 Task: Look for space in Uíge, Angola from 5th June, 2023 to 16th June, 2023 for 2 adults in price range Rs.14000 to Rs.18000. Place can be entire place with 1  bedroom having 1 bed and 1 bathroom. Property type can be house, flat, hotel. Amenities needed are: wifi, air conditioning, bbq grill, smoking allowed. Booking option can be shelf check-in. Required host language is English.
Action: Mouse moved to (448, 98)
Screenshot: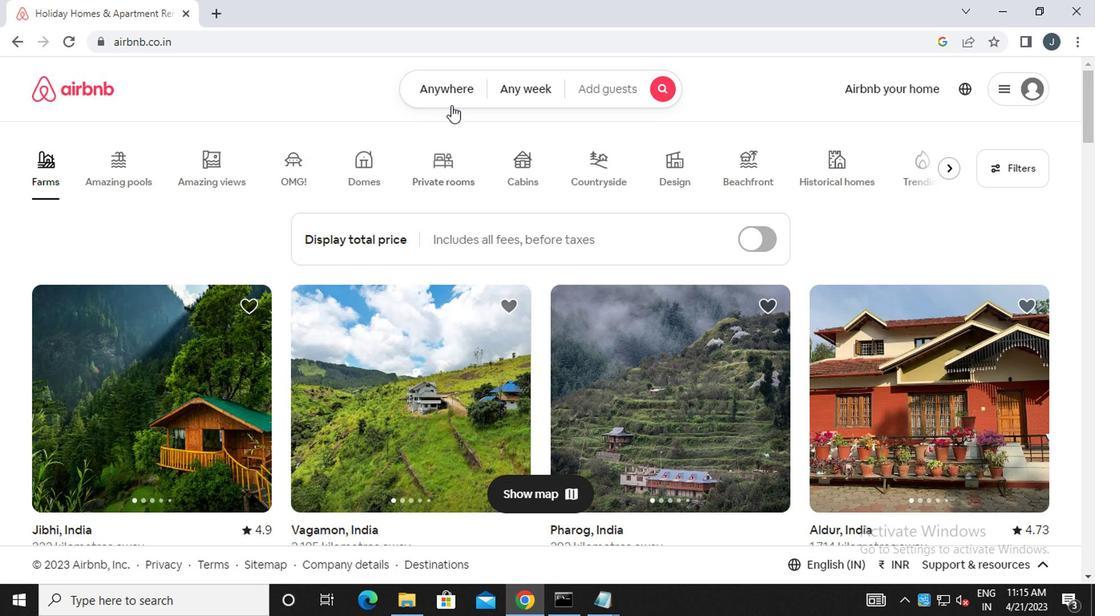 
Action: Mouse pressed left at (448, 98)
Screenshot: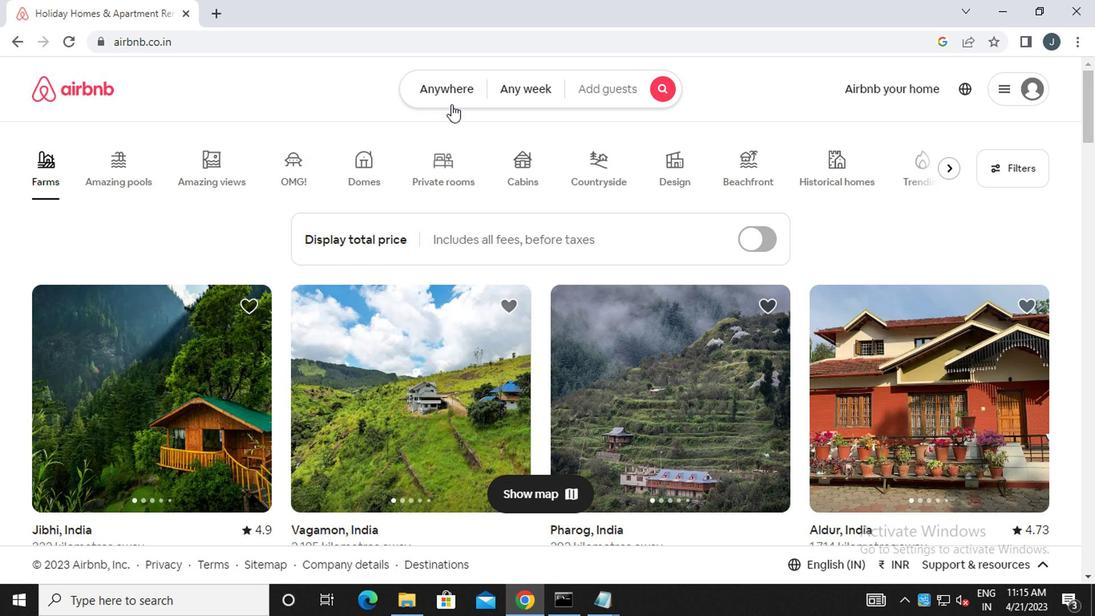 
Action: Mouse moved to (292, 152)
Screenshot: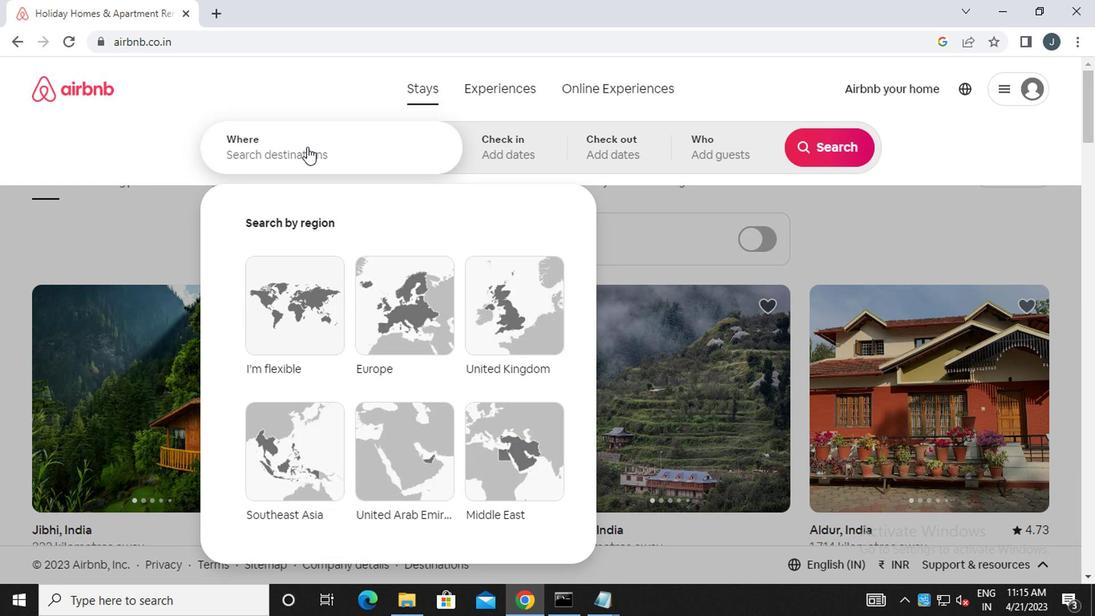 
Action: Mouse pressed left at (292, 152)
Screenshot: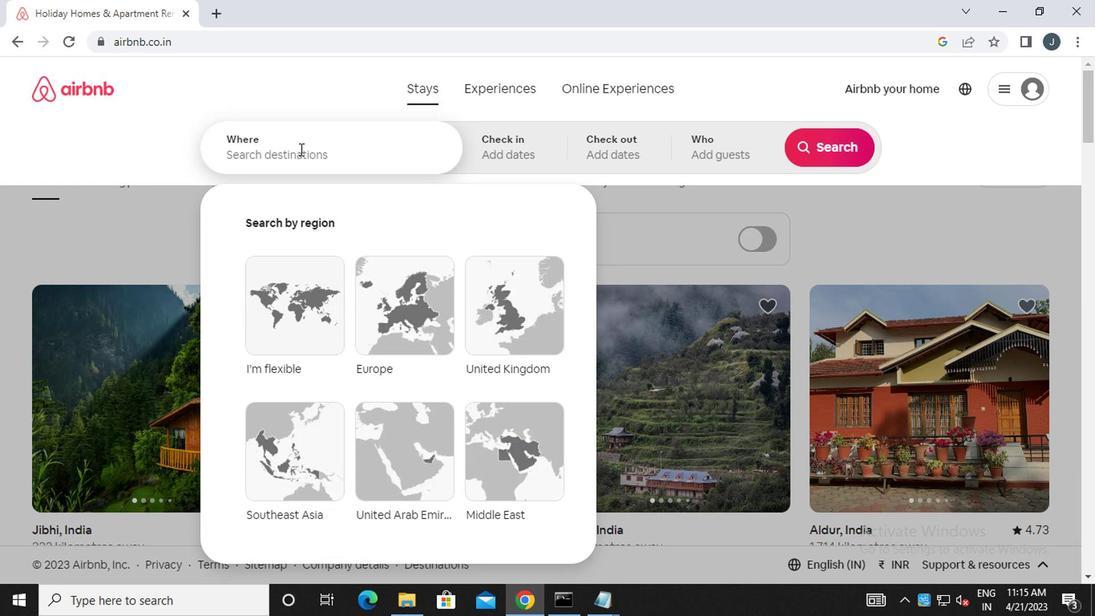 
Action: Mouse moved to (294, 152)
Screenshot: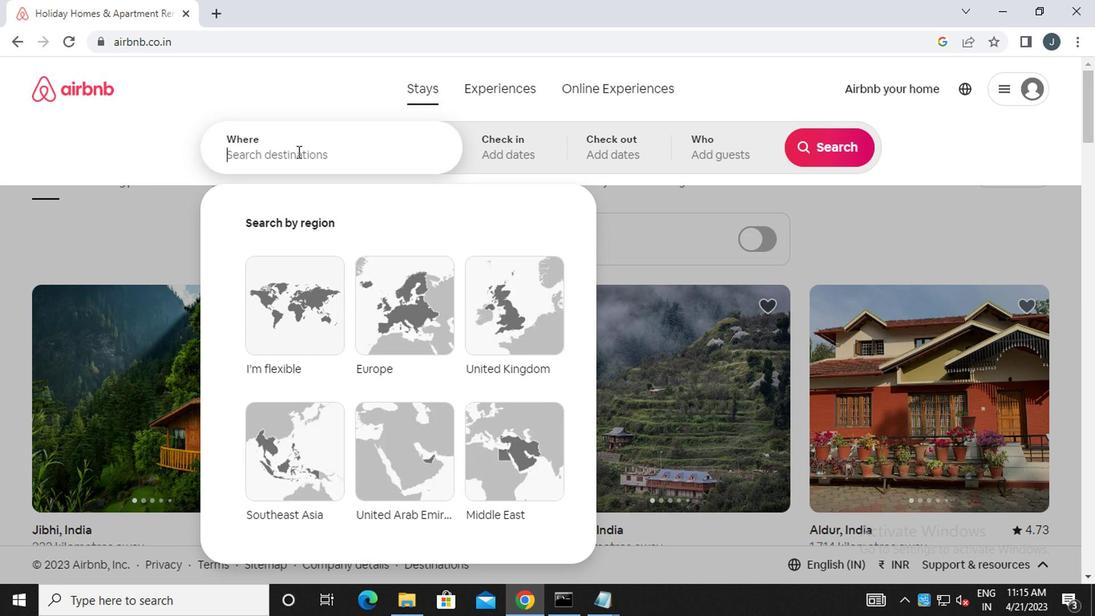 
Action: Key pressed u<Key.caps_lock>ige,<Key.caps_lock>a<Key.caps_lock>ngola
Screenshot: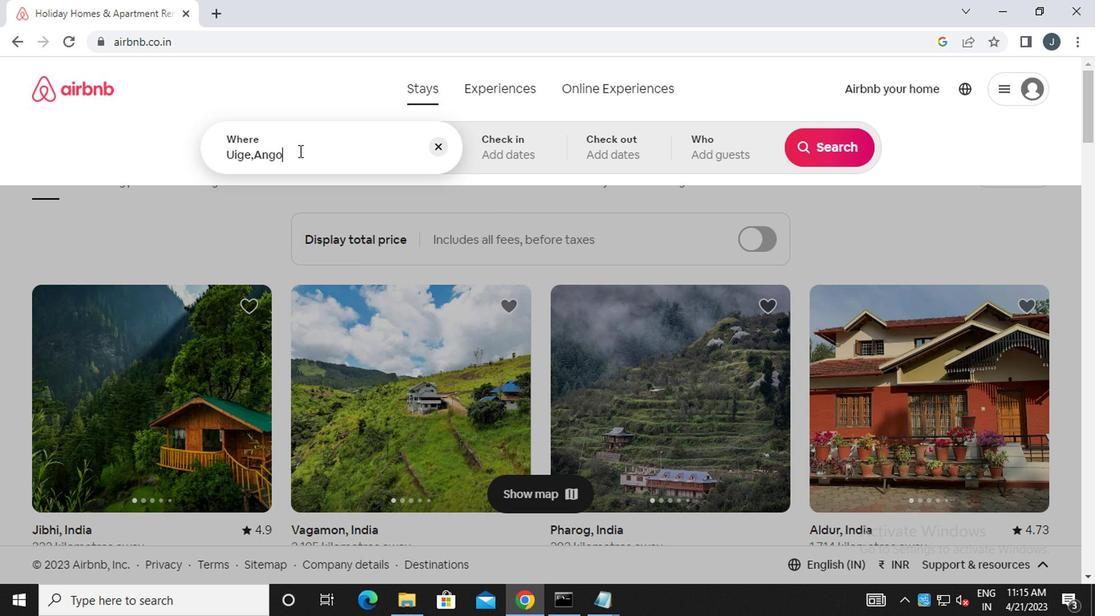 
Action: Mouse moved to (310, 237)
Screenshot: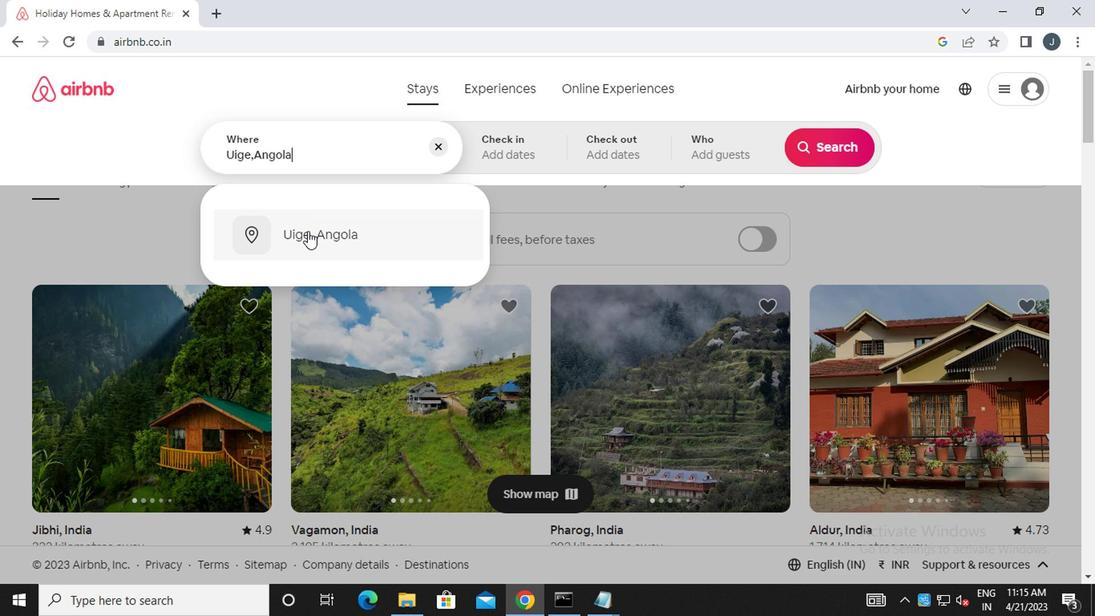 
Action: Mouse pressed left at (310, 237)
Screenshot: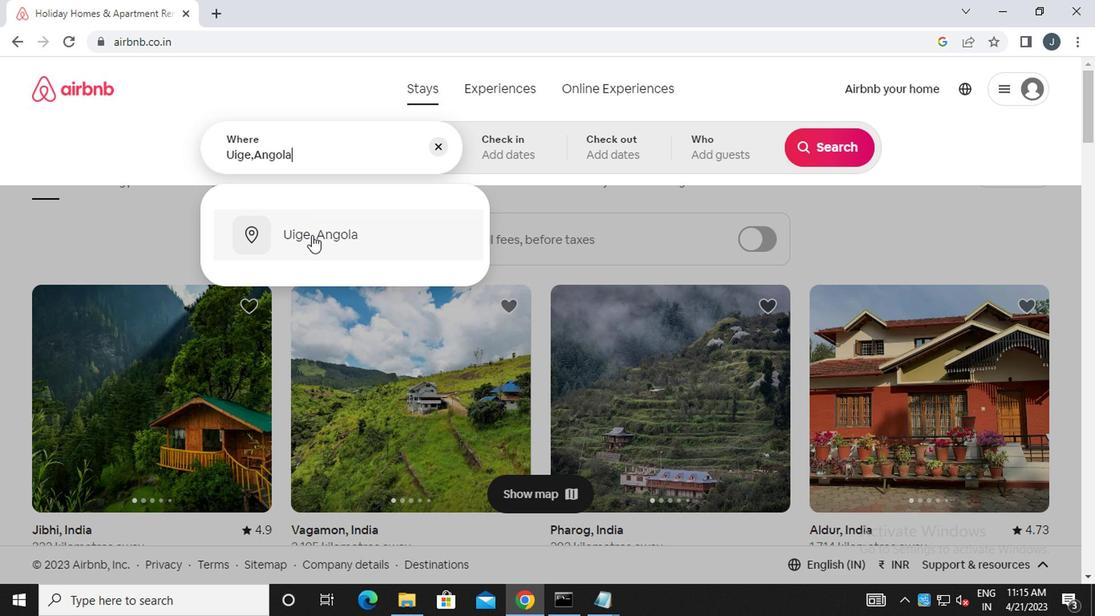 
Action: Mouse moved to (825, 276)
Screenshot: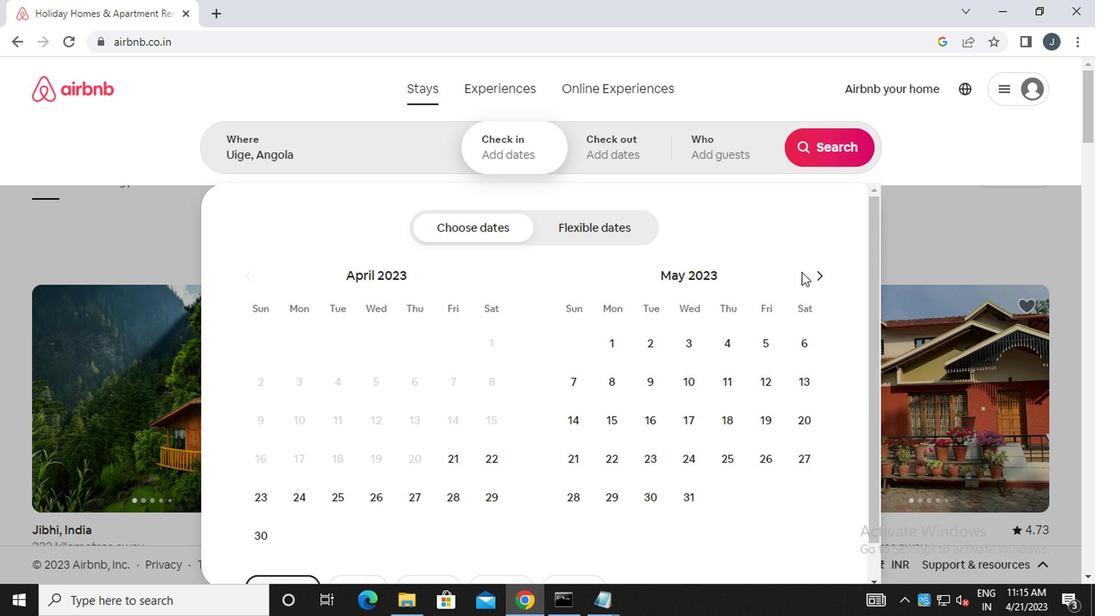 
Action: Mouse pressed left at (825, 276)
Screenshot: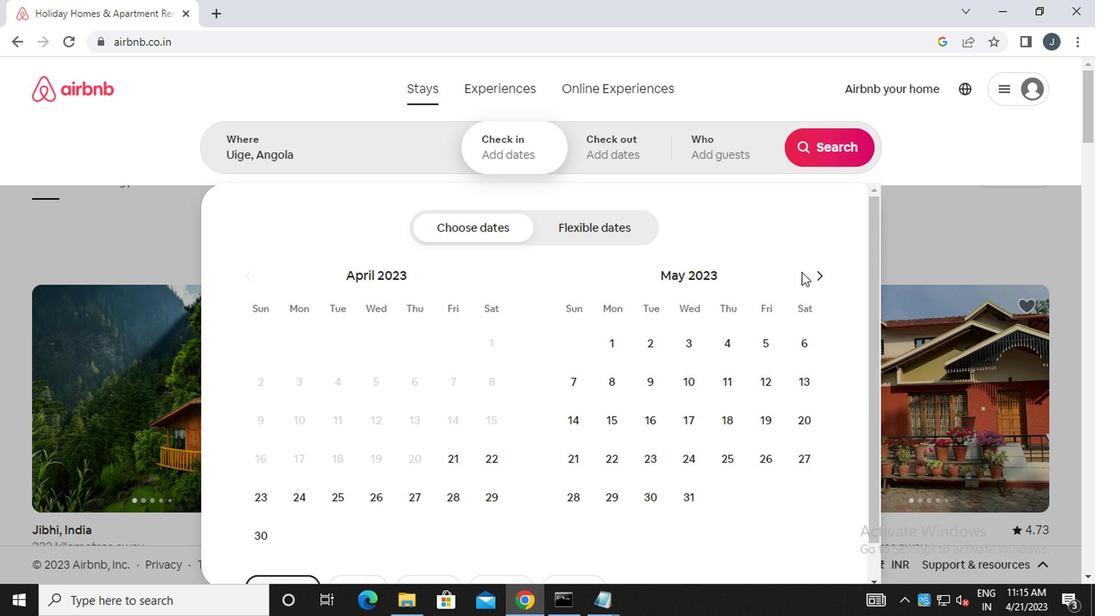 
Action: Mouse moved to (617, 379)
Screenshot: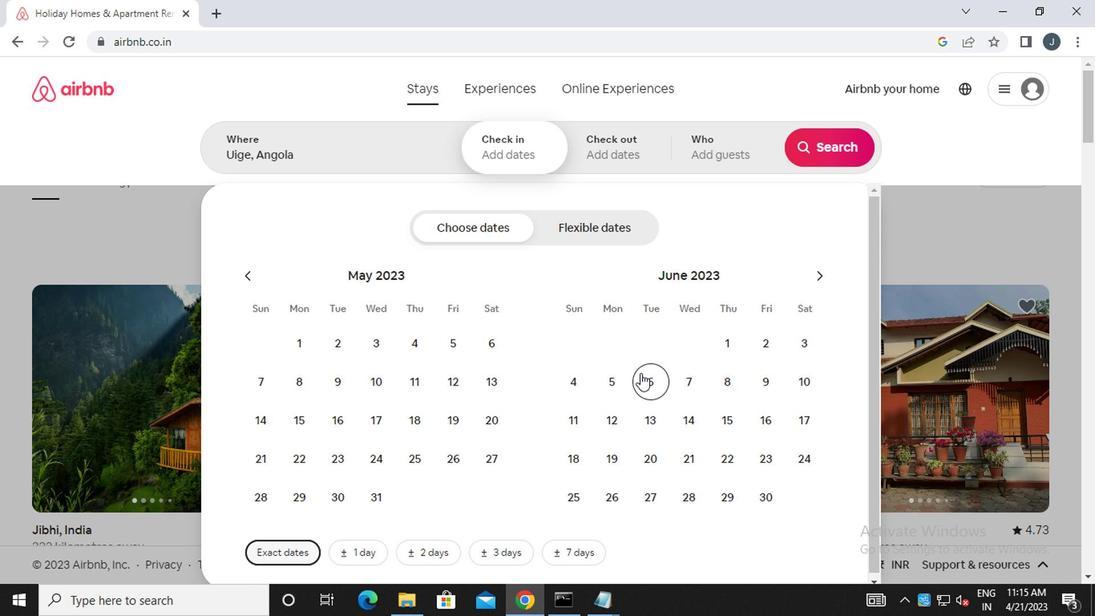 
Action: Mouse pressed left at (617, 379)
Screenshot: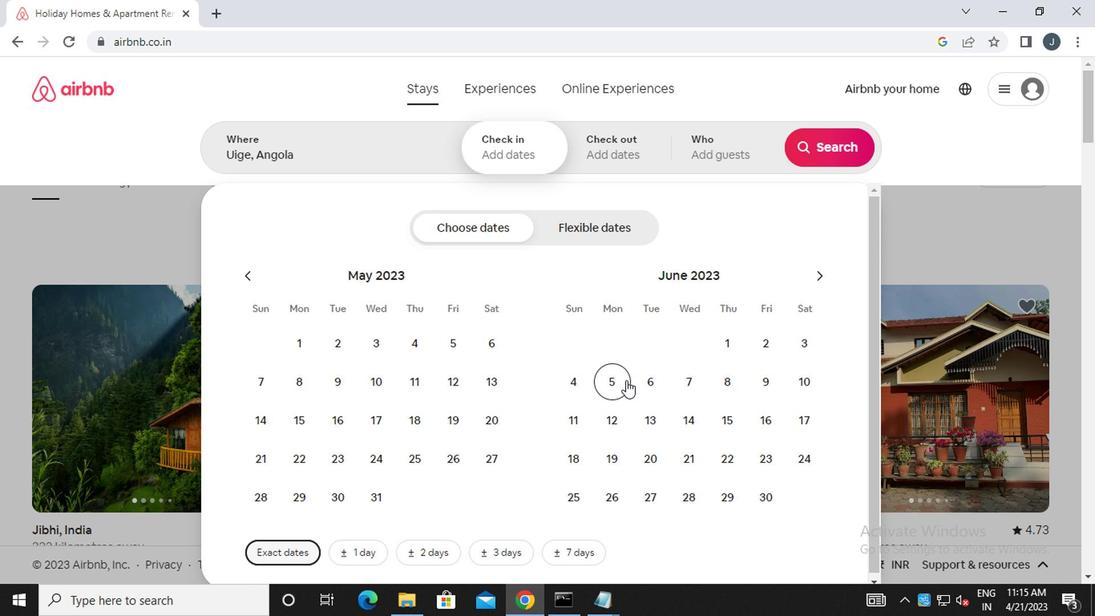 
Action: Mouse moved to (762, 419)
Screenshot: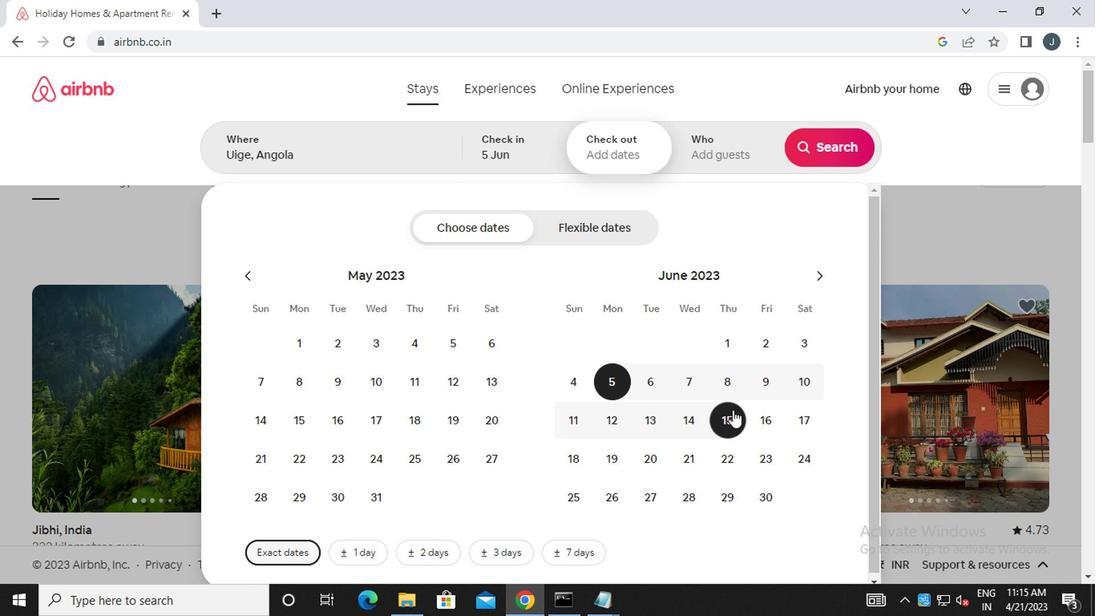 
Action: Mouse pressed left at (762, 419)
Screenshot: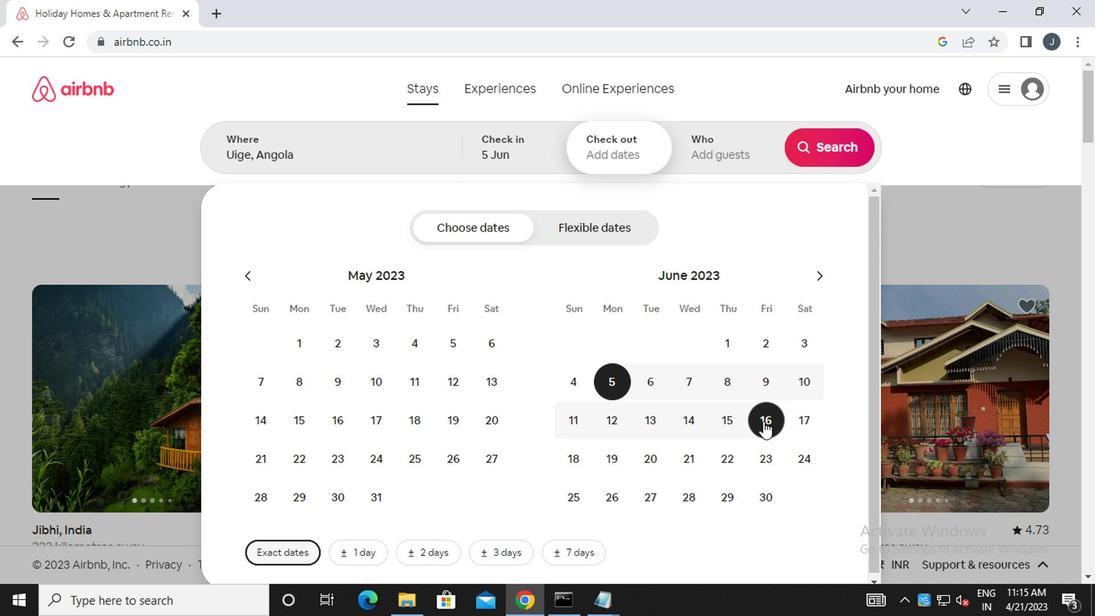 
Action: Mouse moved to (748, 152)
Screenshot: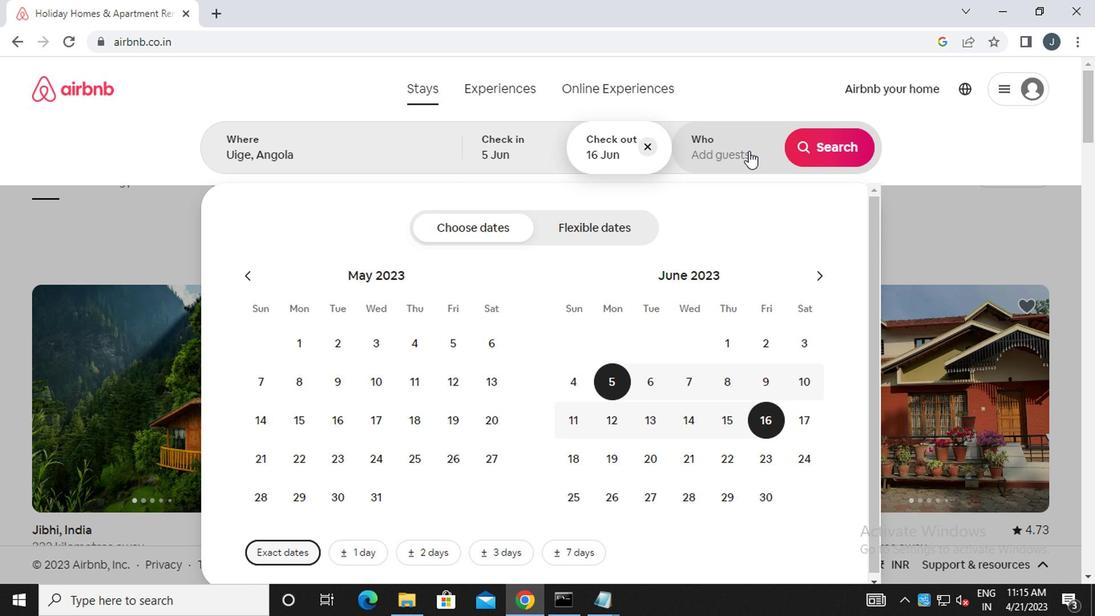 
Action: Mouse pressed left at (748, 152)
Screenshot: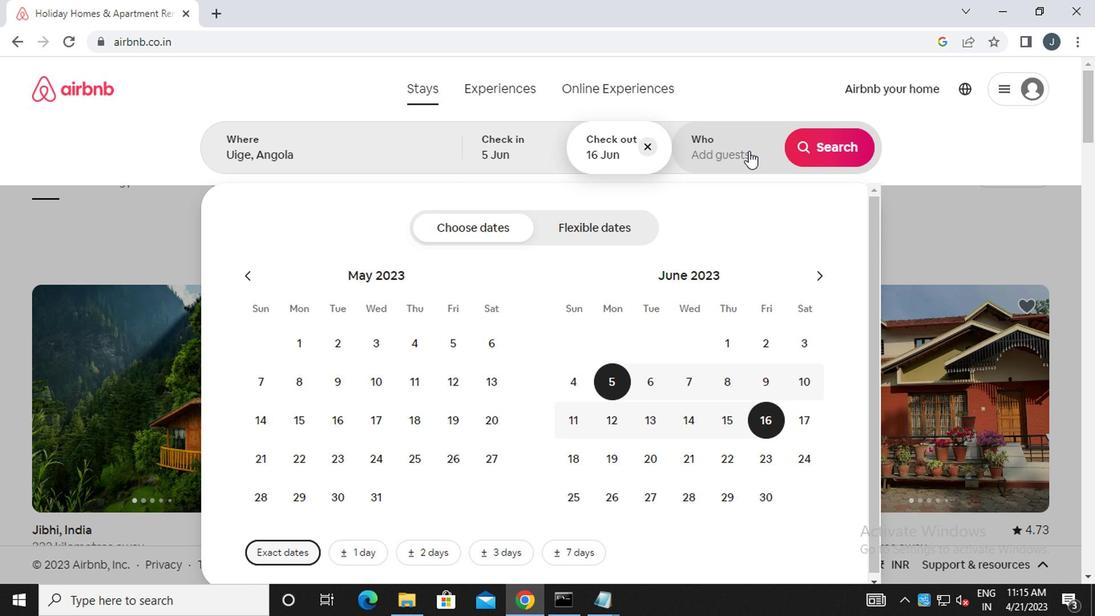 
Action: Mouse moved to (830, 229)
Screenshot: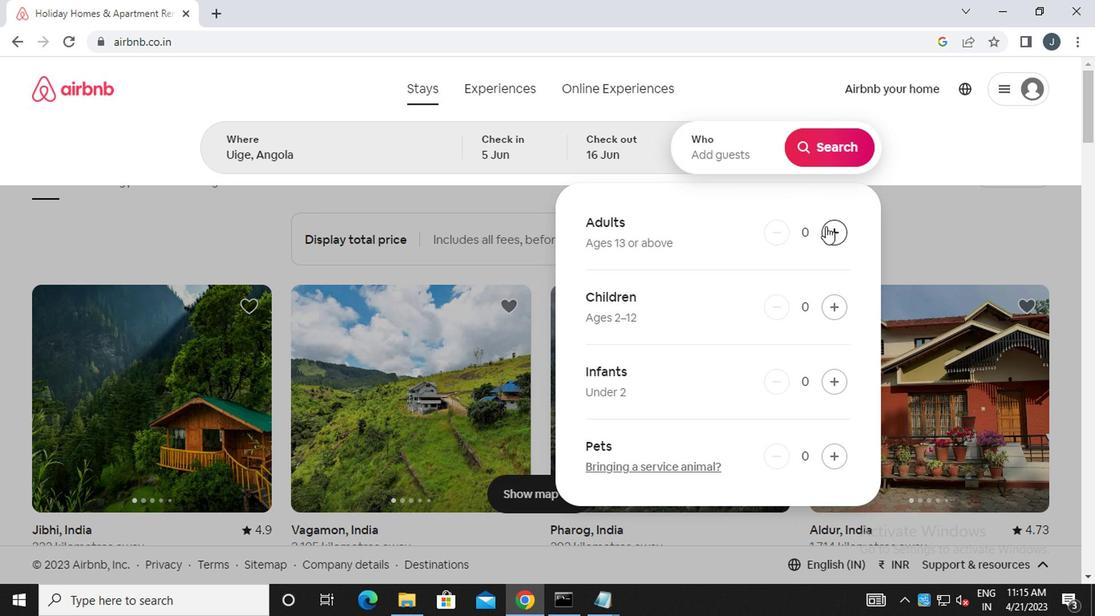 
Action: Mouse pressed left at (830, 229)
Screenshot: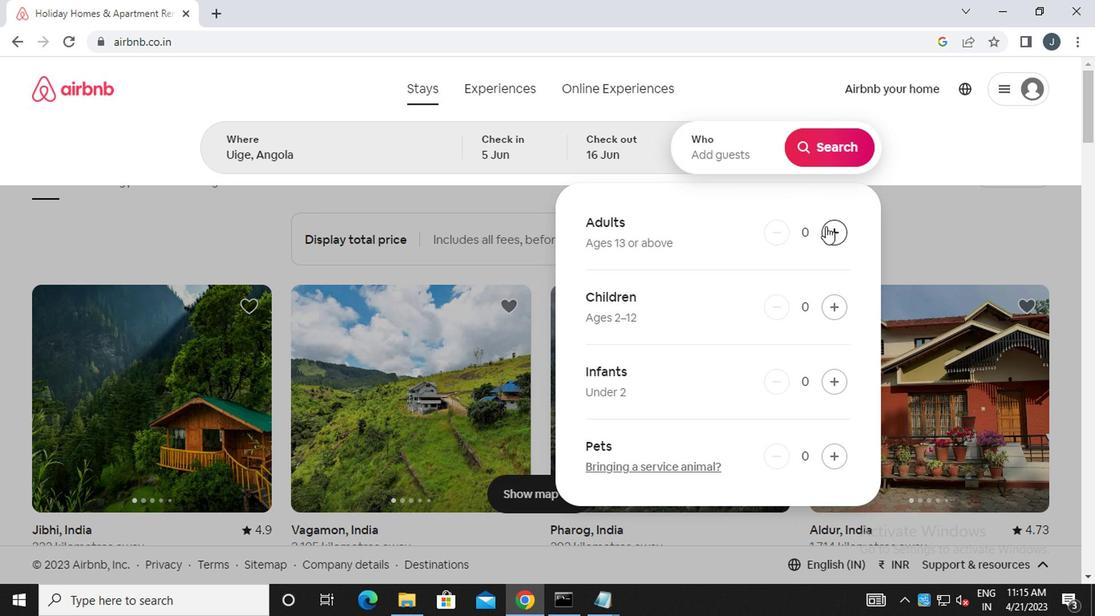 
Action: Mouse moved to (830, 229)
Screenshot: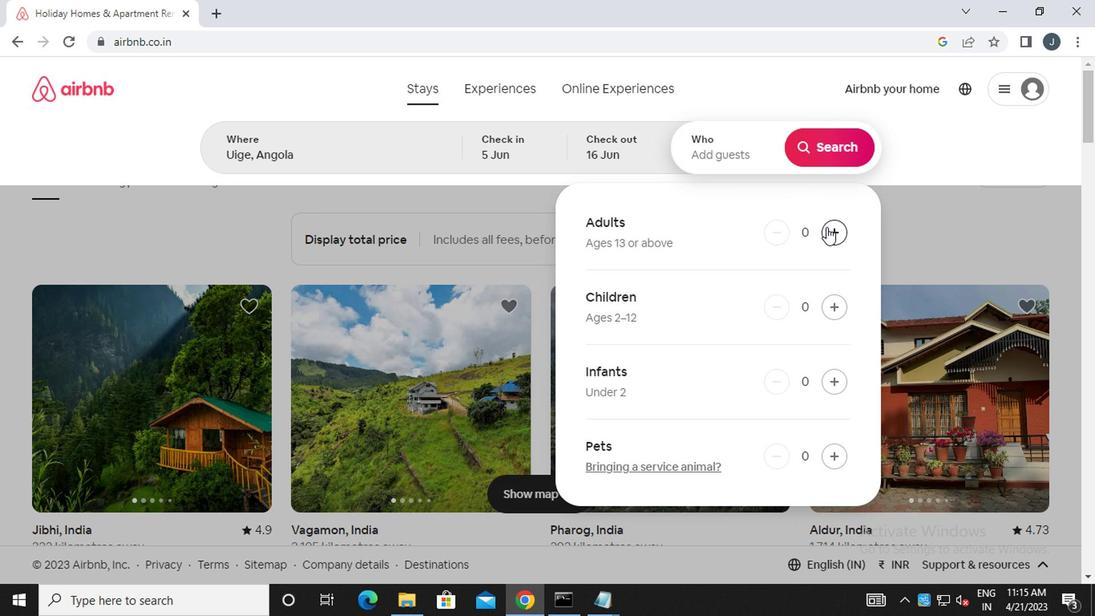 
Action: Mouse pressed left at (830, 229)
Screenshot: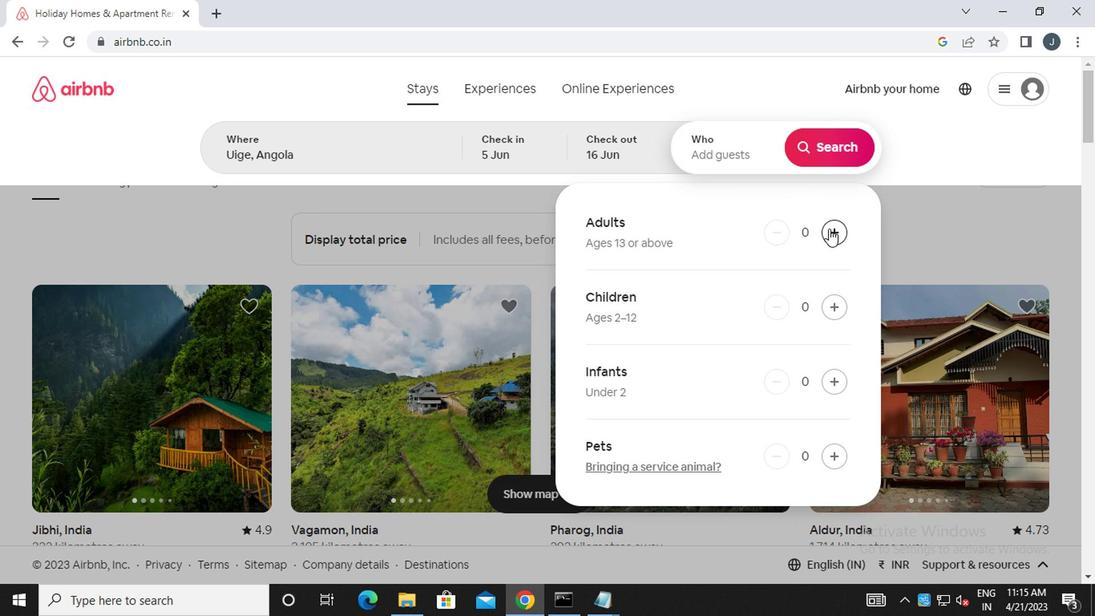 
Action: Mouse moved to (833, 152)
Screenshot: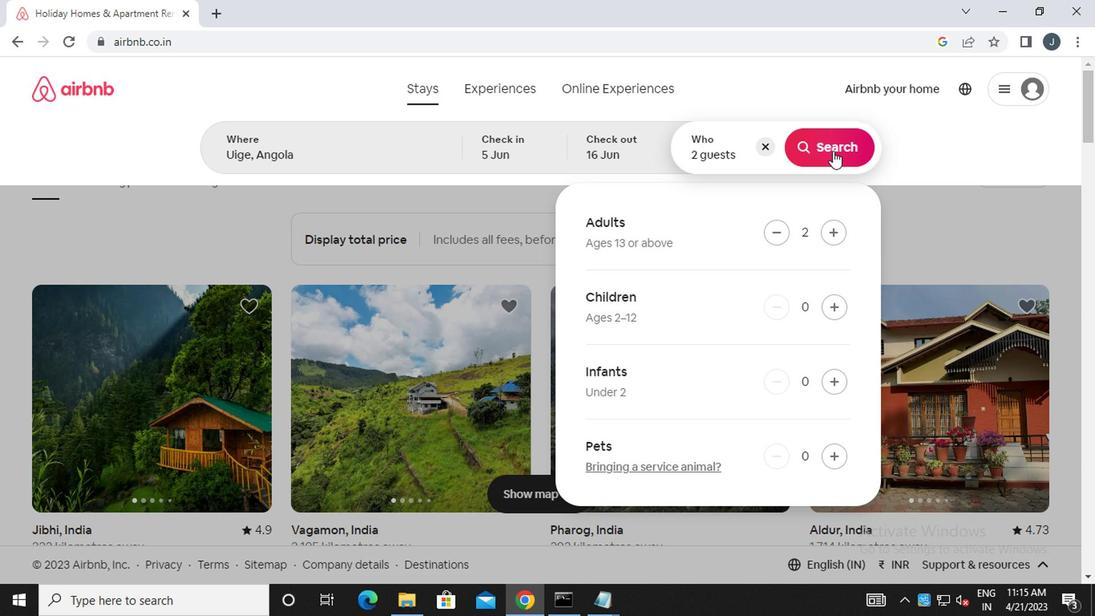 
Action: Mouse pressed left at (833, 152)
Screenshot: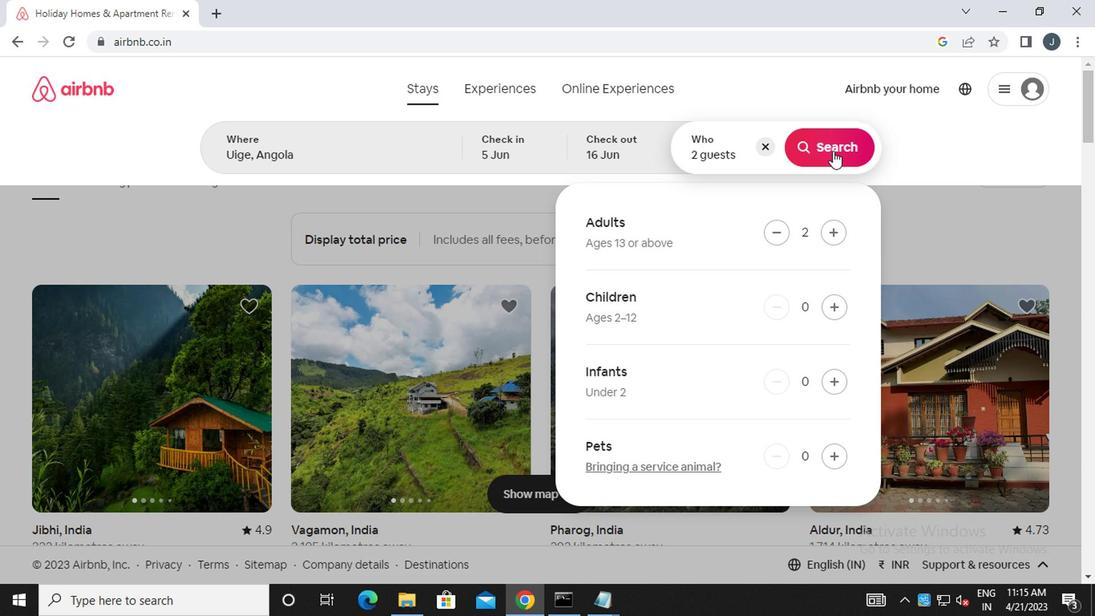 
Action: Mouse moved to (1036, 156)
Screenshot: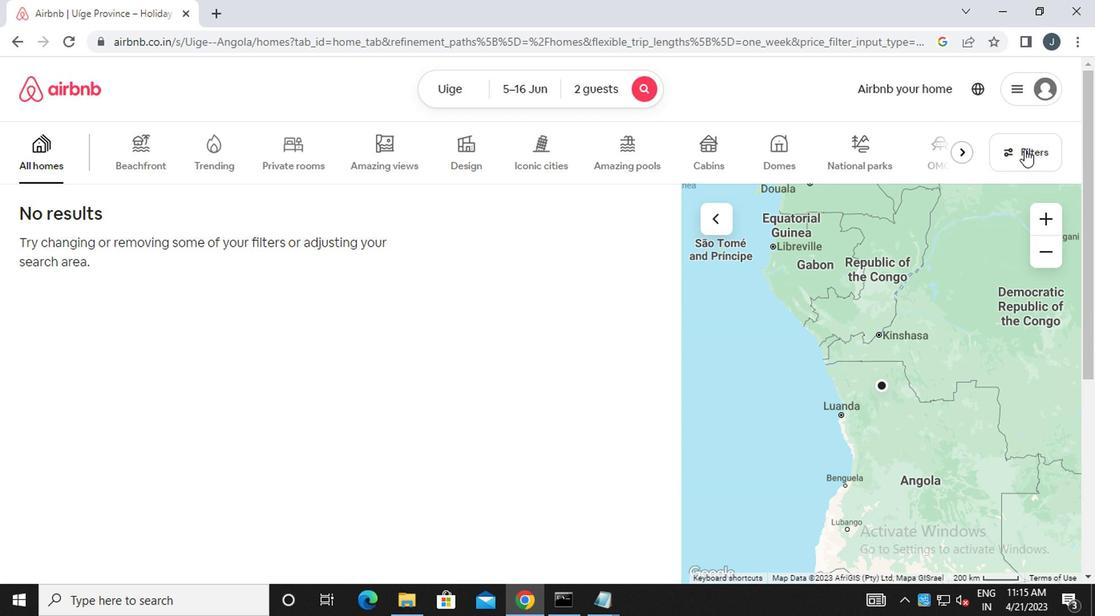 
Action: Mouse pressed left at (1036, 156)
Screenshot: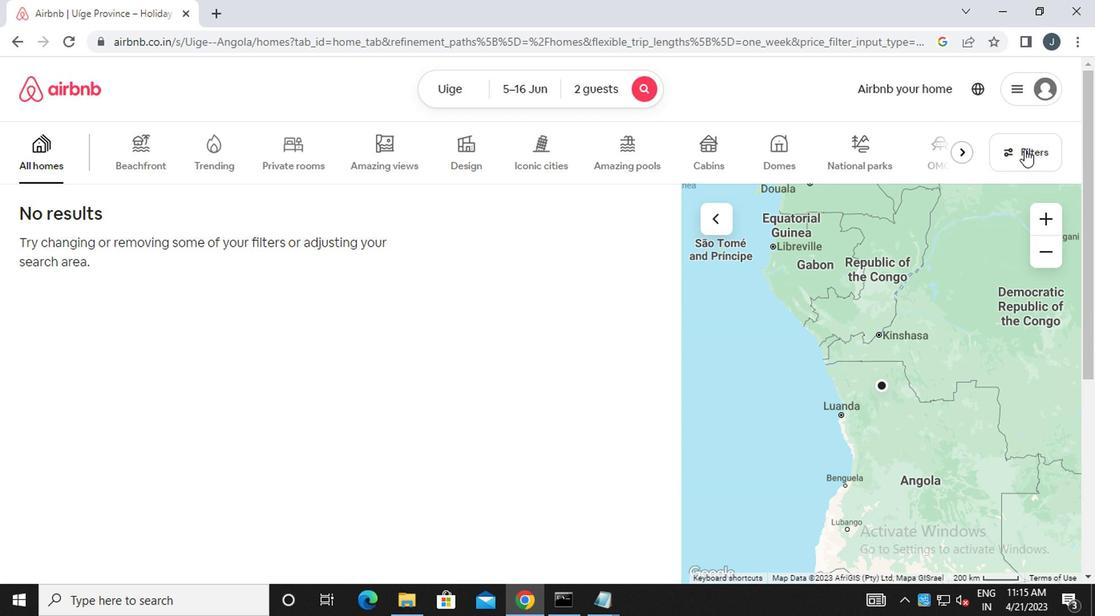 
Action: Mouse moved to (489, 248)
Screenshot: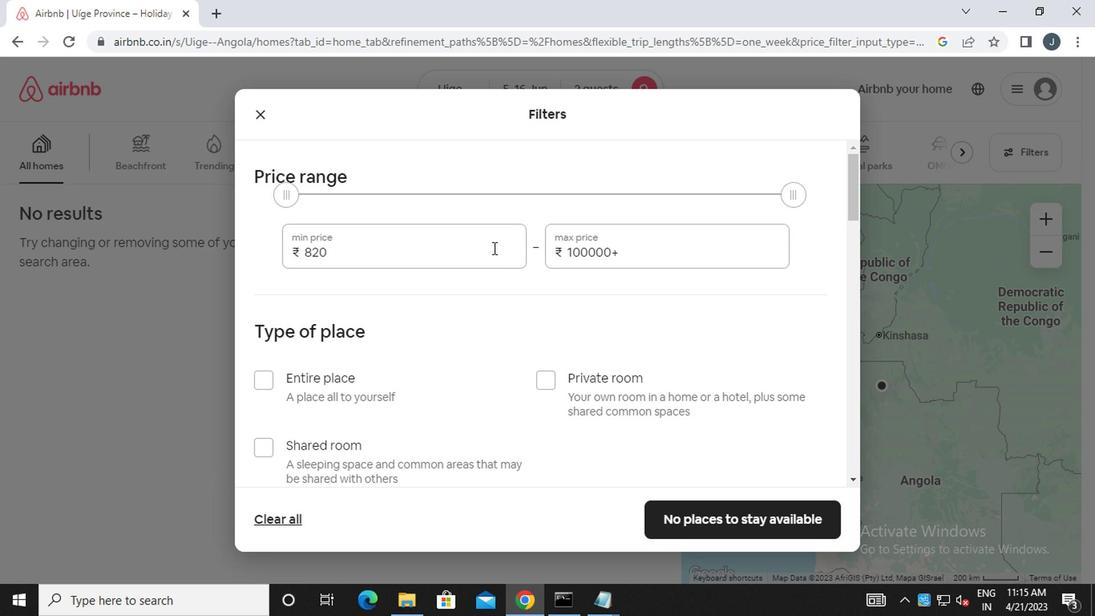 
Action: Mouse pressed left at (489, 248)
Screenshot: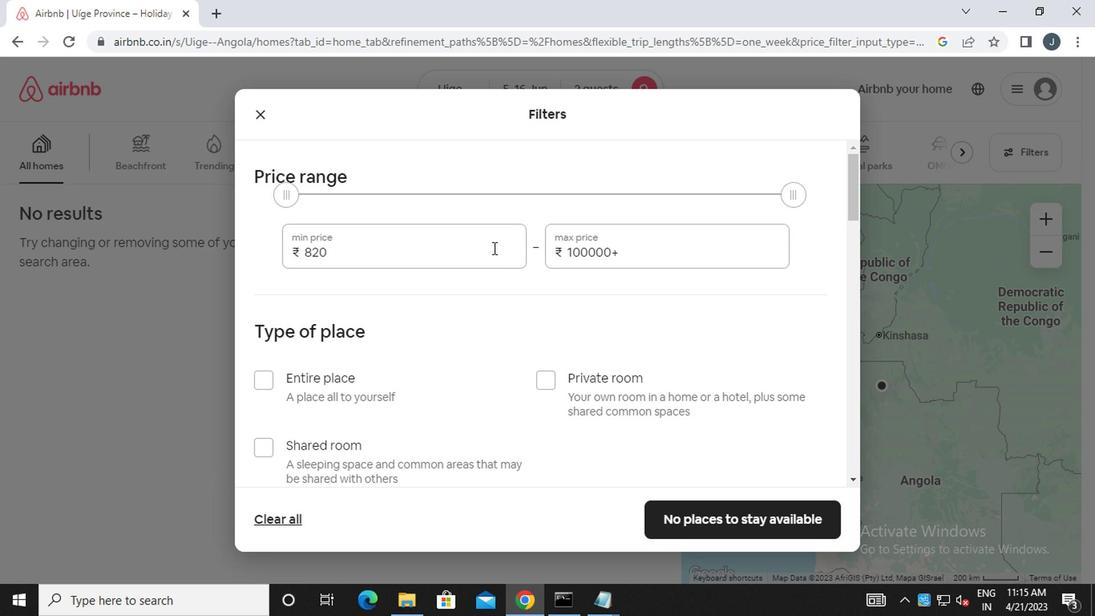 
Action: Mouse moved to (488, 247)
Screenshot: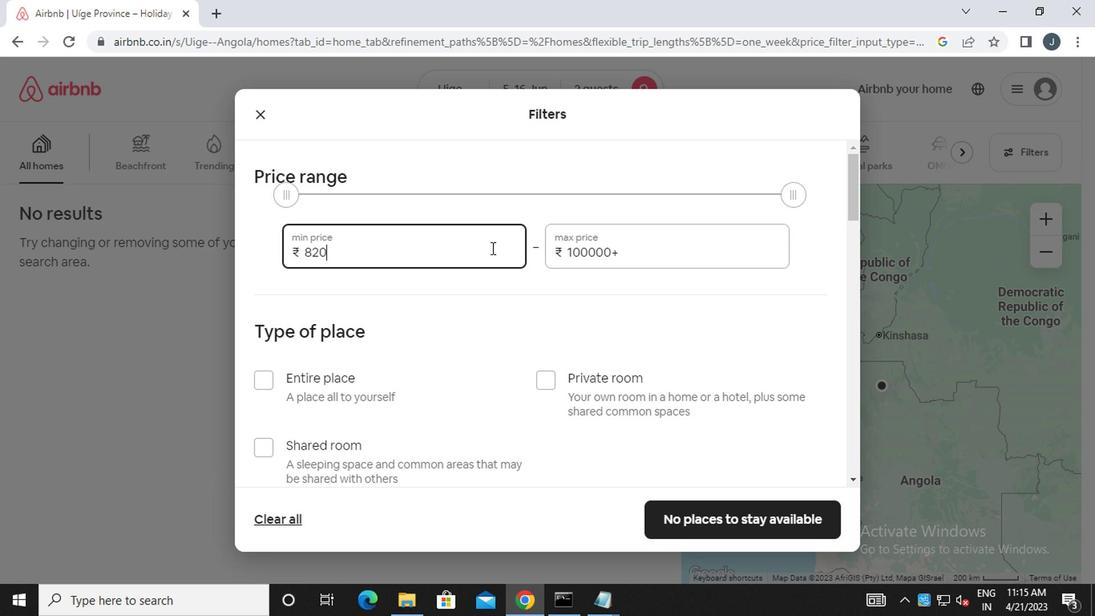 
Action: Key pressed <Key.backspace><Key.backspace><Key.backspace>14000
Screenshot: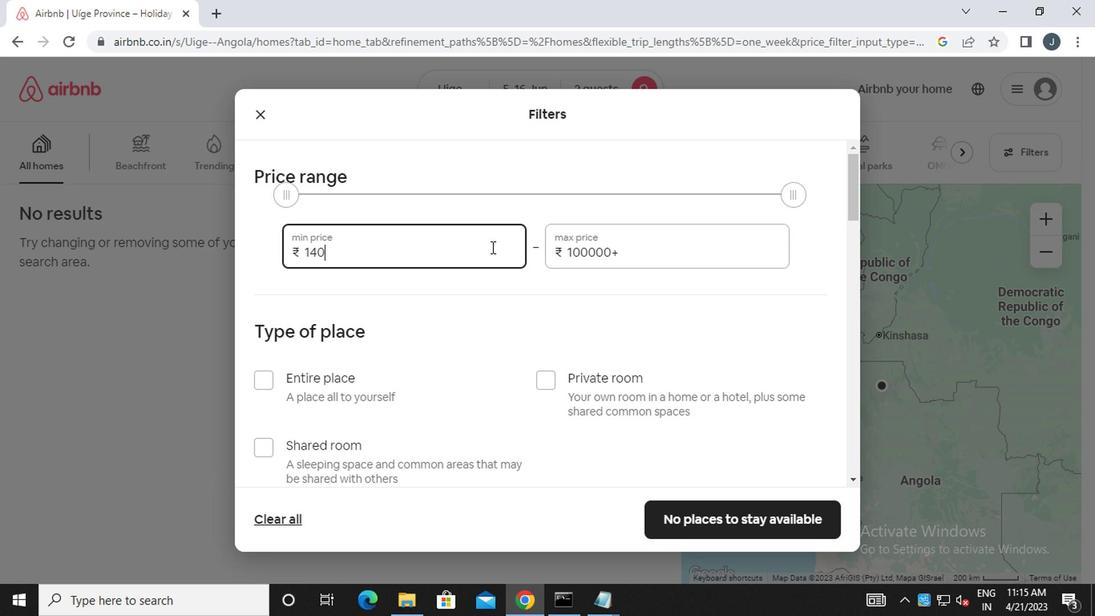 
Action: Mouse moved to (628, 254)
Screenshot: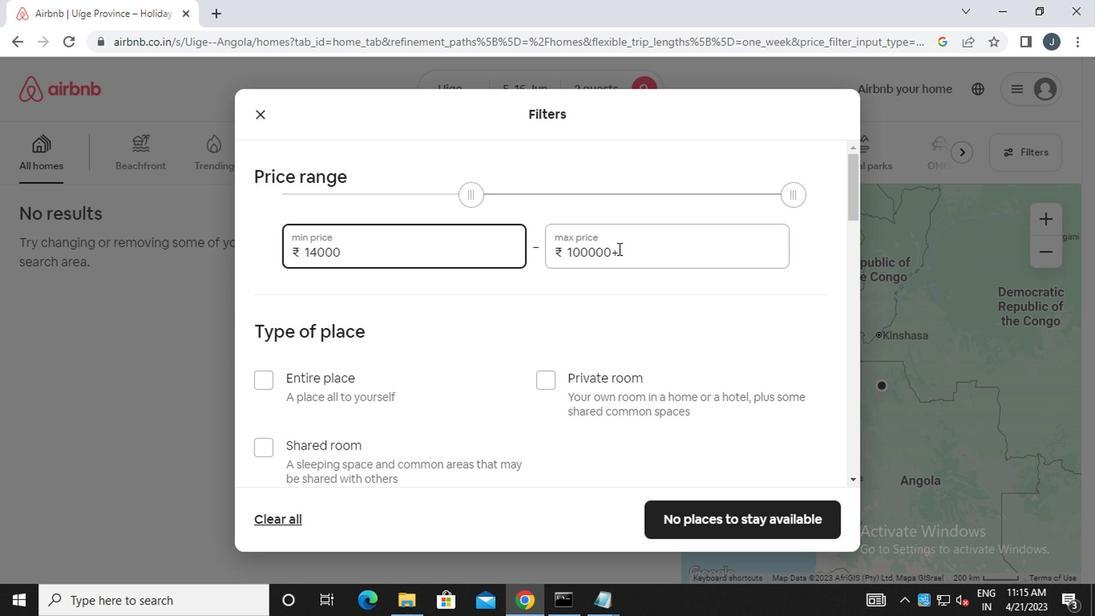 
Action: Mouse pressed left at (628, 254)
Screenshot: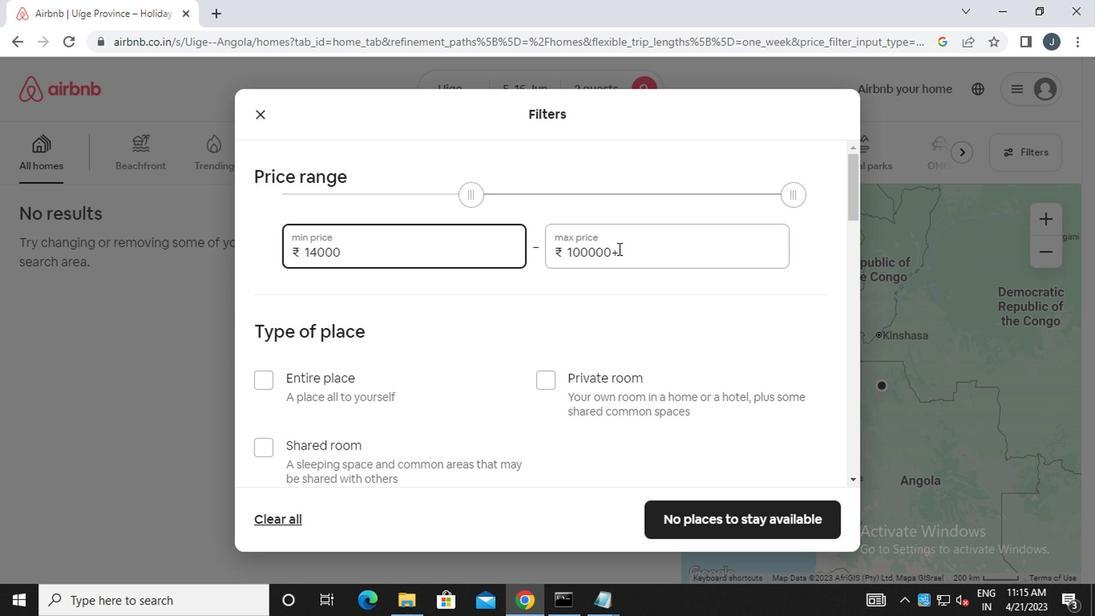 
Action: Mouse moved to (626, 261)
Screenshot: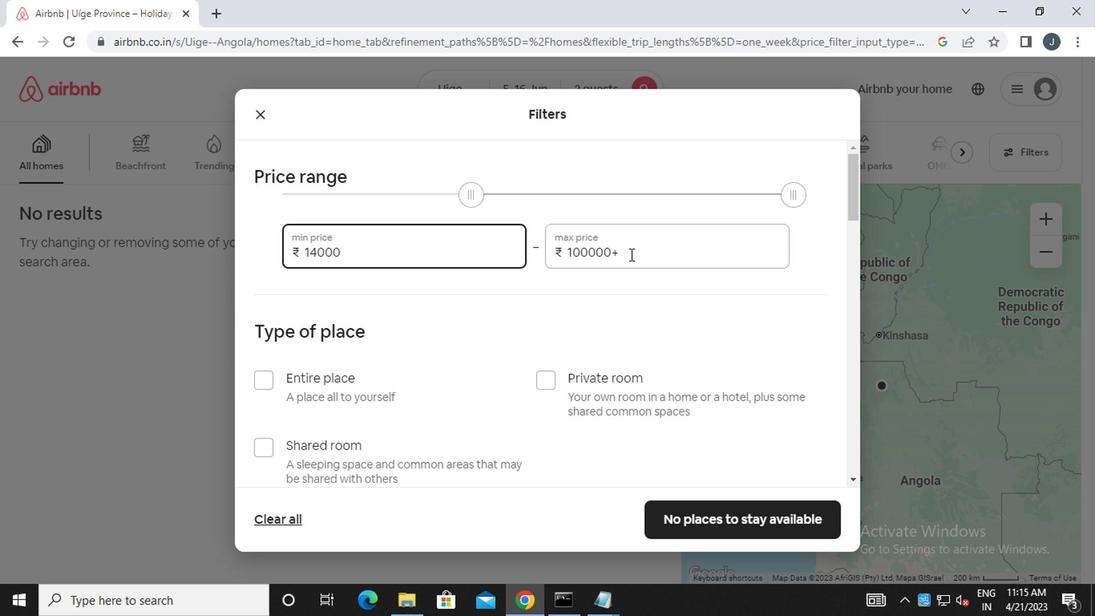 
Action: Key pressed <Key.backspace><Key.backspace><Key.backspace><Key.backspace><Key.backspace><Key.backspace>8000
Screenshot: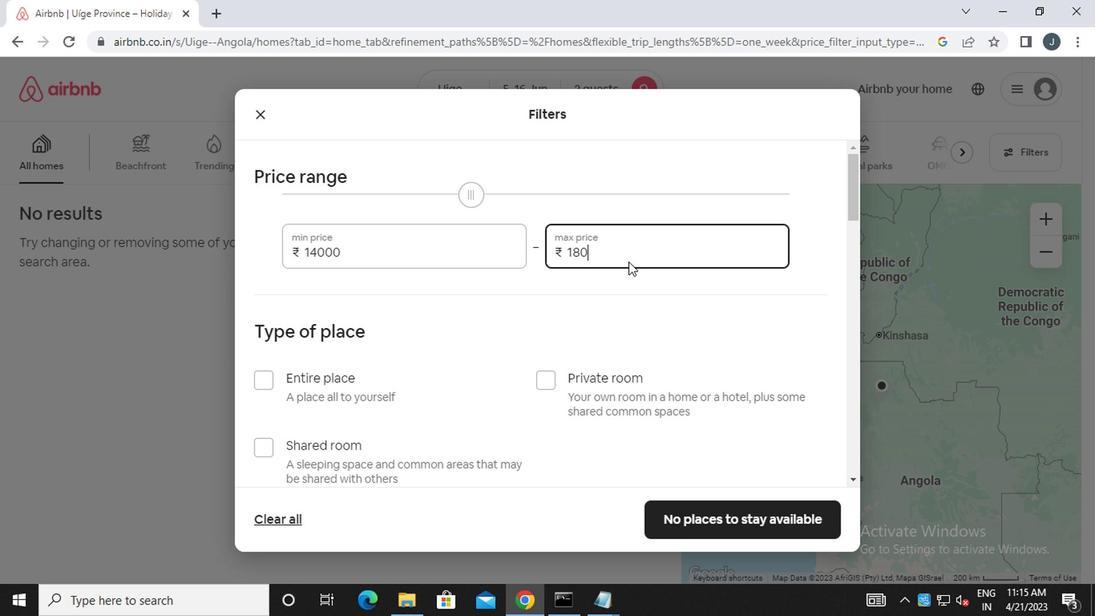 
Action: Mouse moved to (634, 286)
Screenshot: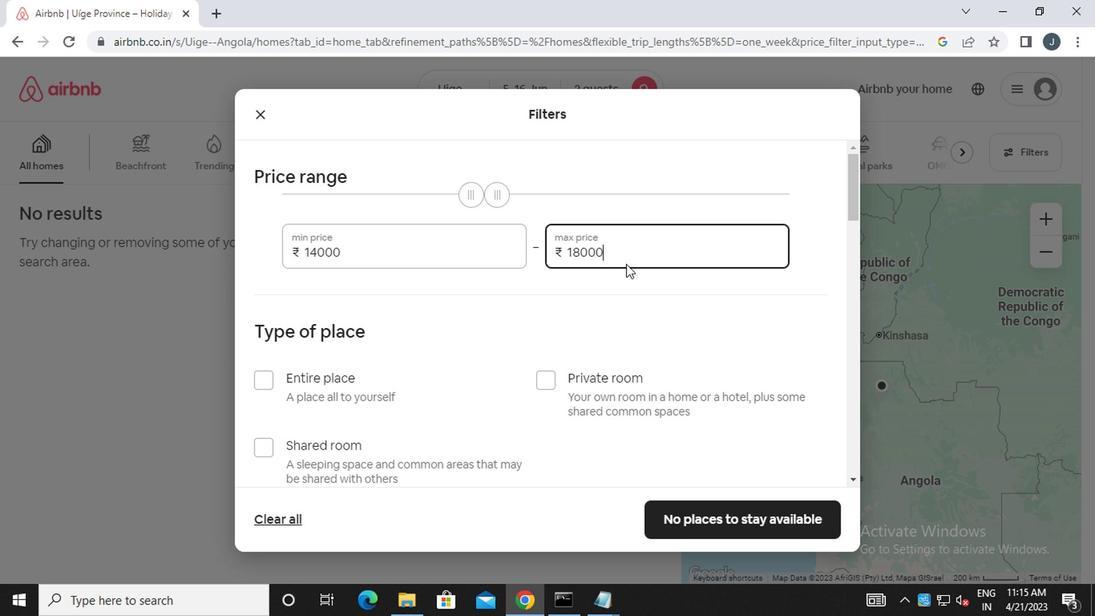 
Action: Mouse scrolled (634, 286) with delta (0, 0)
Screenshot: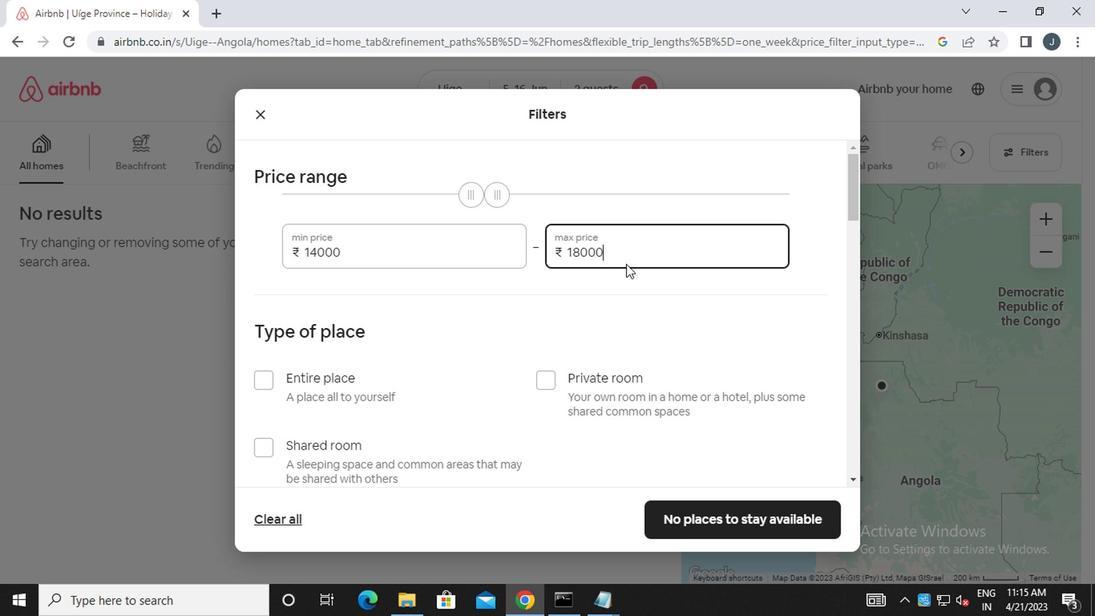 
Action: Mouse moved to (634, 292)
Screenshot: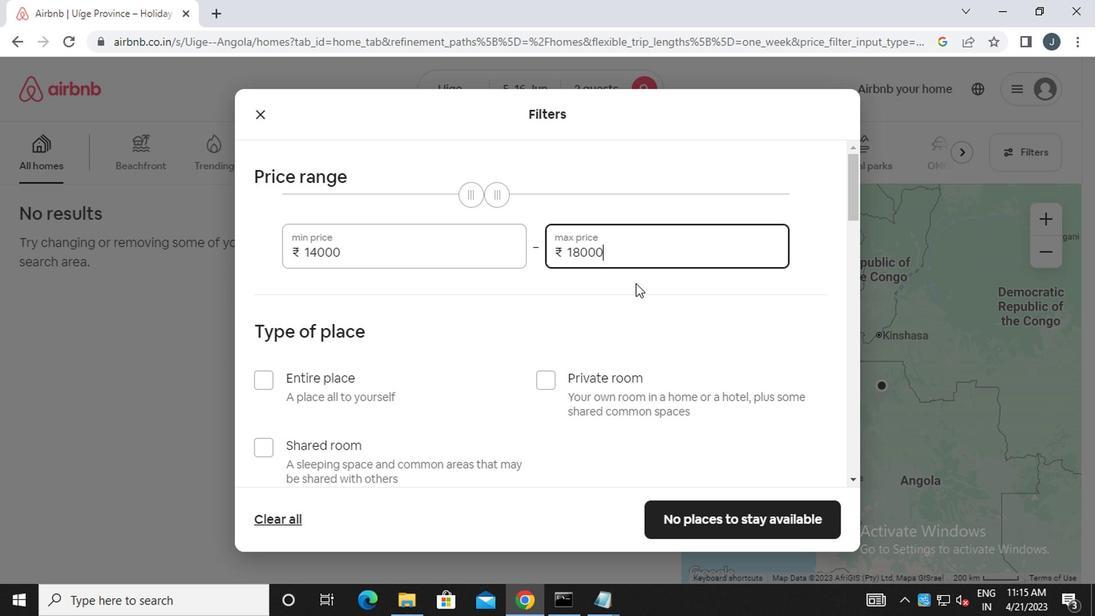 
Action: Mouse scrolled (634, 292) with delta (0, 0)
Screenshot: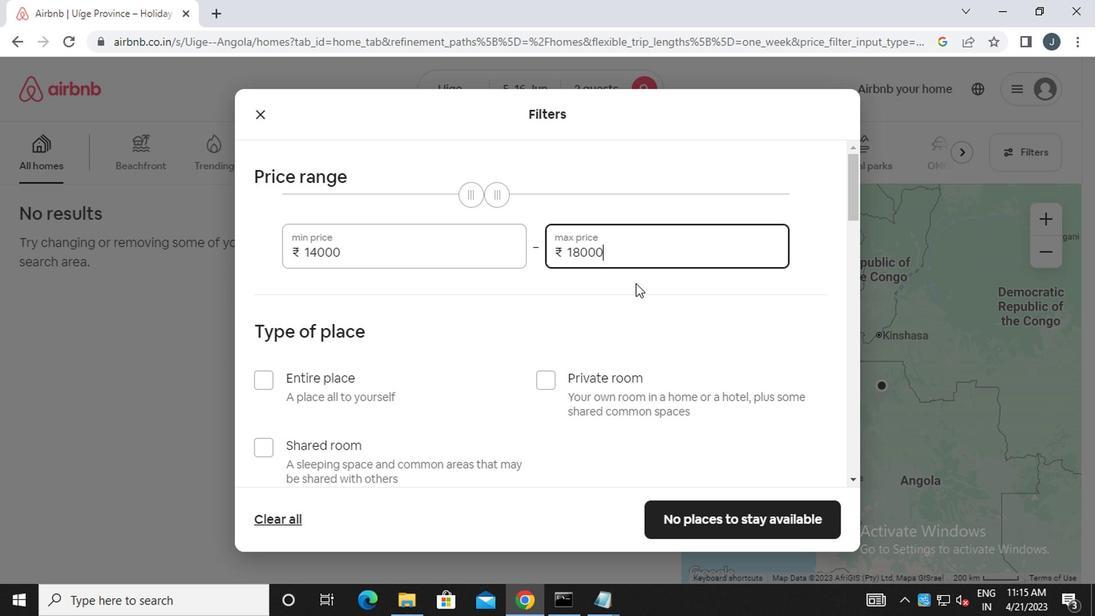 
Action: Mouse moved to (381, 240)
Screenshot: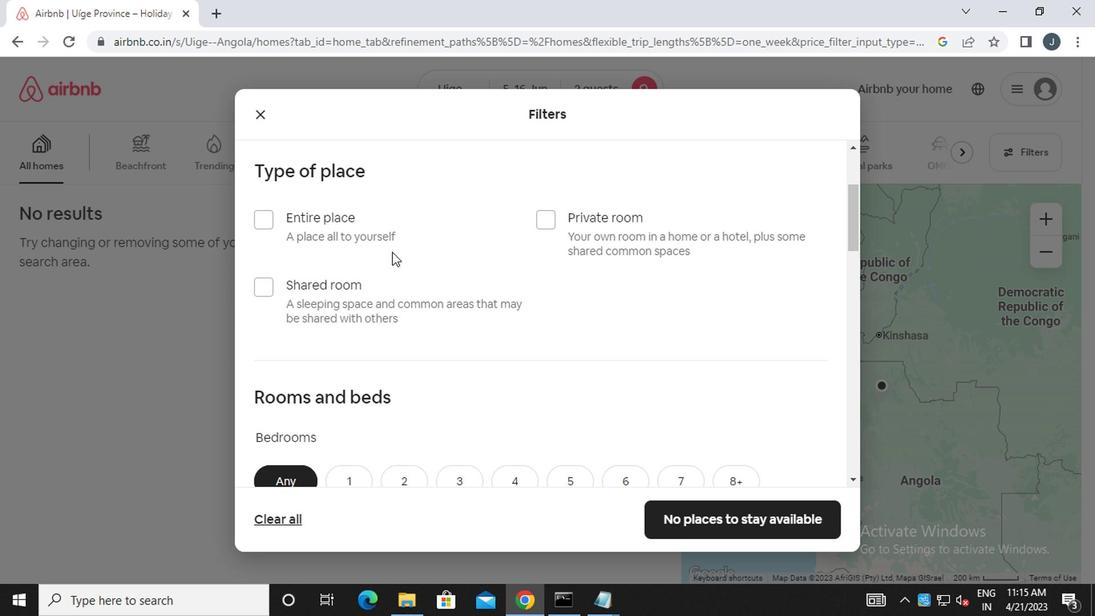 
Action: Mouse pressed left at (381, 240)
Screenshot: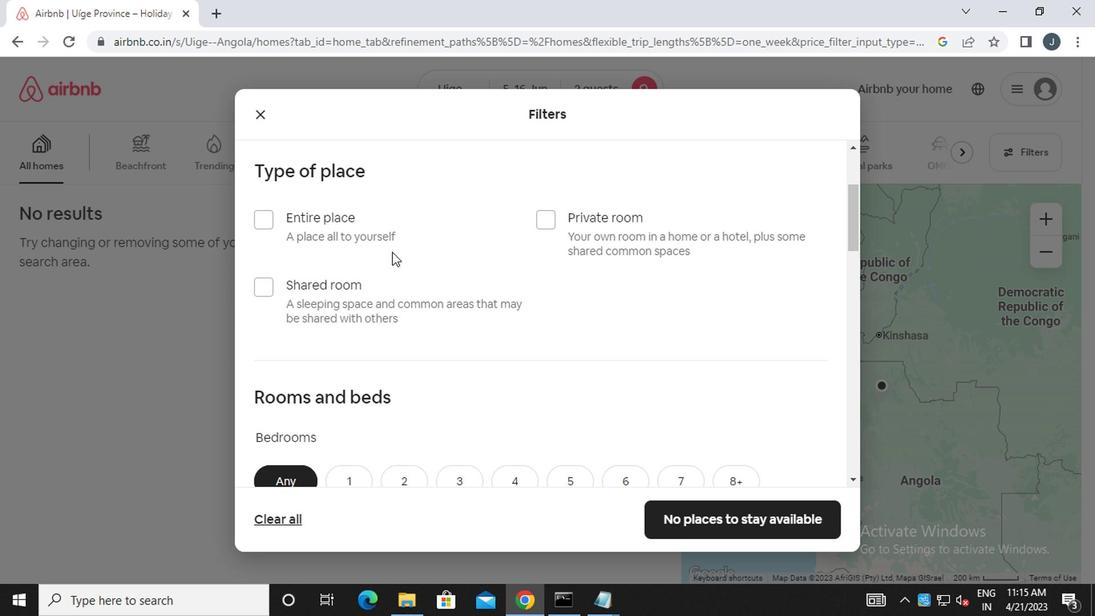 
Action: Mouse moved to (402, 276)
Screenshot: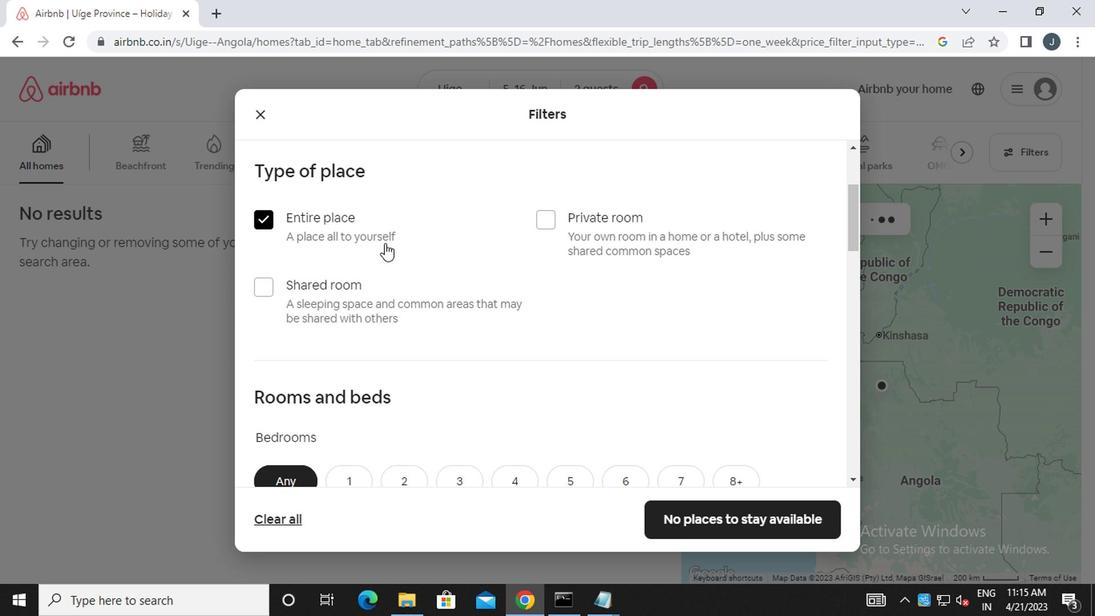 
Action: Mouse scrolled (402, 276) with delta (0, 0)
Screenshot: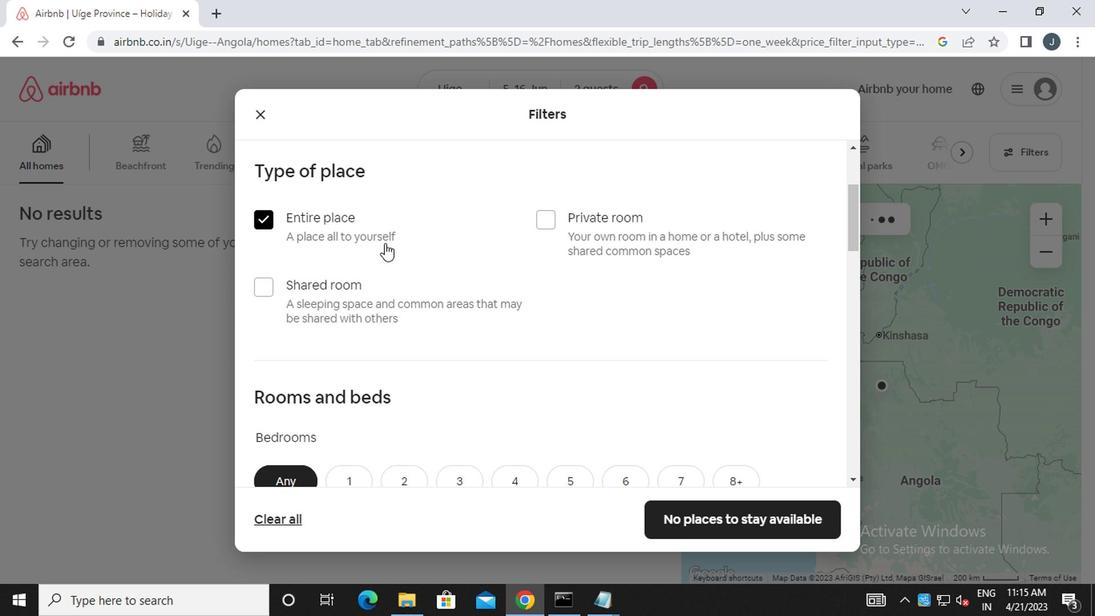 
Action: Mouse moved to (404, 278)
Screenshot: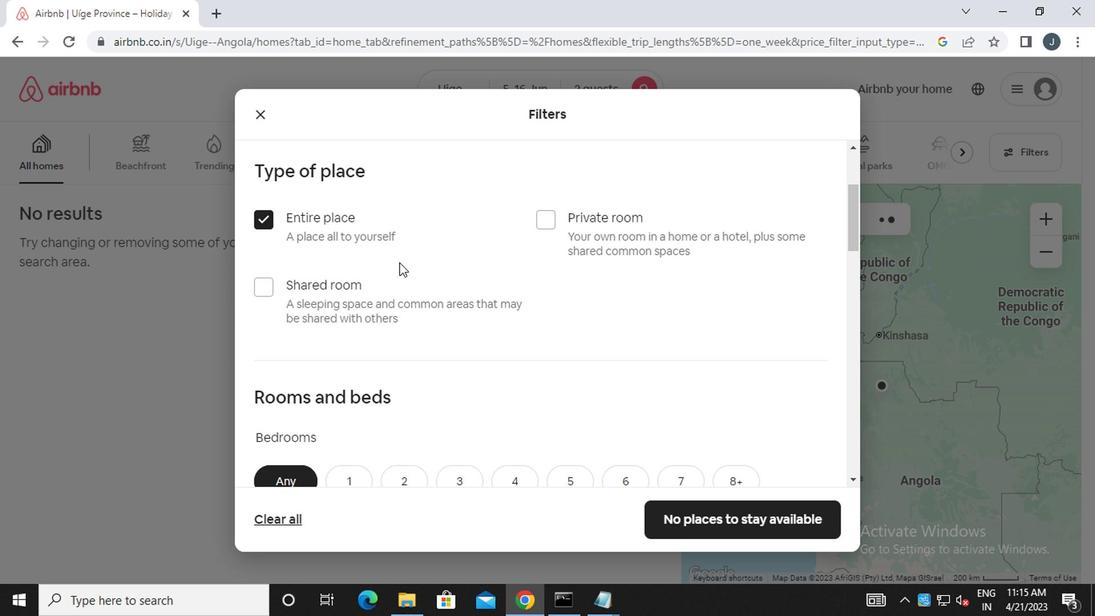 
Action: Mouse scrolled (404, 278) with delta (0, 0)
Screenshot: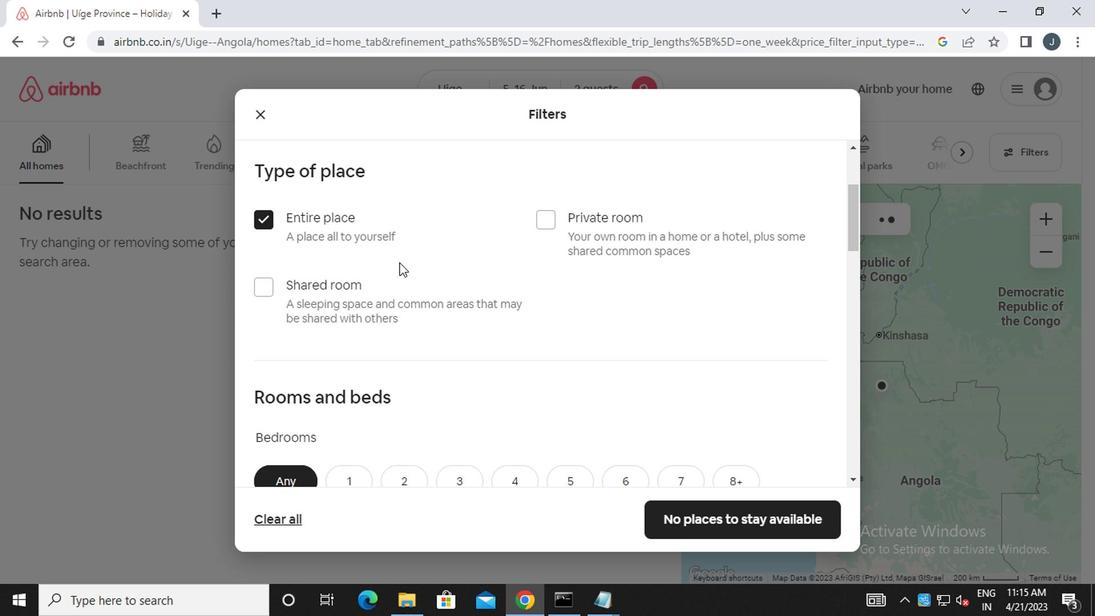 
Action: Mouse moved to (405, 280)
Screenshot: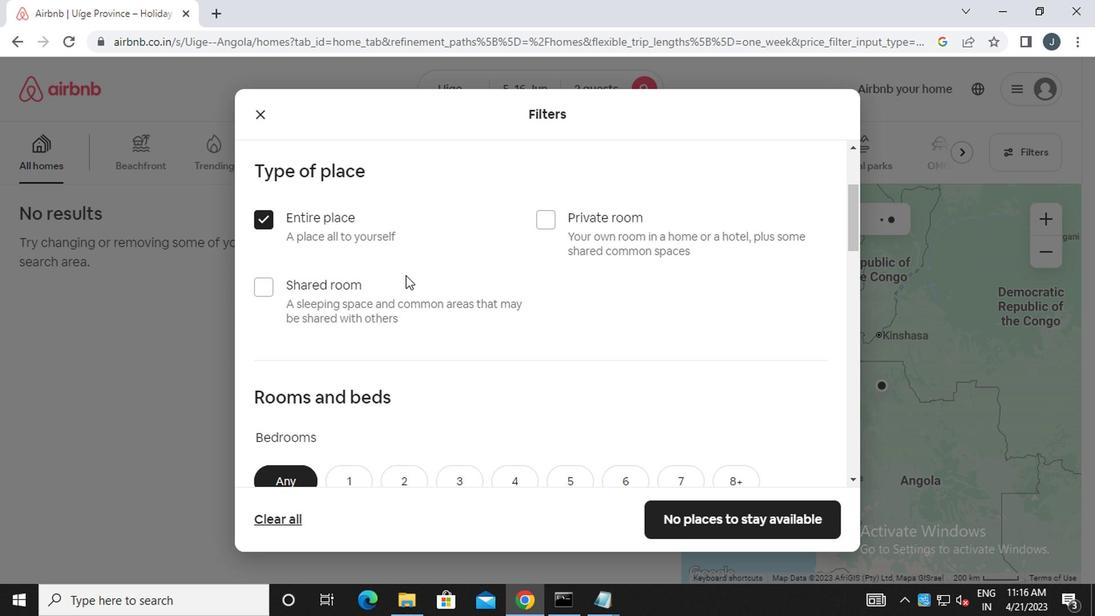 
Action: Mouse scrolled (405, 278) with delta (0, -1)
Screenshot: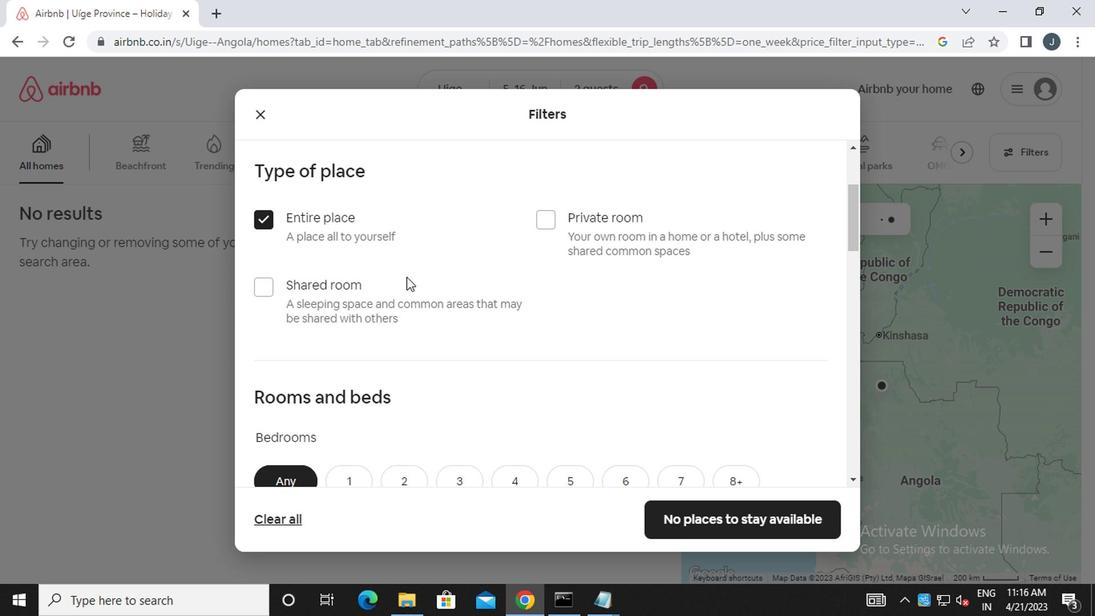 
Action: Mouse moved to (352, 245)
Screenshot: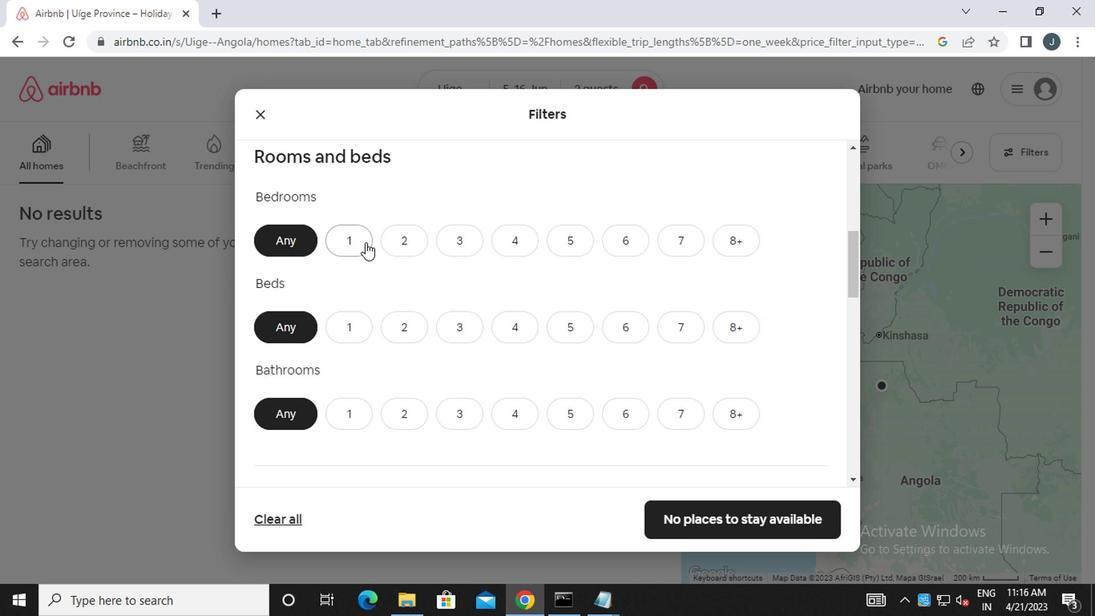 
Action: Mouse pressed left at (352, 245)
Screenshot: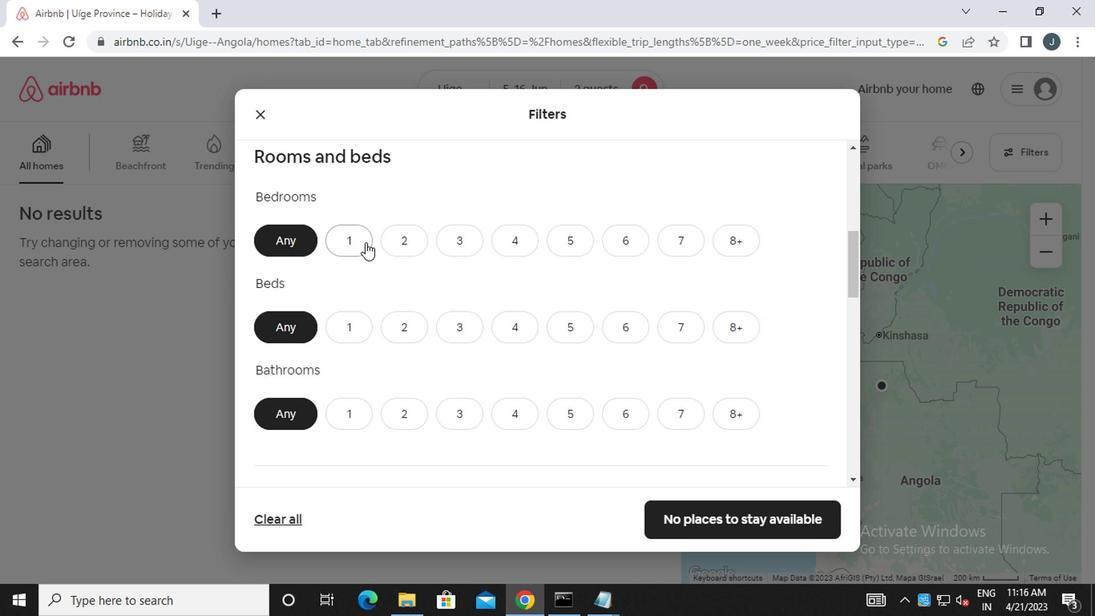 
Action: Mouse moved to (349, 327)
Screenshot: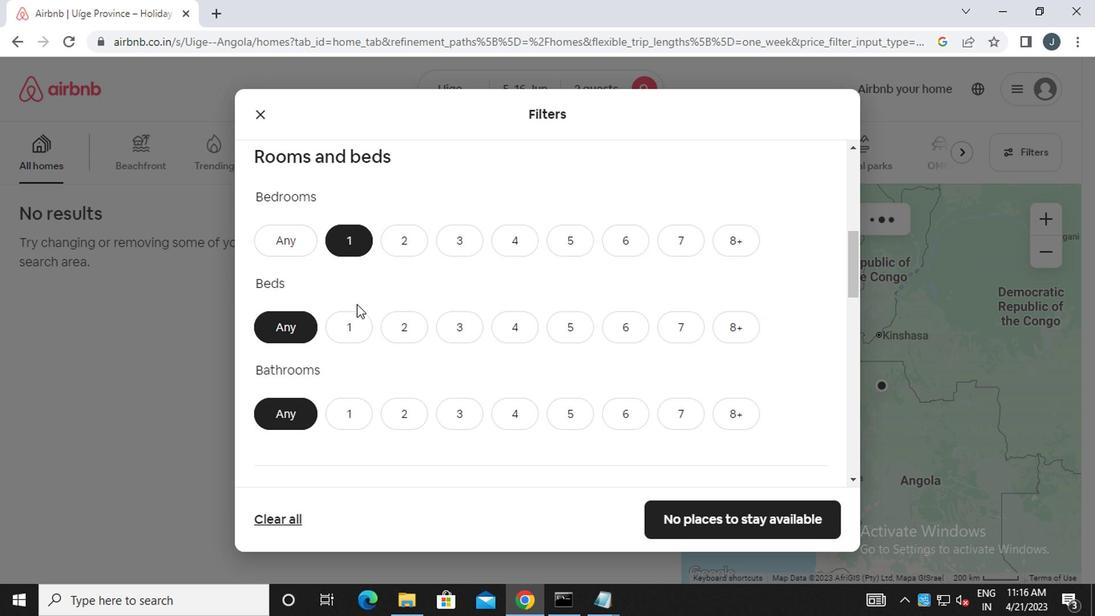 
Action: Mouse pressed left at (349, 327)
Screenshot: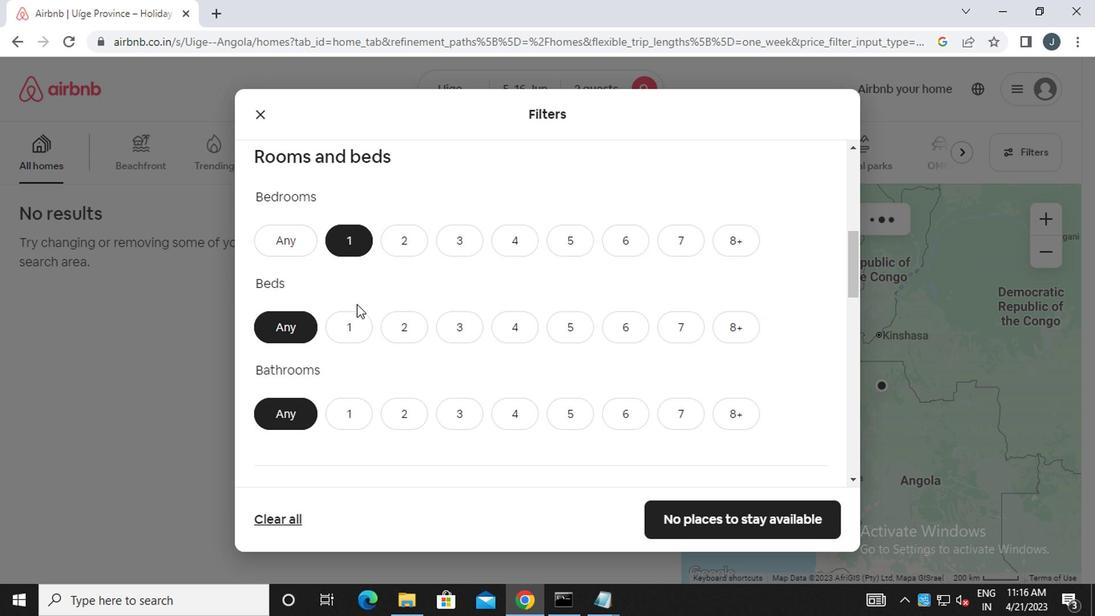 
Action: Mouse moved to (351, 418)
Screenshot: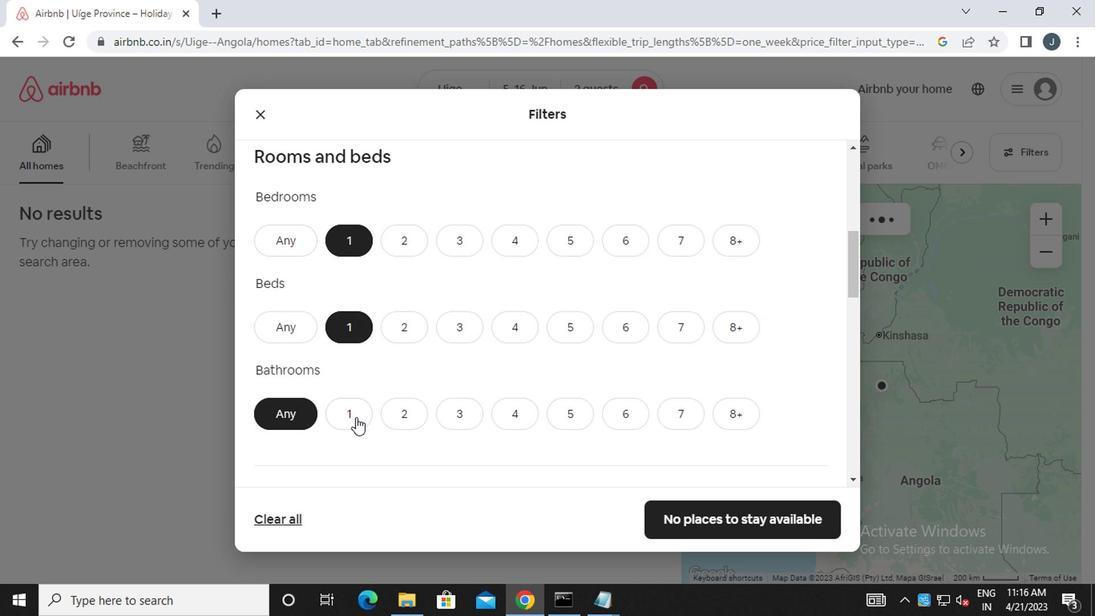 
Action: Mouse pressed left at (351, 418)
Screenshot: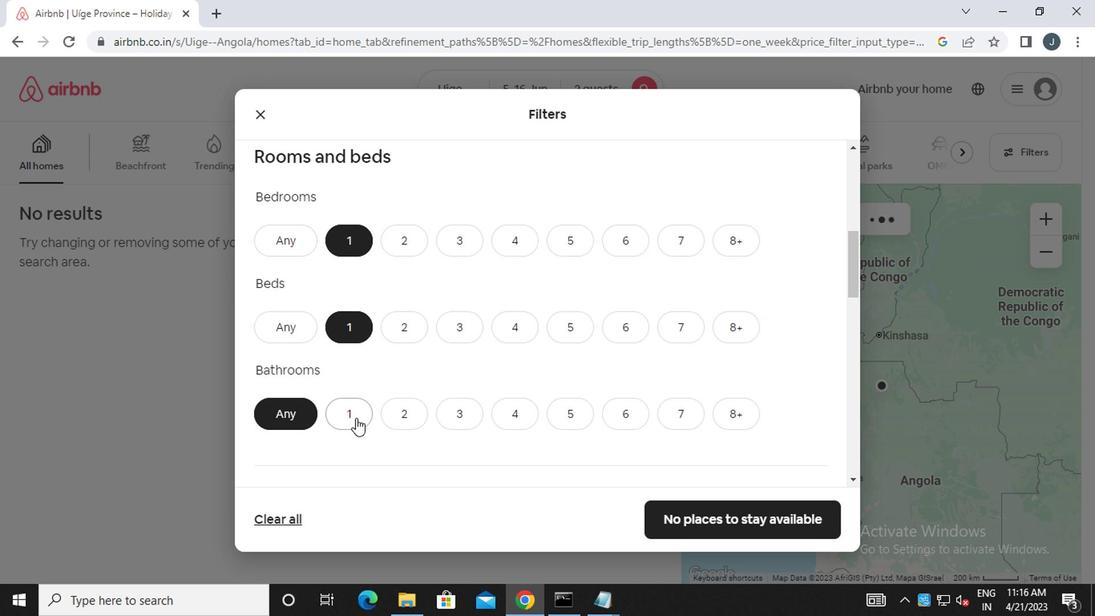 
Action: Mouse moved to (359, 444)
Screenshot: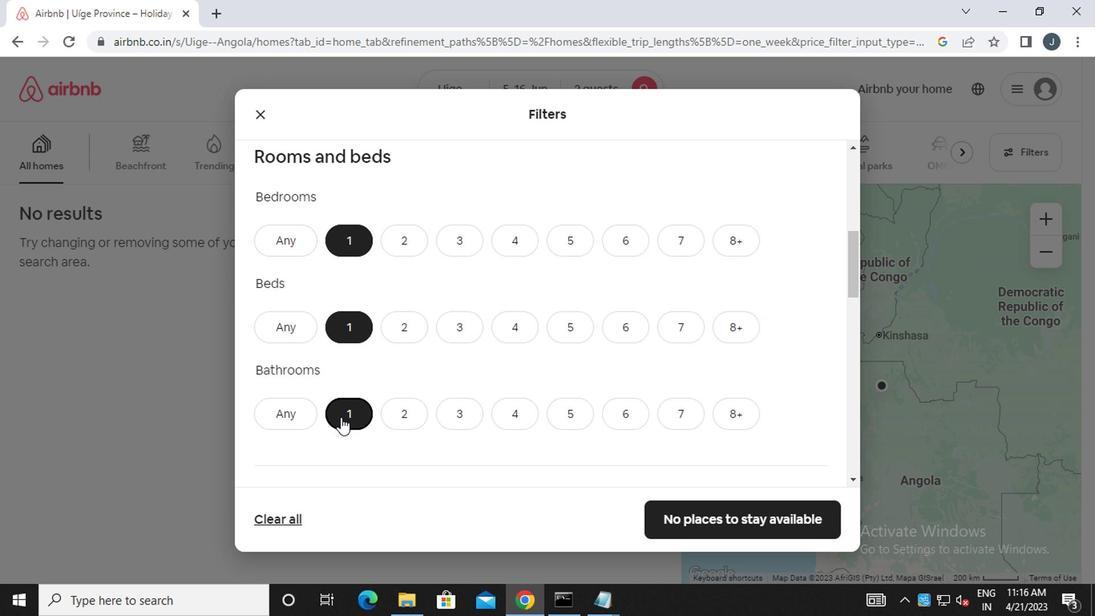 
Action: Mouse scrolled (359, 443) with delta (0, -1)
Screenshot: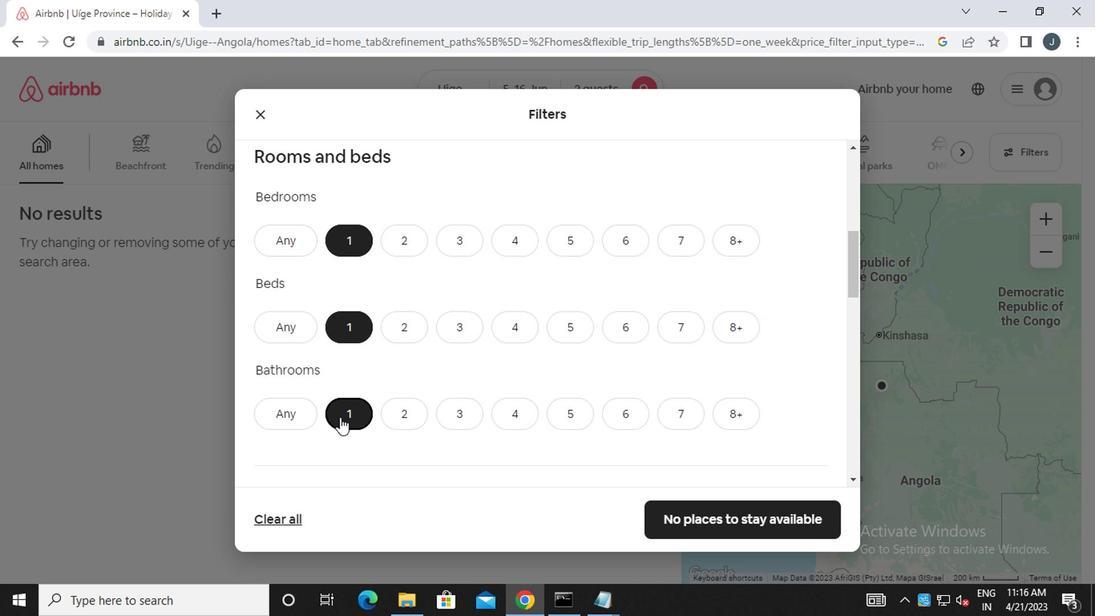 
Action: Mouse moved to (359, 444)
Screenshot: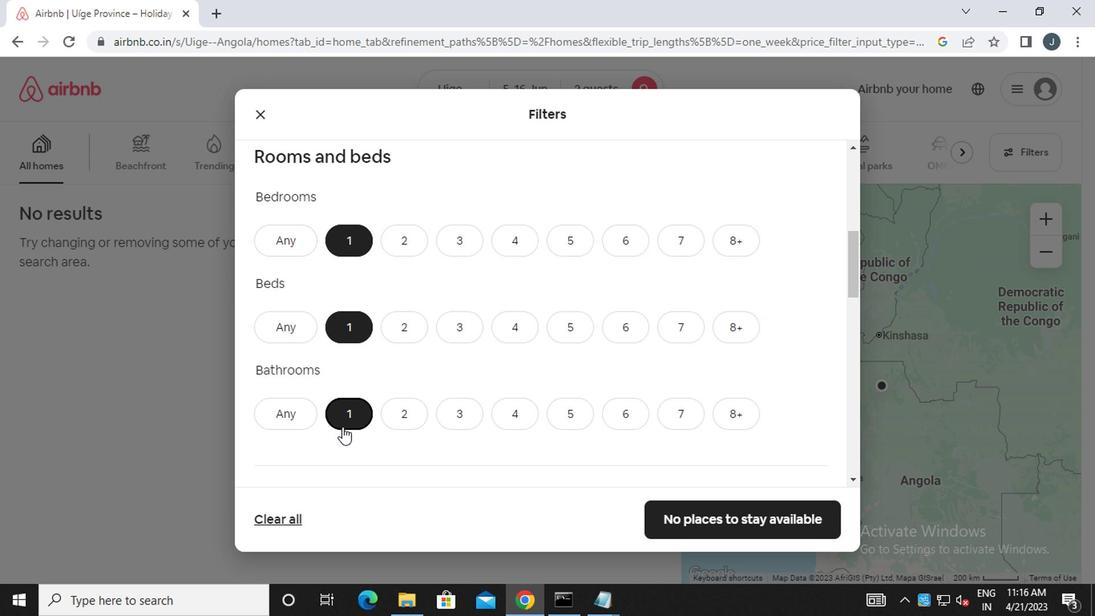 
Action: Mouse scrolled (359, 444) with delta (0, 0)
Screenshot: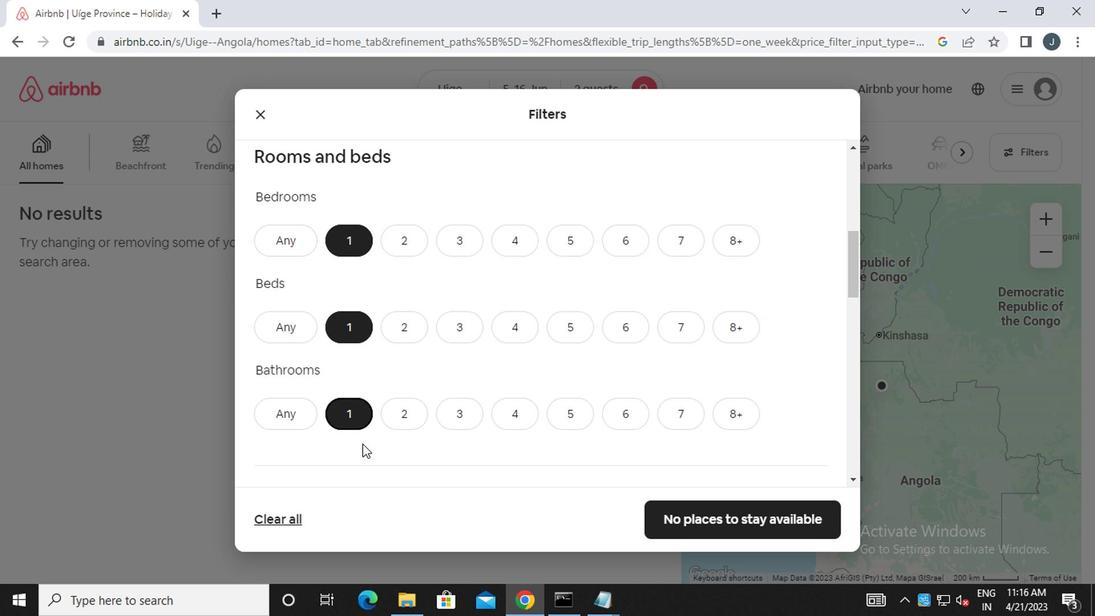 
Action: Mouse moved to (377, 461)
Screenshot: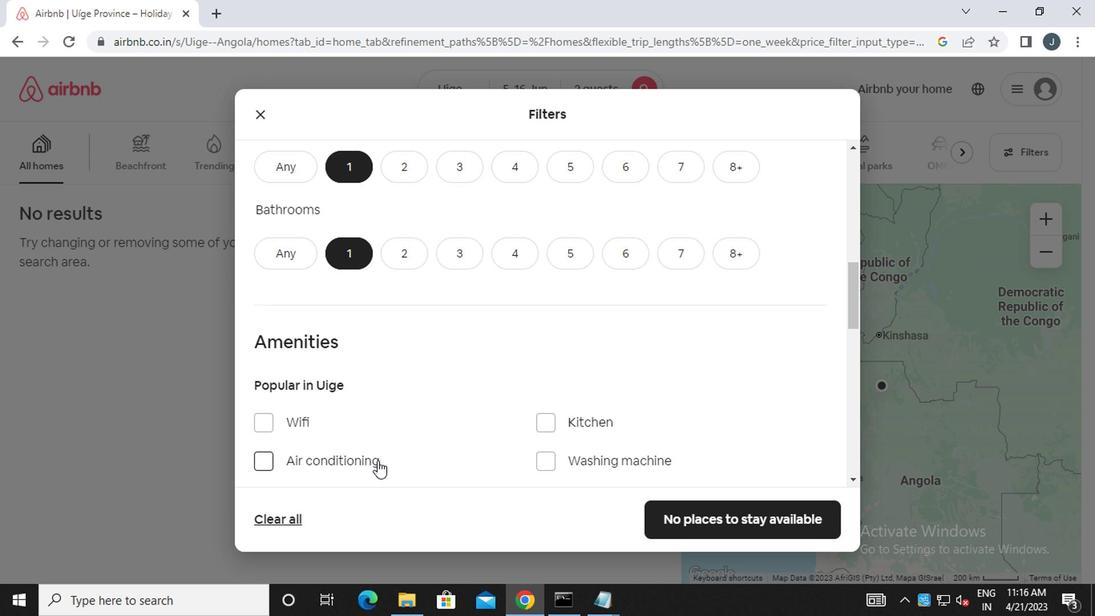
Action: Mouse scrolled (377, 460) with delta (0, 0)
Screenshot: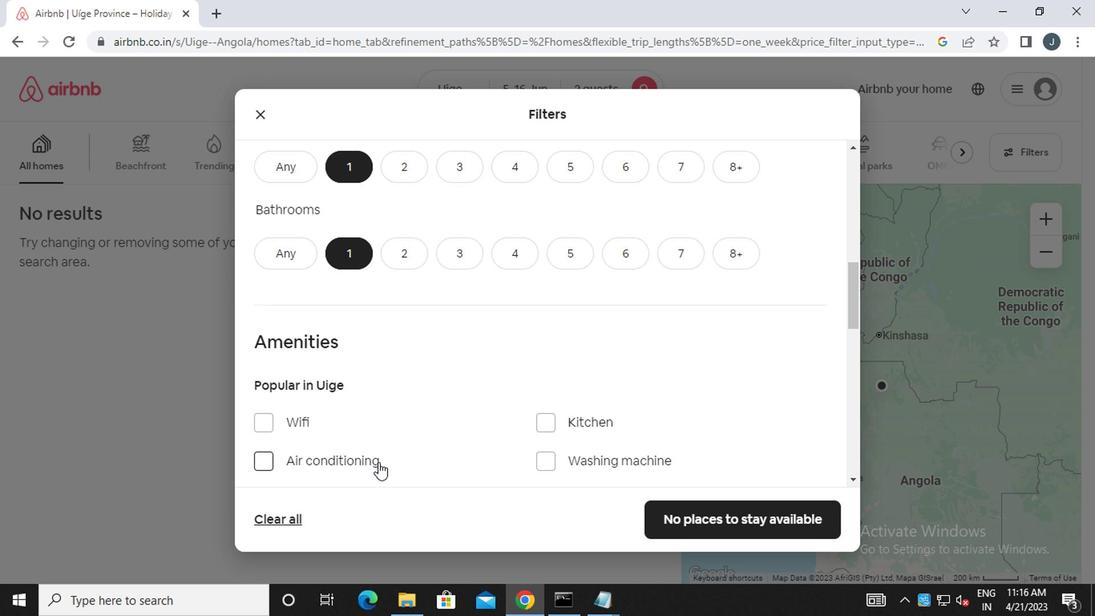 
Action: Mouse moved to (464, 378)
Screenshot: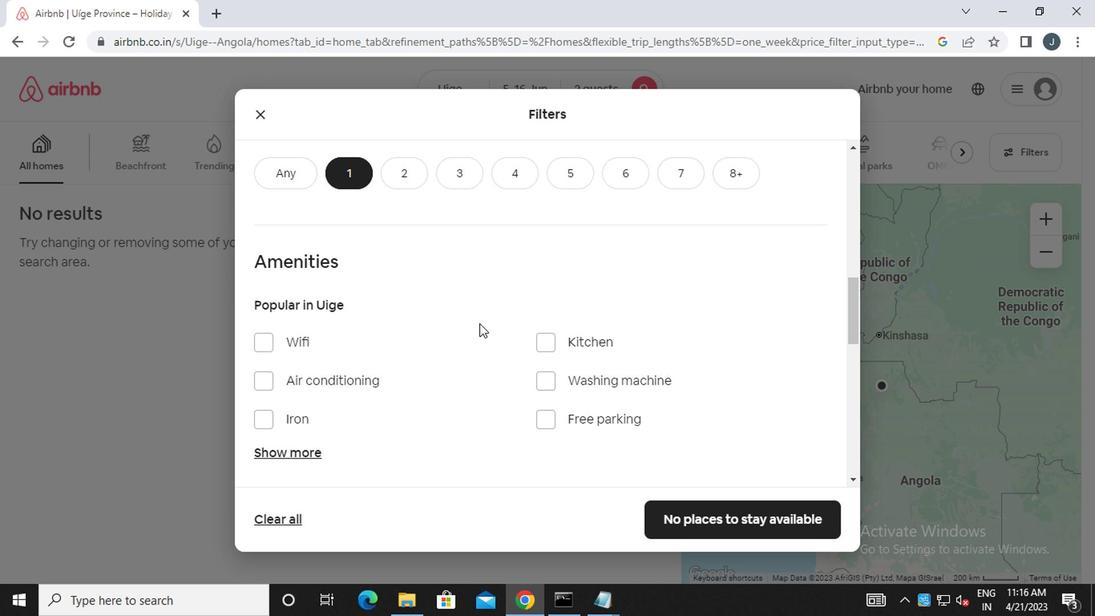 
Action: Mouse scrolled (464, 377) with delta (0, 0)
Screenshot: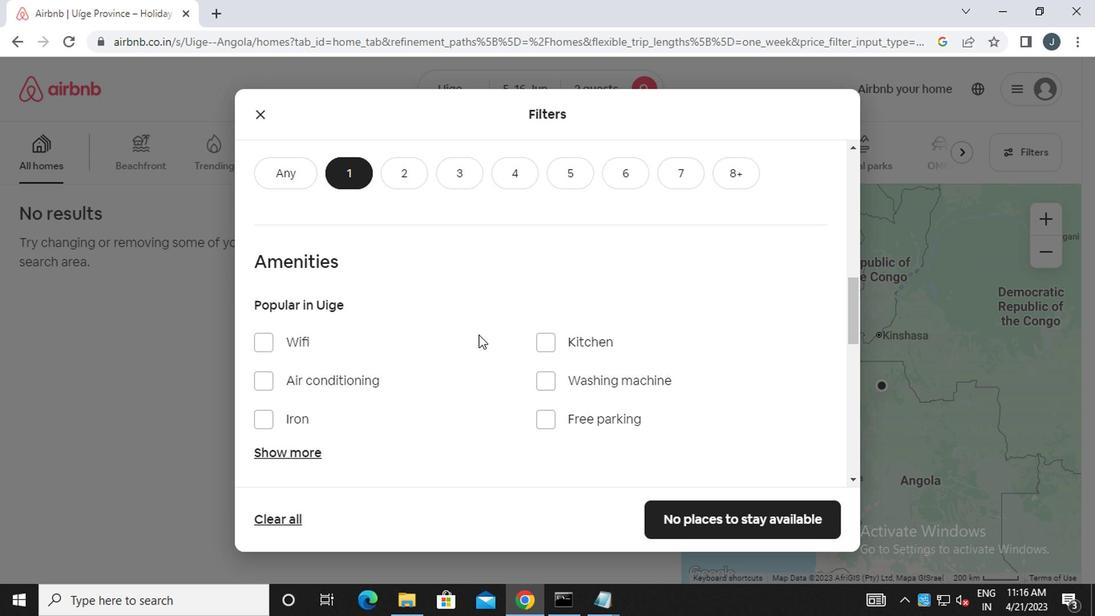 
Action: Mouse moved to (334, 281)
Screenshot: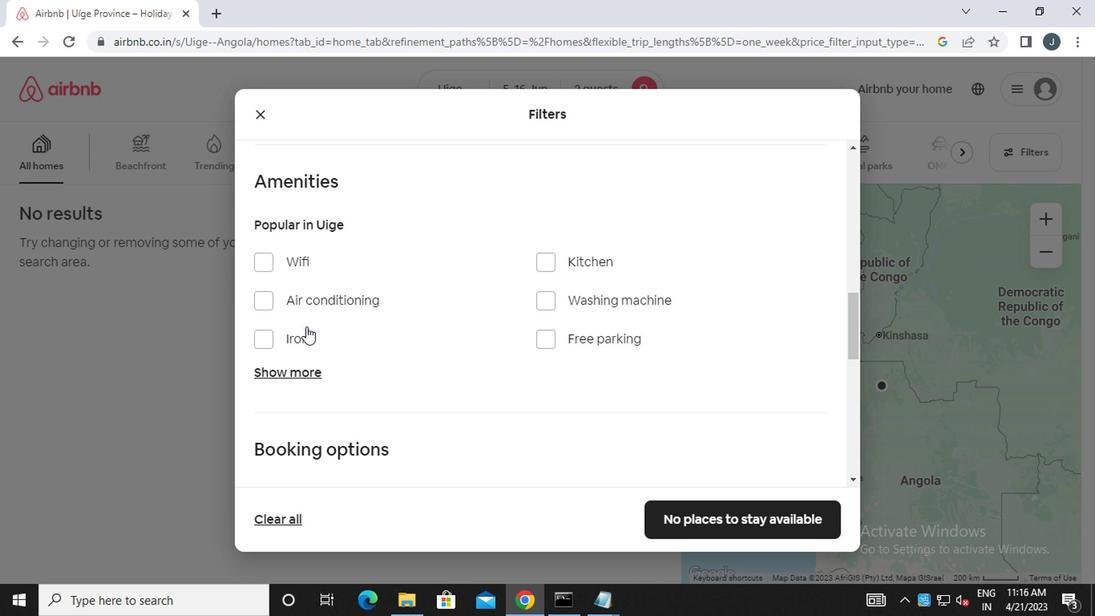 
Action: Mouse scrolled (334, 282) with delta (0, 0)
Screenshot: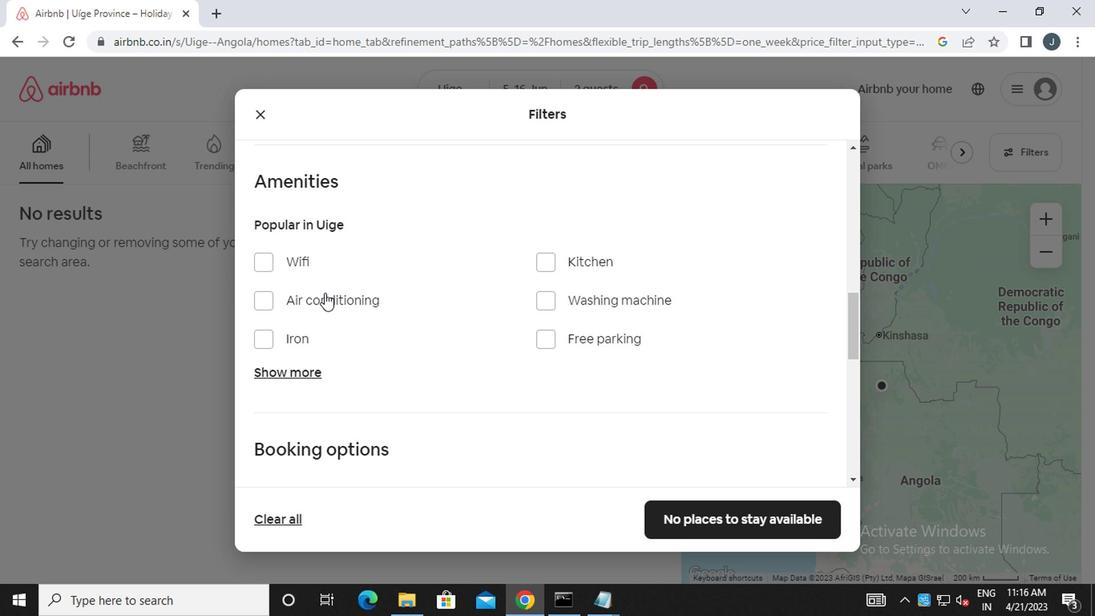 
Action: Mouse moved to (334, 282)
Screenshot: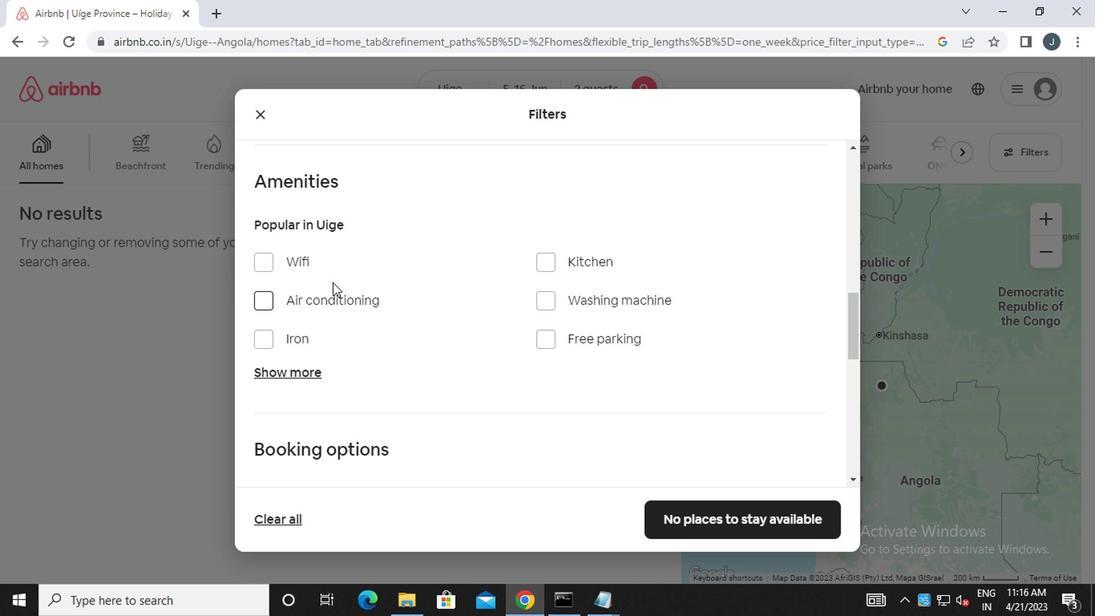 
Action: Mouse scrolled (334, 282) with delta (0, 0)
Screenshot: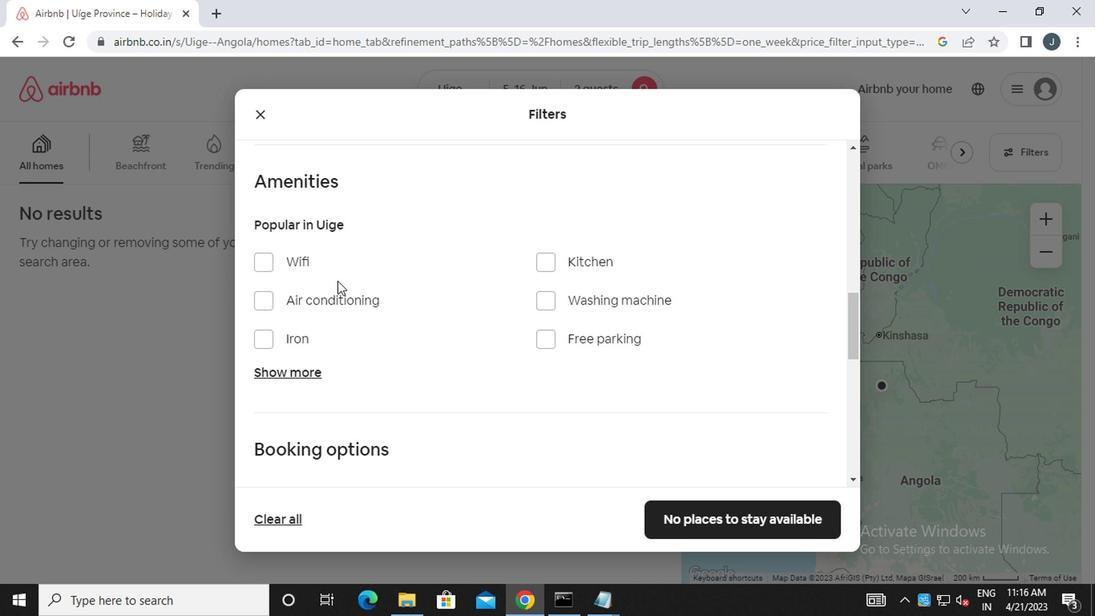 
Action: Mouse moved to (333, 290)
Screenshot: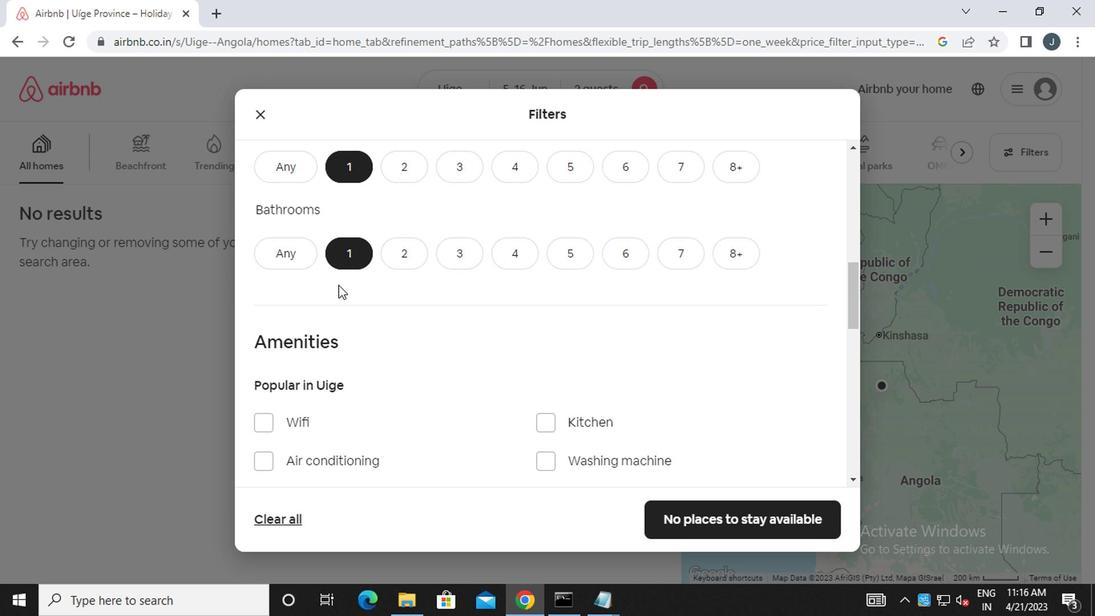 
Action: Mouse scrolled (333, 289) with delta (0, -1)
Screenshot: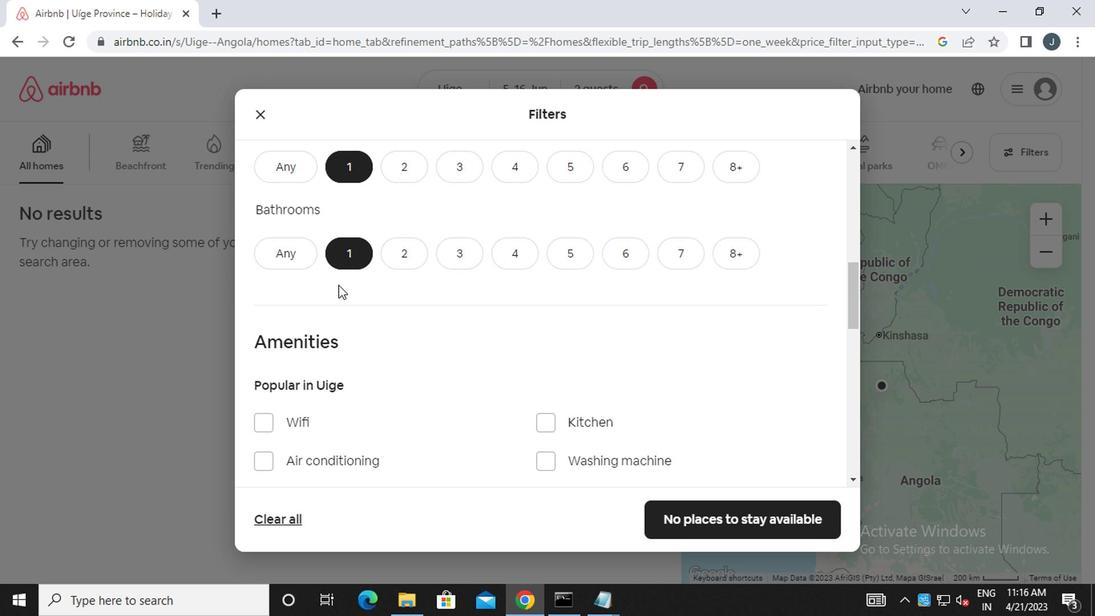 
Action: Mouse moved to (333, 292)
Screenshot: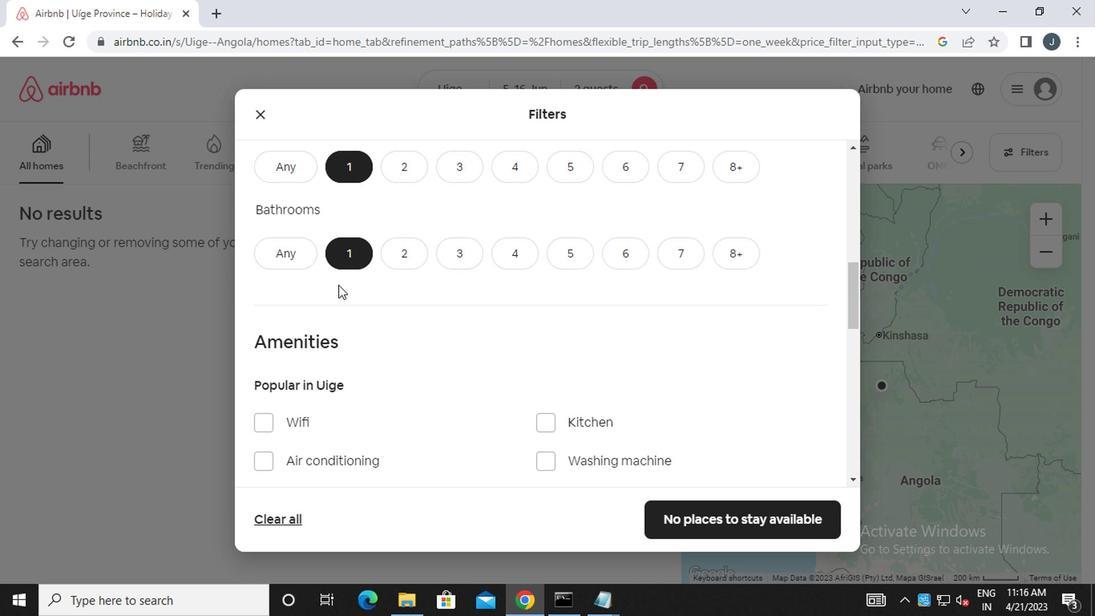 
Action: Mouse scrolled (333, 292) with delta (0, 0)
Screenshot: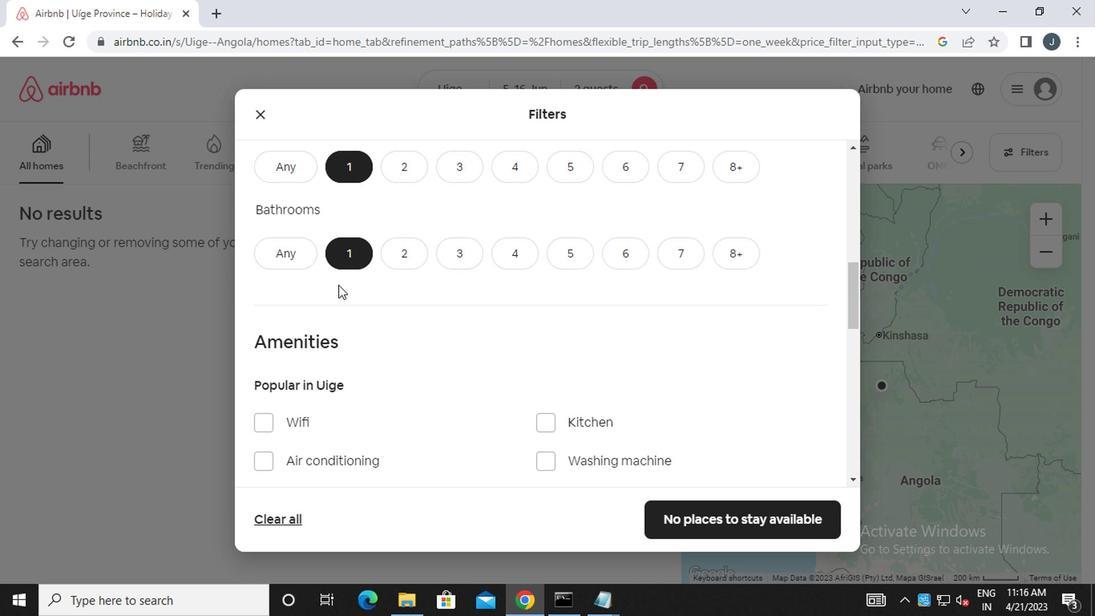 
Action: Mouse moved to (334, 298)
Screenshot: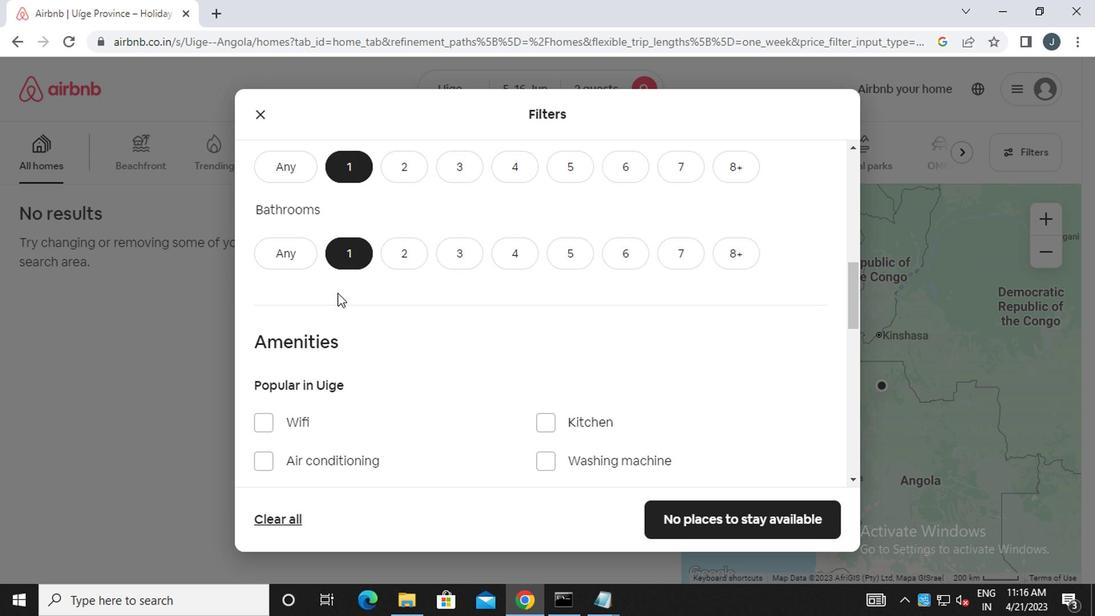 
Action: Mouse scrolled (334, 298) with delta (0, 0)
Screenshot: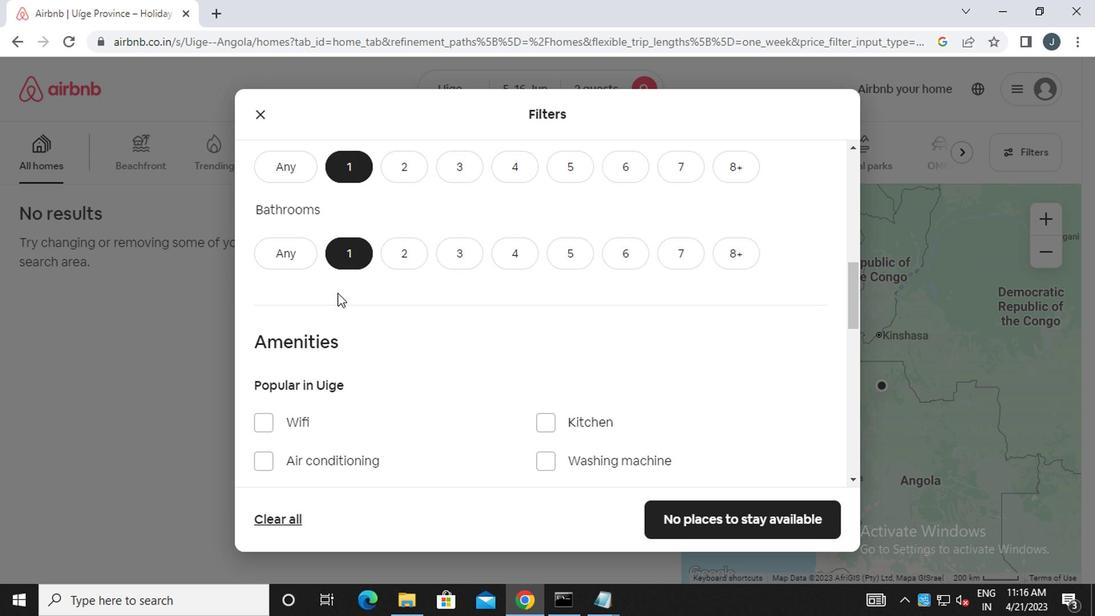
Action: Mouse moved to (308, 292)
Screenshot: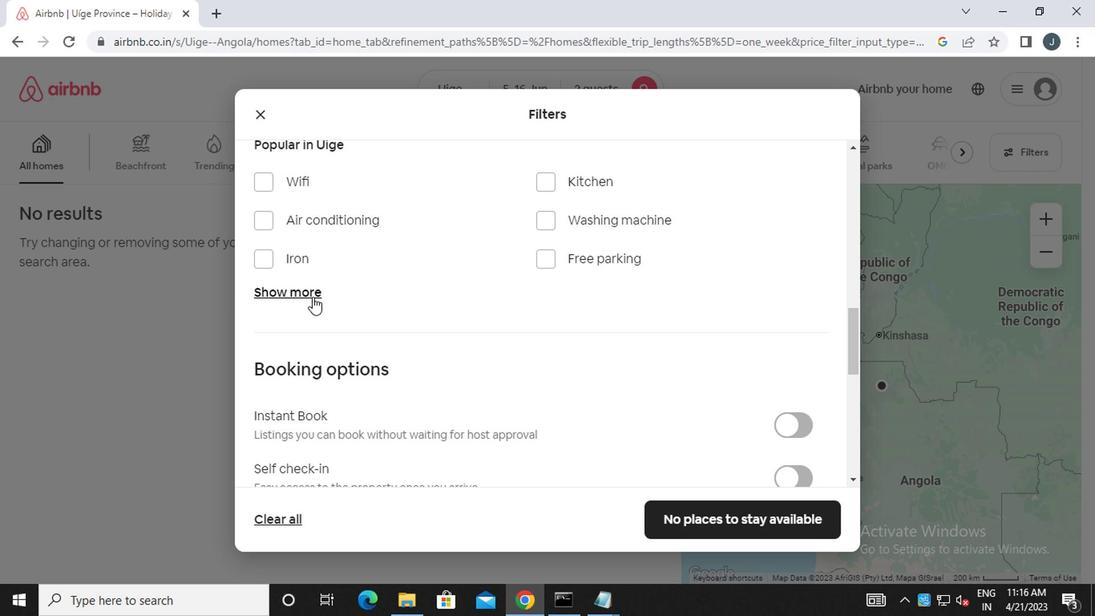 
Action: Mouse pressed left at (308, 292)
Screenshot: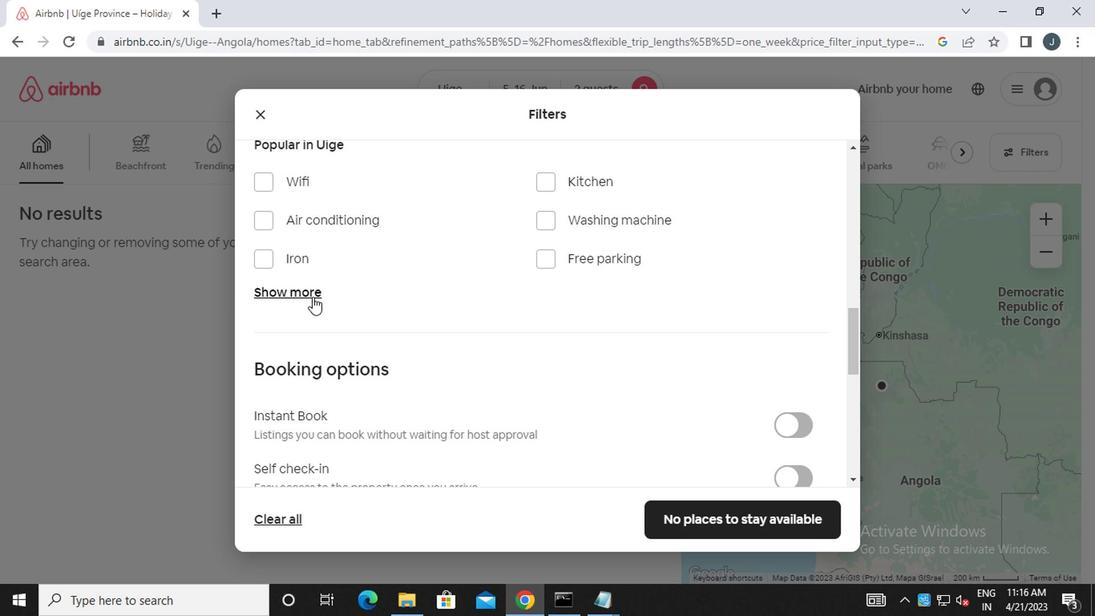 
Action: Mouse moved to (571, 393)
Screenshot: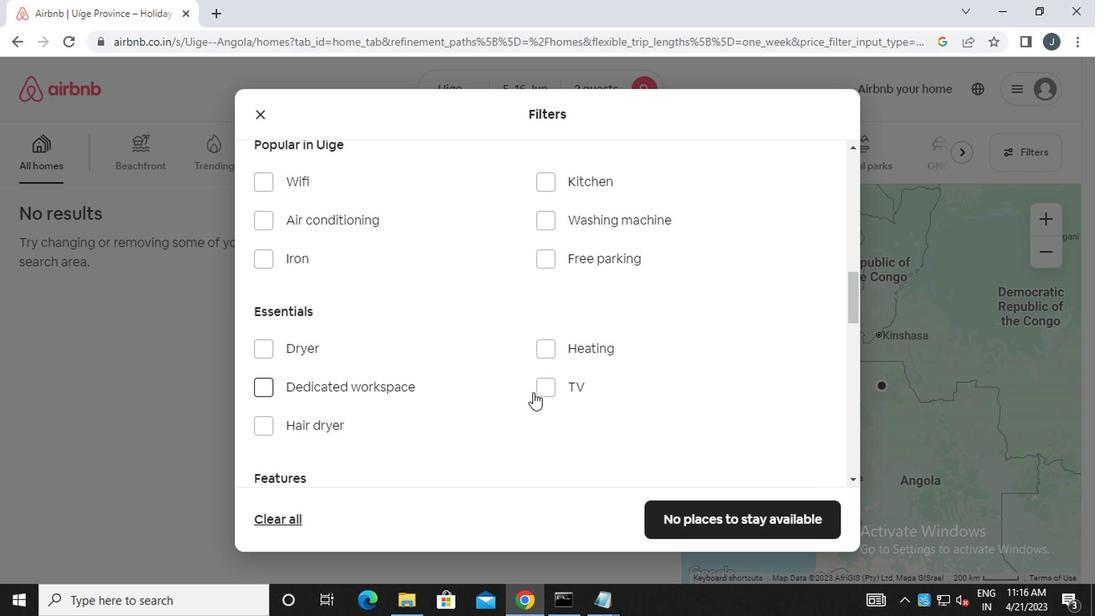 
Action: Mouse scrolled (571, 392) with delta (0, -1)
Screenshot: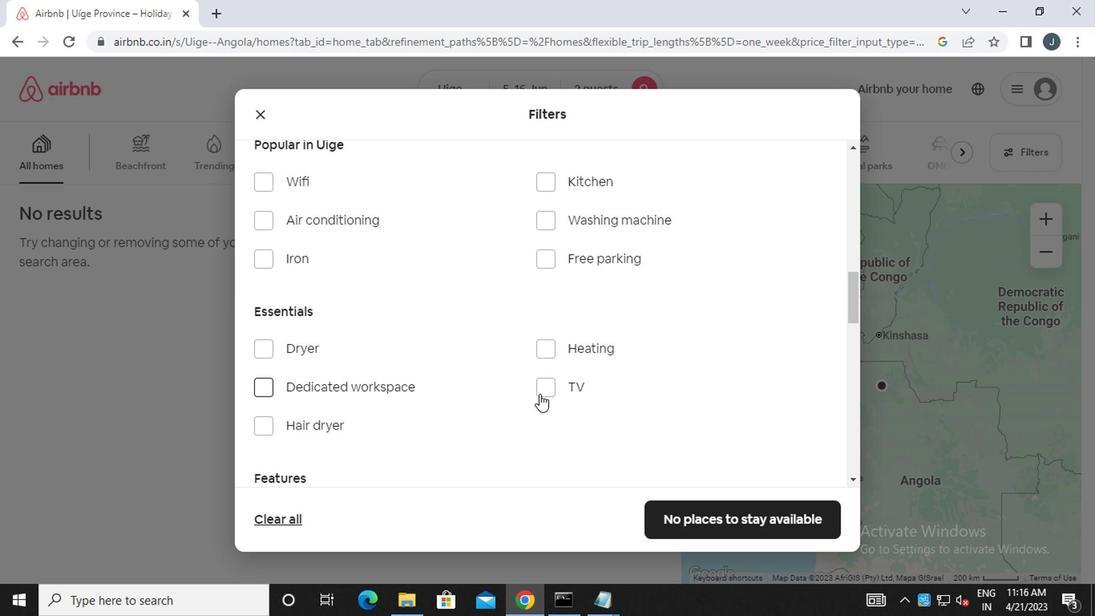 
Action: Mouse moved to (570, 394)
Screenshot: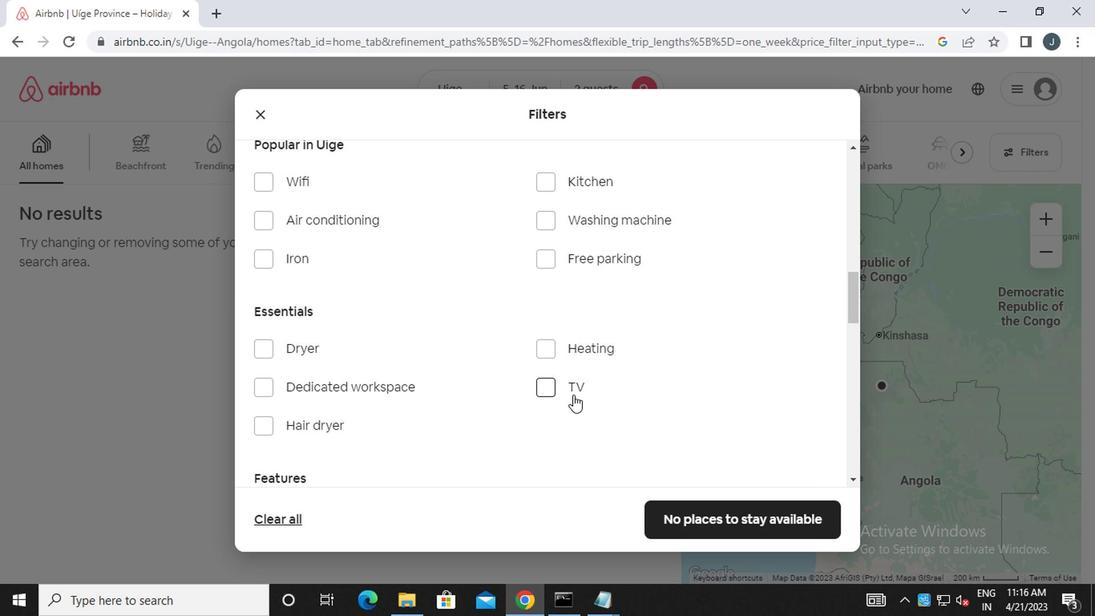 
Action: Mouse scrolled (570, 393) with delta (0, 0)
Screenshot: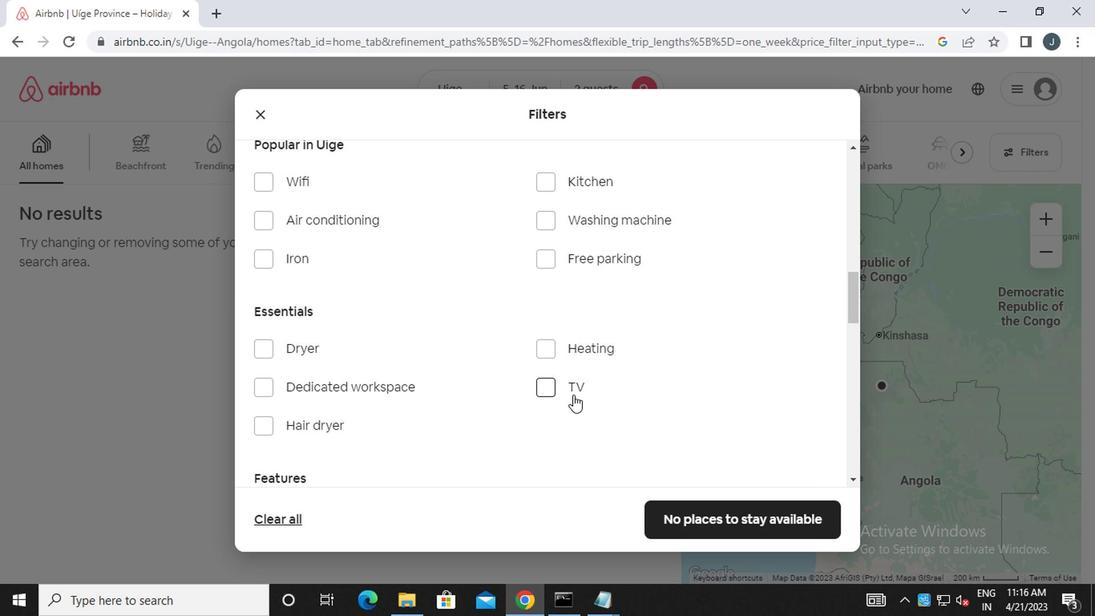 
Action: Mouse moved to (531, 274)
Screenshot: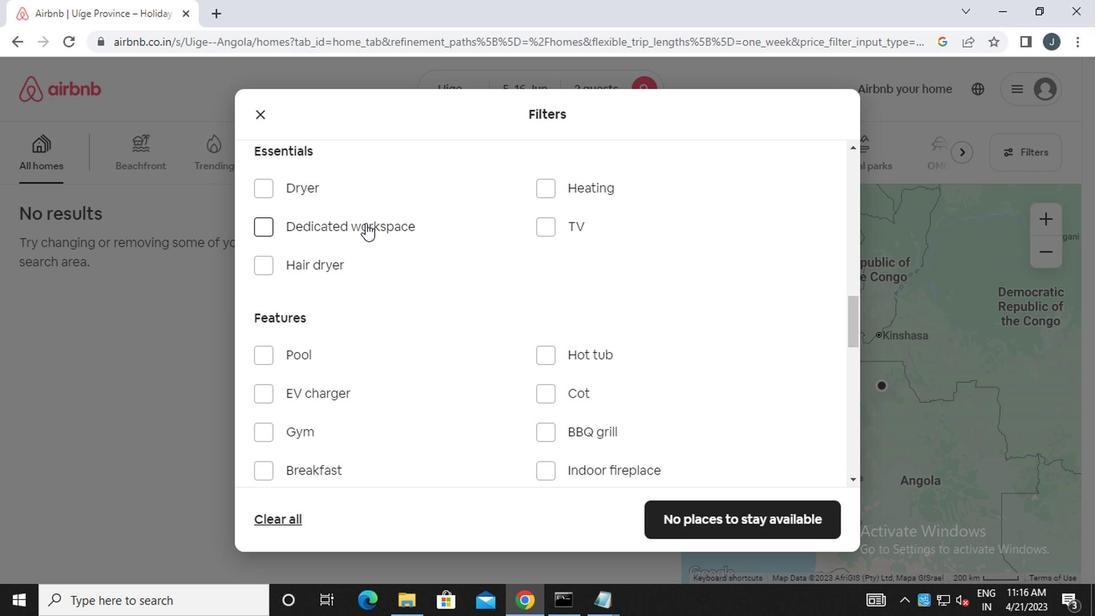 
Action: Mouse scrolled (531, 276) with delta (0, 1)
Screenshot: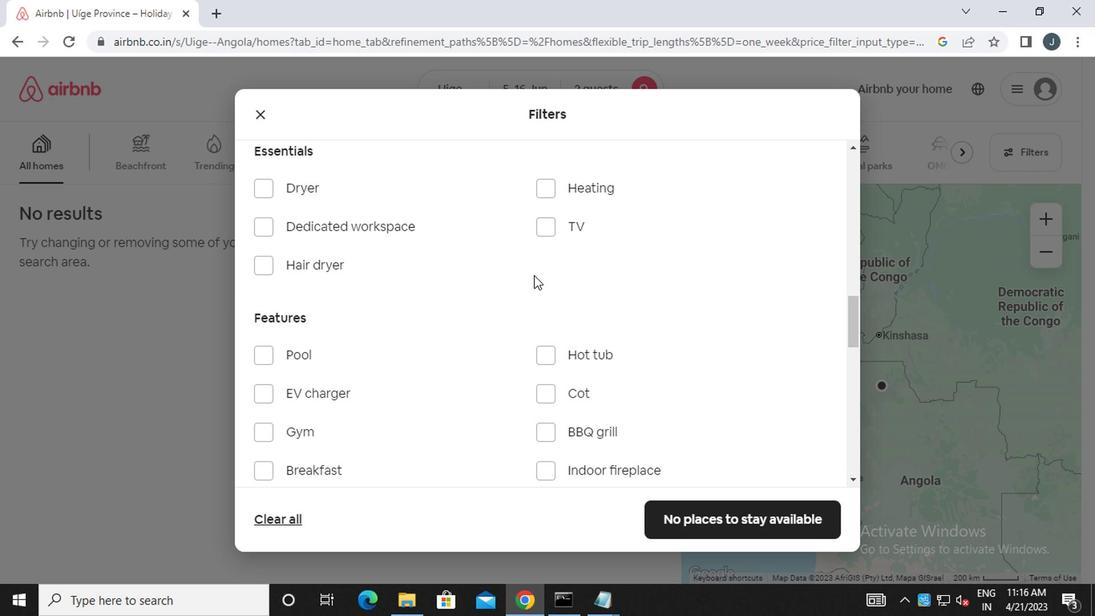 
Action: Mouse scrolled (531, 276) with delta (0, 1)
Screenshot: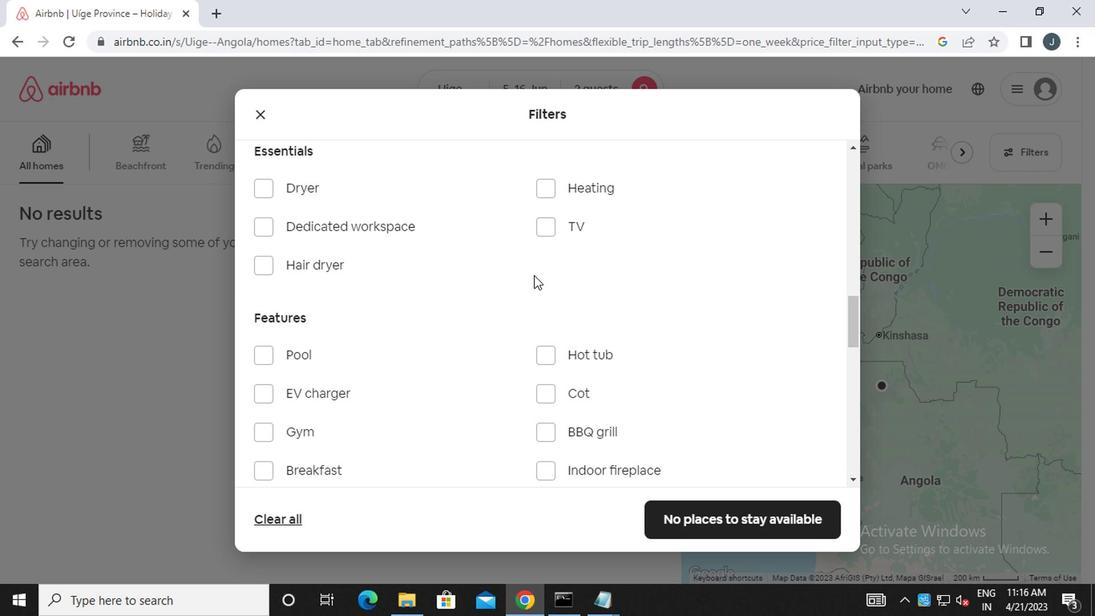 
Action: Mouse scrolled (531, 274) with delta (0, 0)
Screenshot: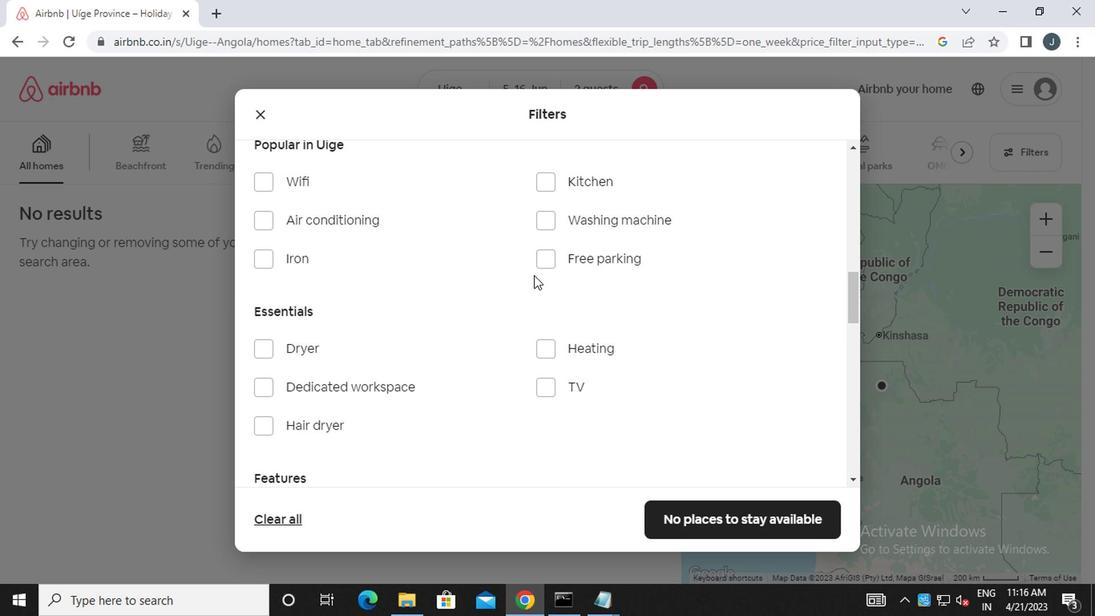 
Action: Mouse scrolled (531, 274) with delta (0, 0)
Screenshot: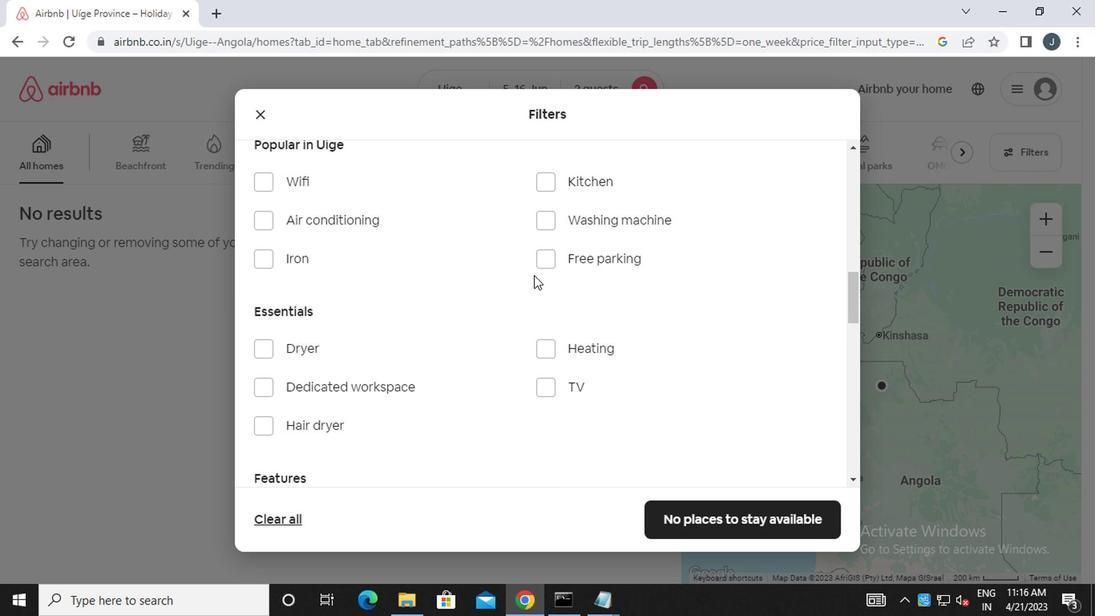 
Action: Mouse scrolled (531, 276) with delta (0, 1)
Screenshot: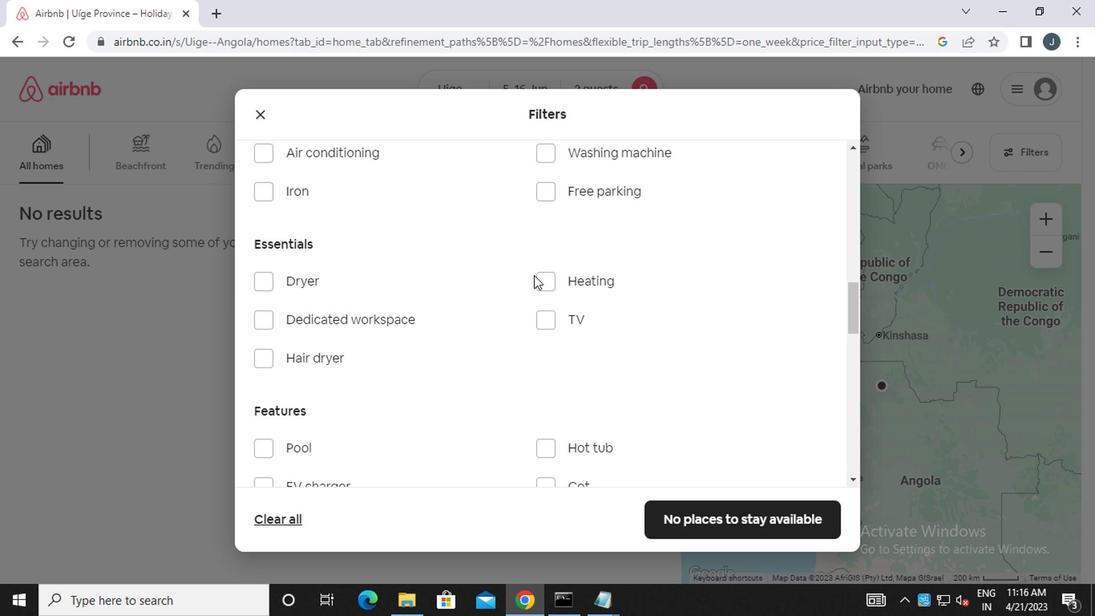 
Action: Mouse scrolled (531, 276) with delta (0, 1)
Screenshot: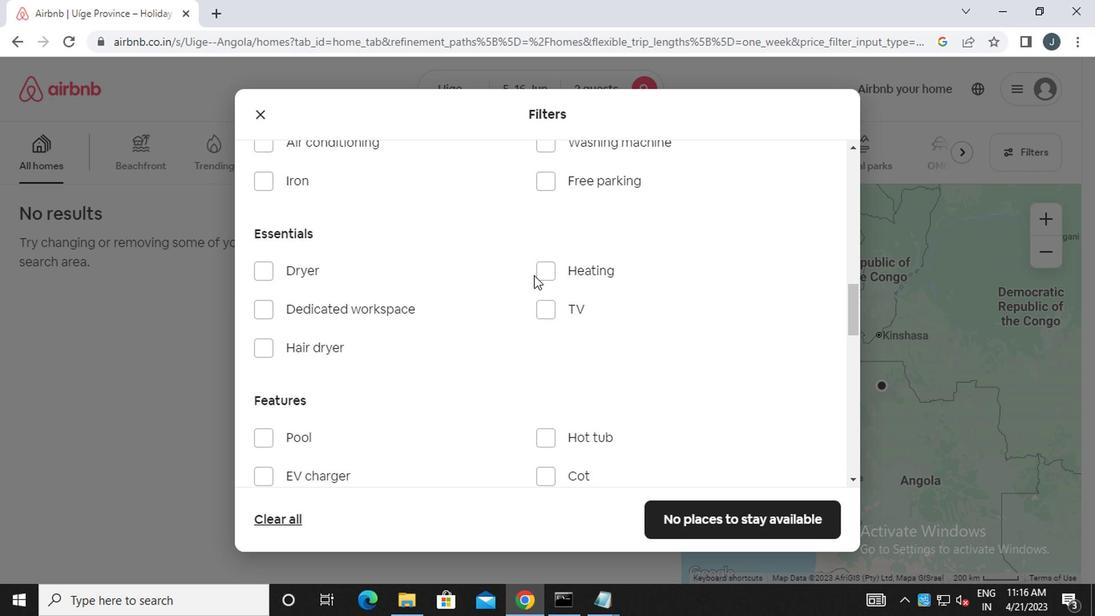 
Action: Mouse scrolled (531, 276) with delta (0, 1)
Screenshot: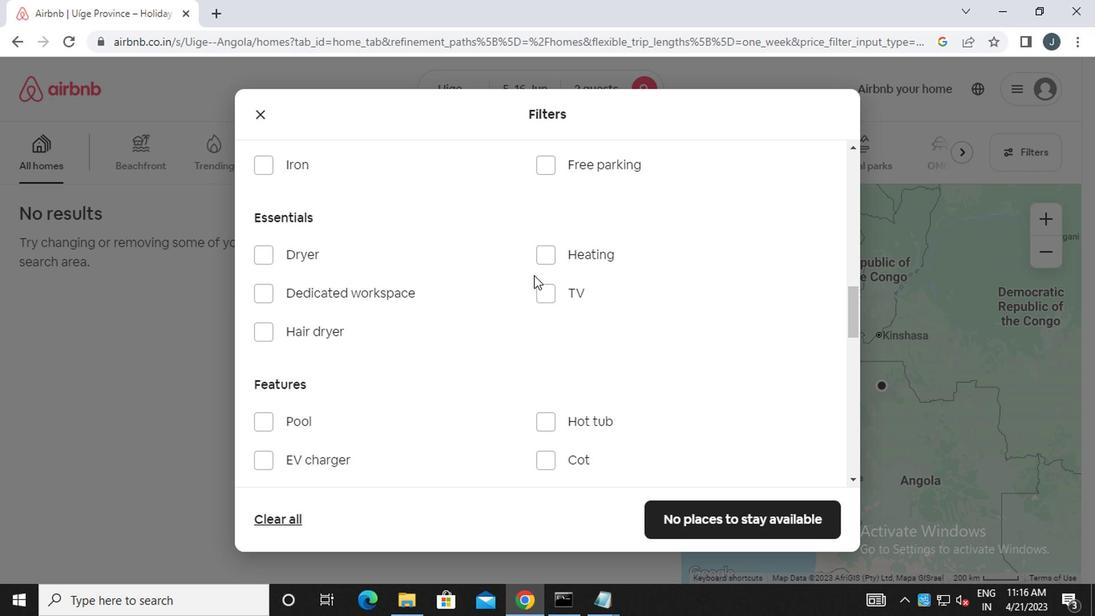 
Action: Mouse moved to (367, 268)
Screenshot: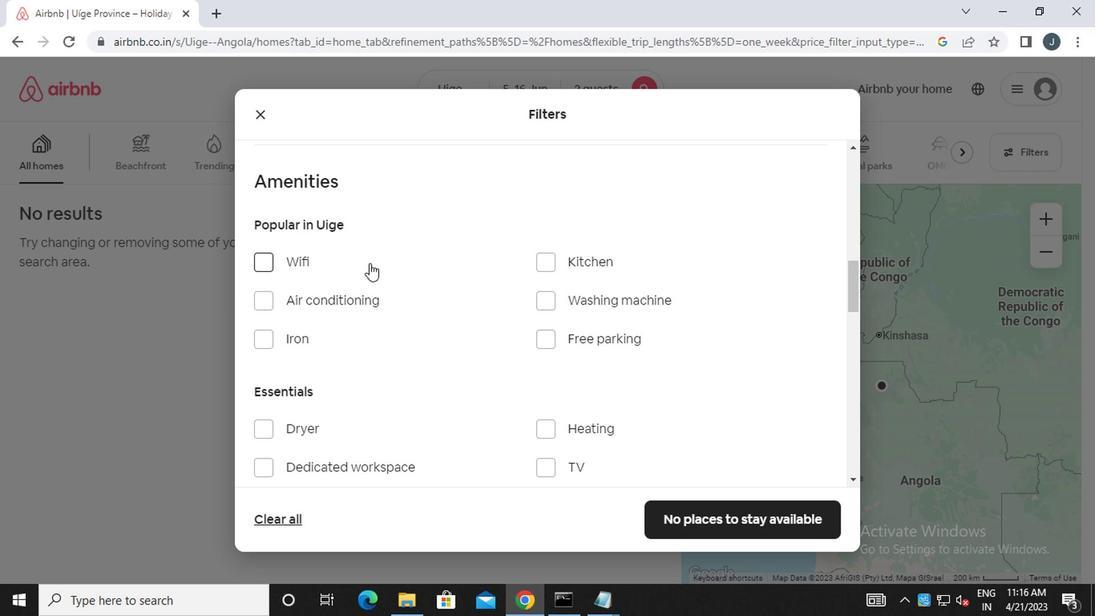 
Action: Mouse pressed left at (367, 268)
Screenshot: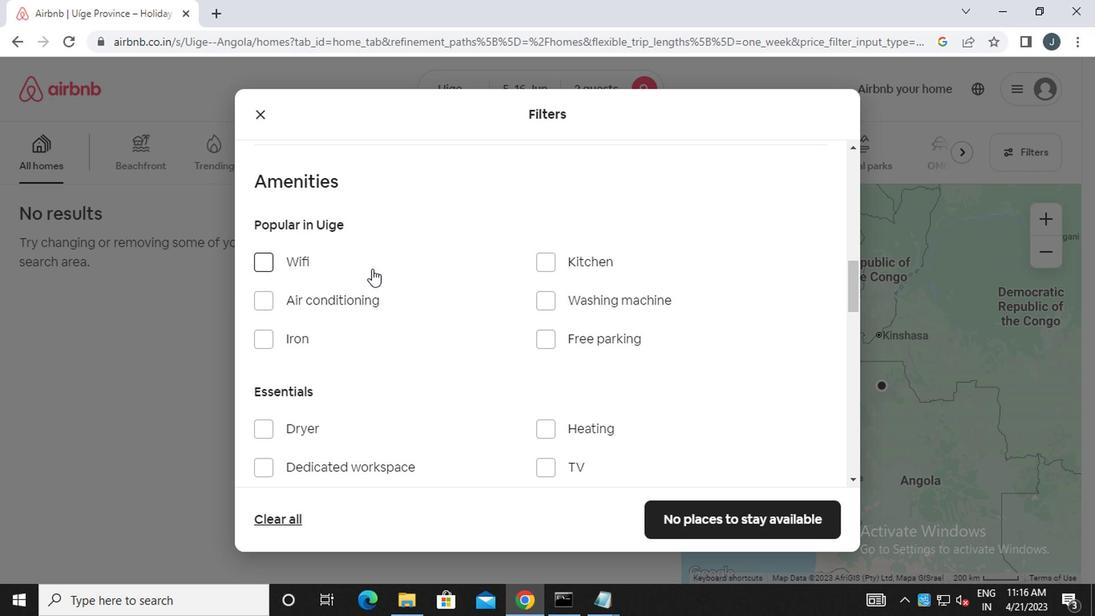 
Action: Mouse moved to (370, 305)
Screenshot: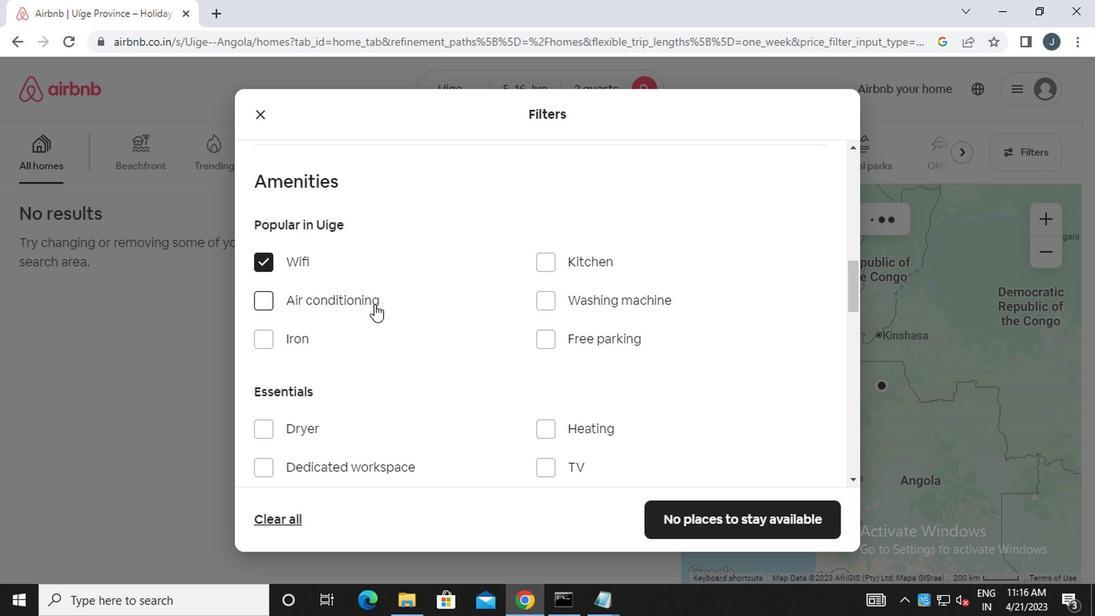
Action: Mouse pressed left at (370, 305)
Screenshot: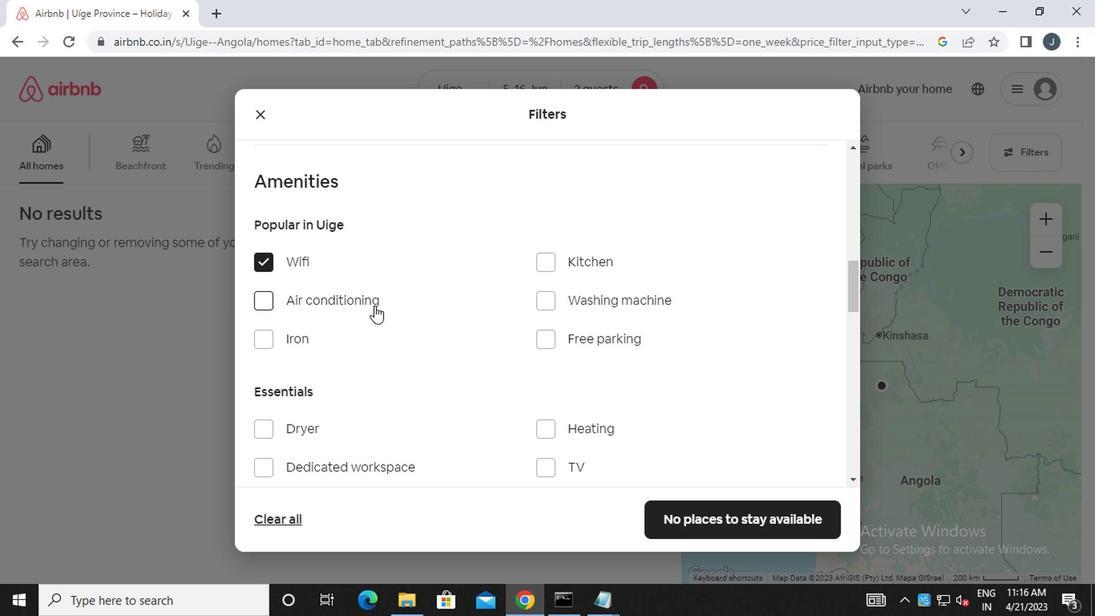 
Action: Mouse moved to (577, 358)
Screenshot: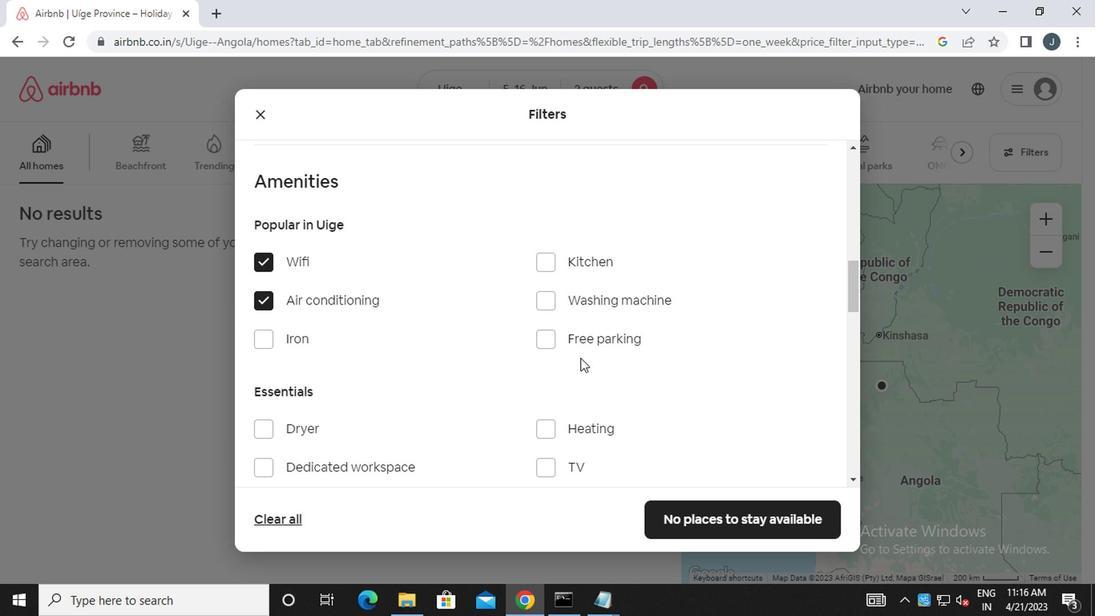 
Action: Mouse scrolled (577, 357) with delta (0, -1)
Screenshot: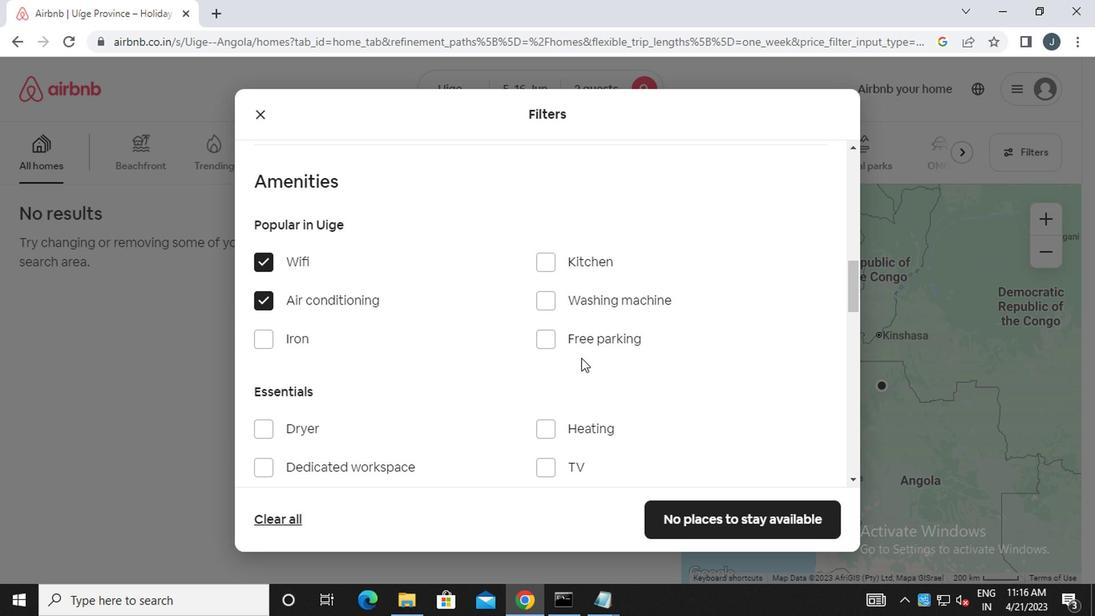
Action: Mouse moved to (576, 358)
Screenshot: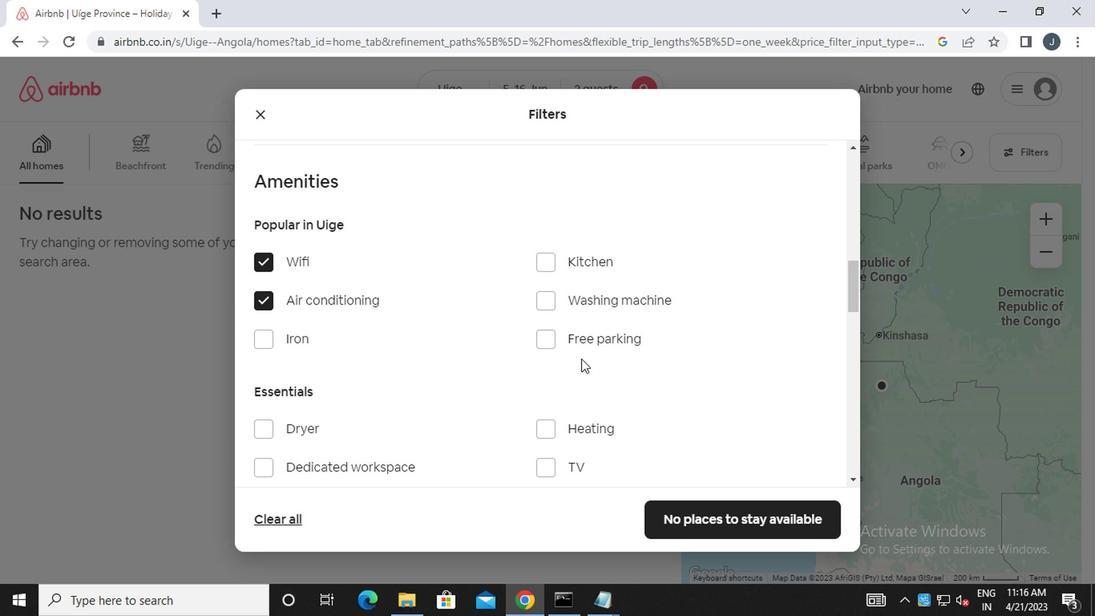 
Action: Mouse scrolled (576, 357) with delta (0, -1)
Screenshot: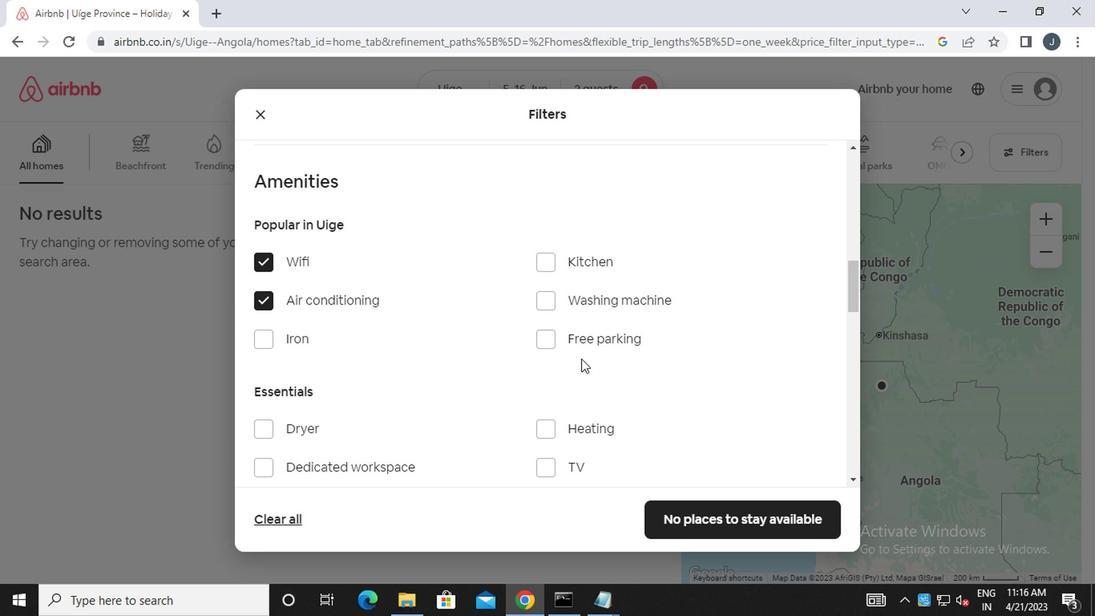 
Action: Mouse moved to (576, 358)
Screenshot: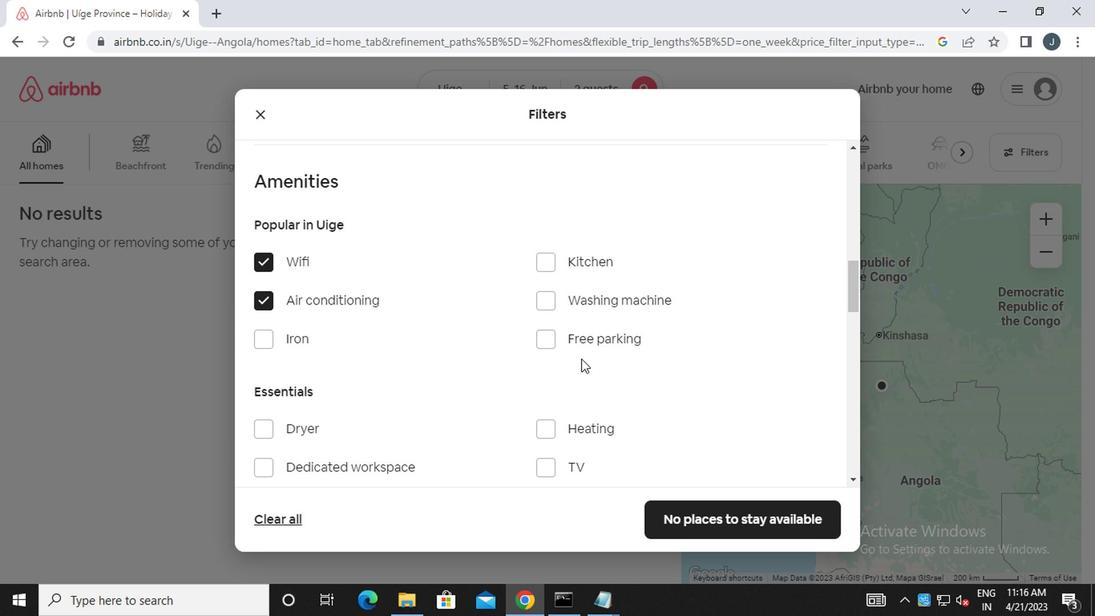 
Action: Mouse scrolled (576, 357) with delta (0, -1)
Screenshot: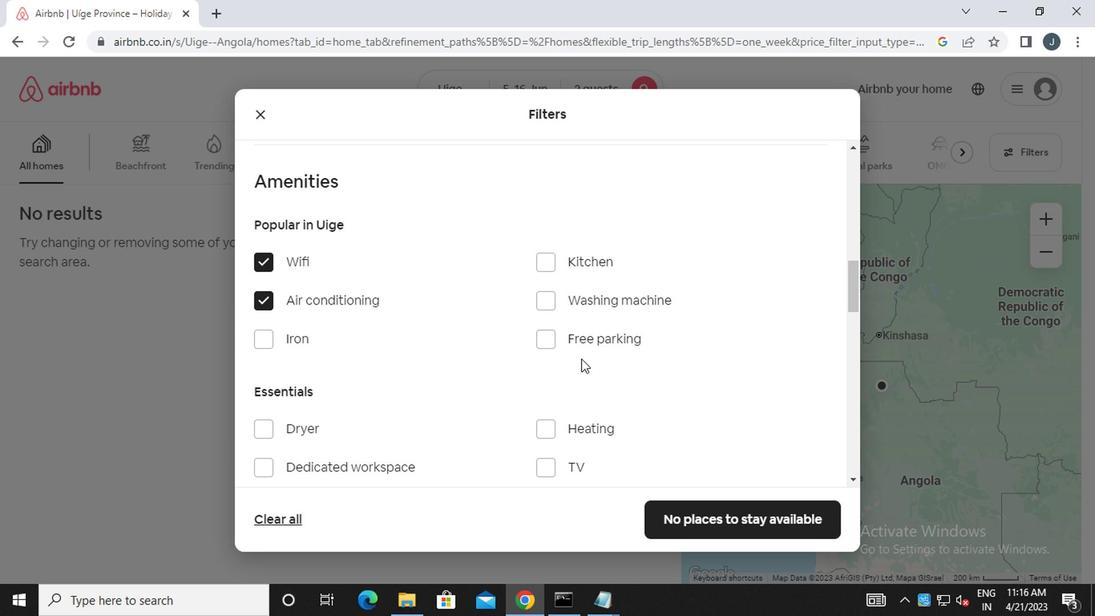 
Action: Mouse moved to (590, 424)
Screenshot: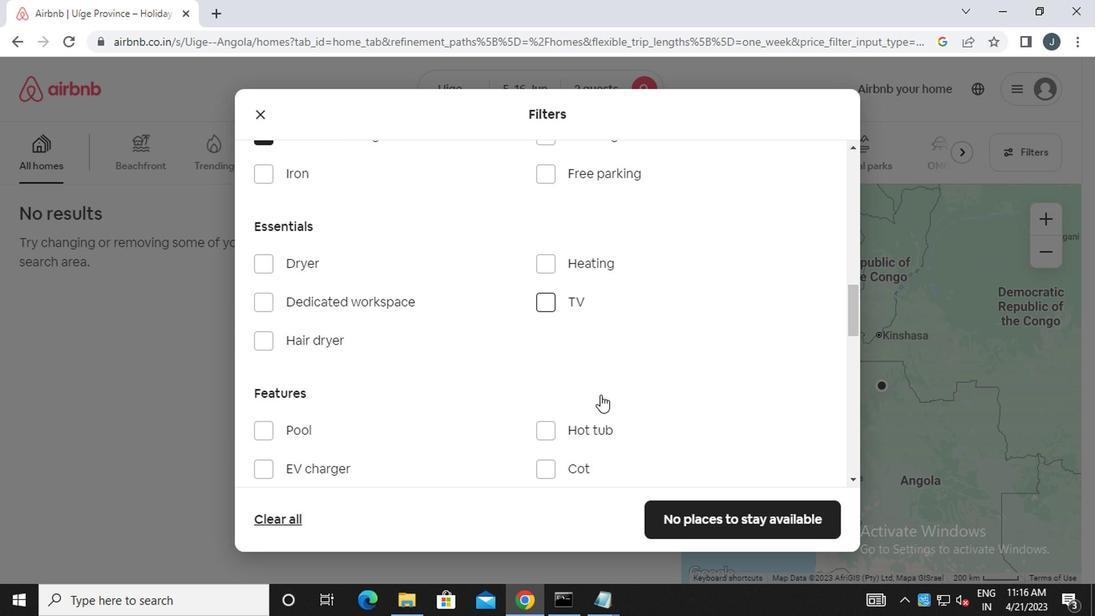 
Action: Mouse scrolled (590, 423) with delta (0, 0)
Screenshot: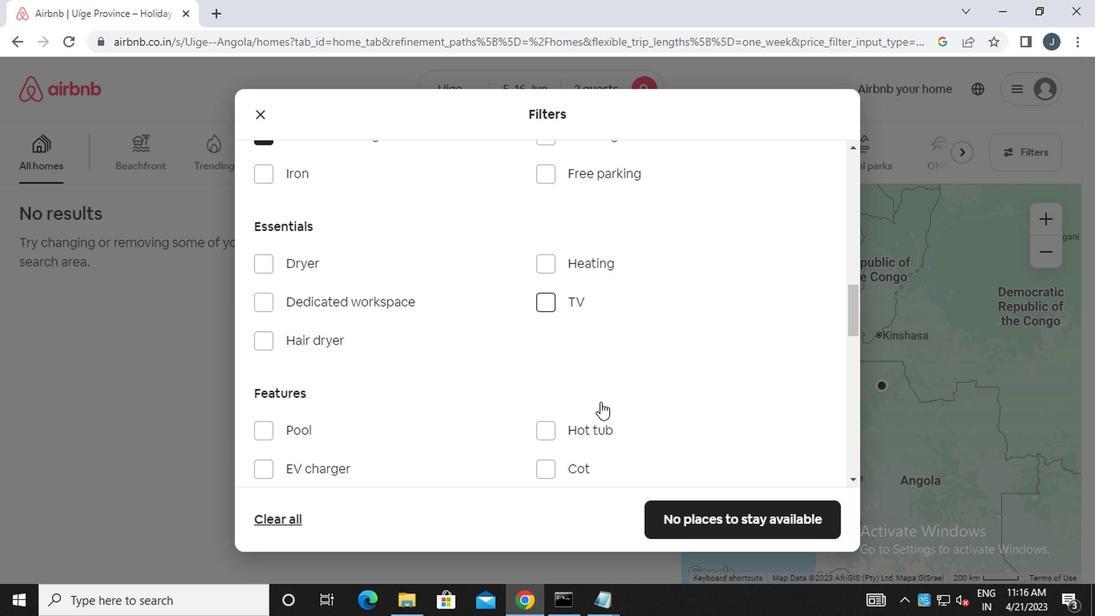 
Action: Mouse moved to (588, 424)
Screenshot: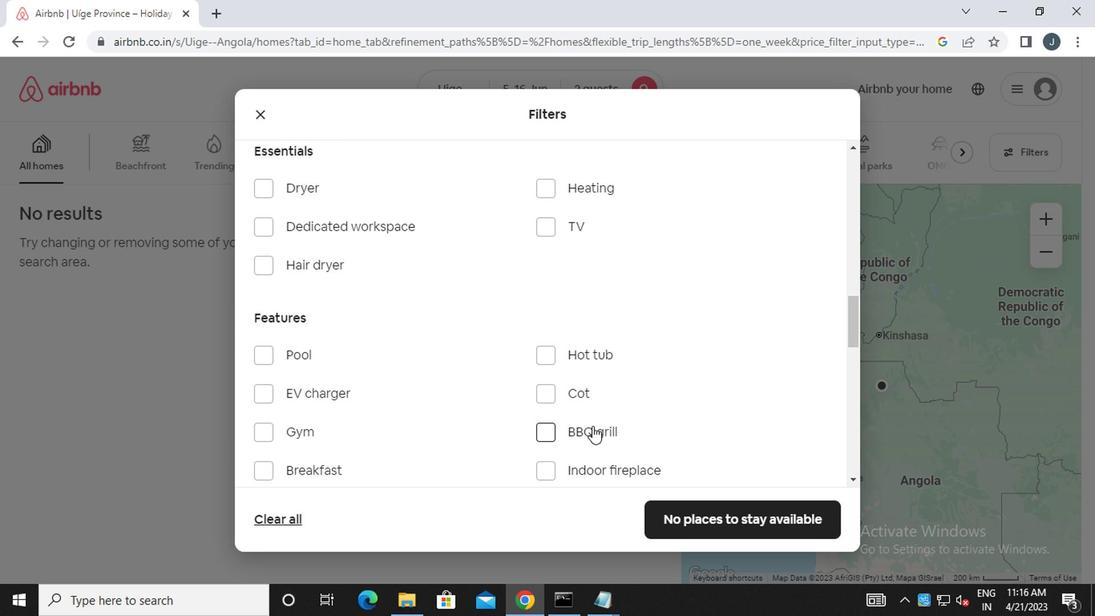 
Action: Mouse scrolled (588, 423) with delta (0, 0)
Screenshot: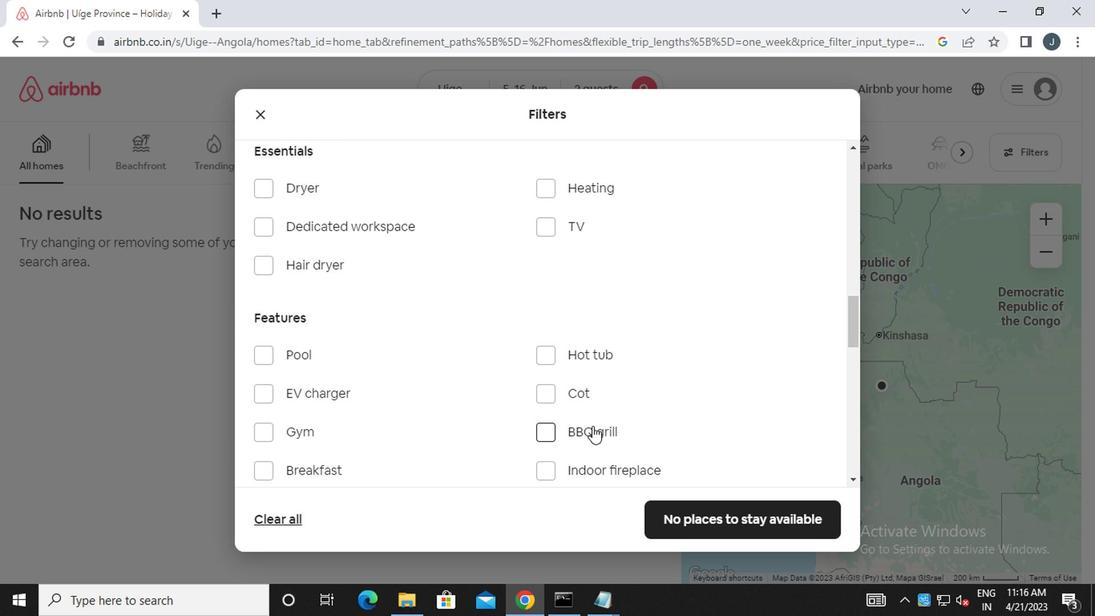 
Action: Mouse moved to (583, 274)
Screenshot: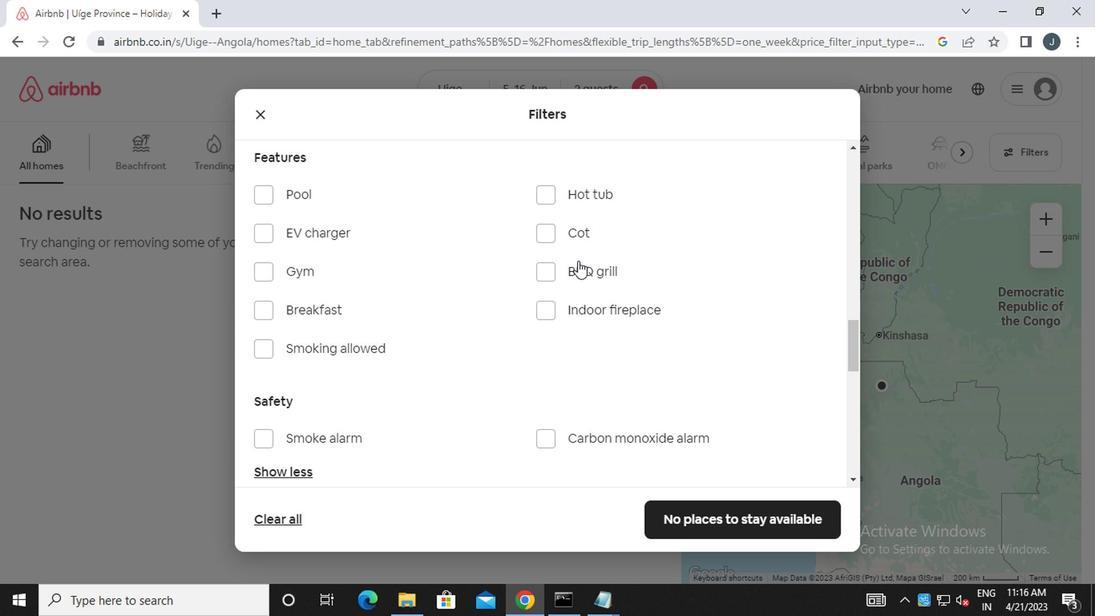 
Action: Mouse pressed left at (583, 274)
Screenshot: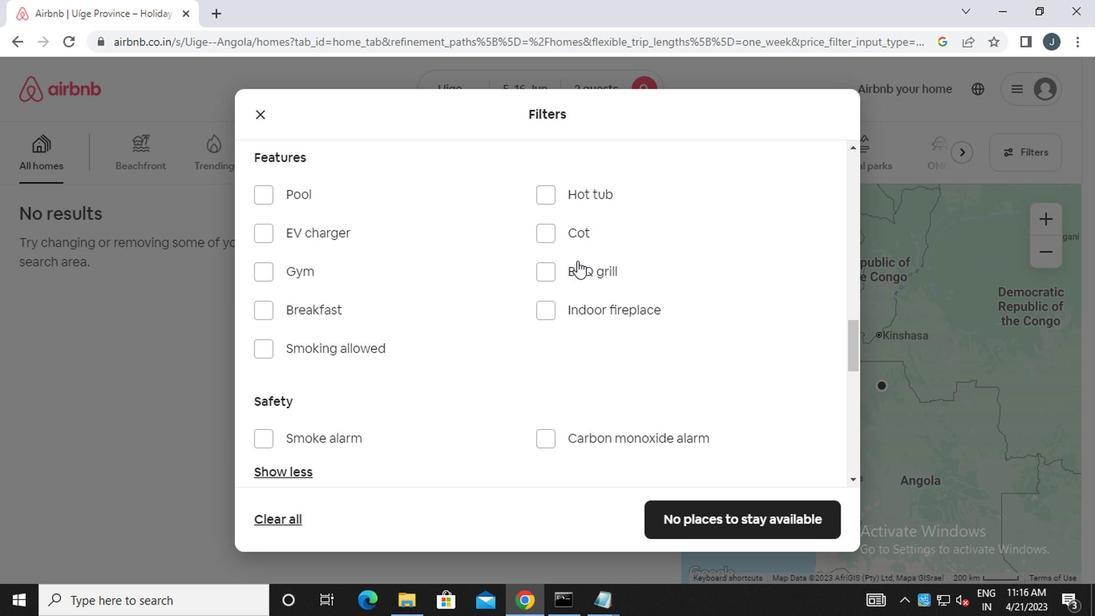 
Action: Mouse moved to (572, 284)
Screenshot: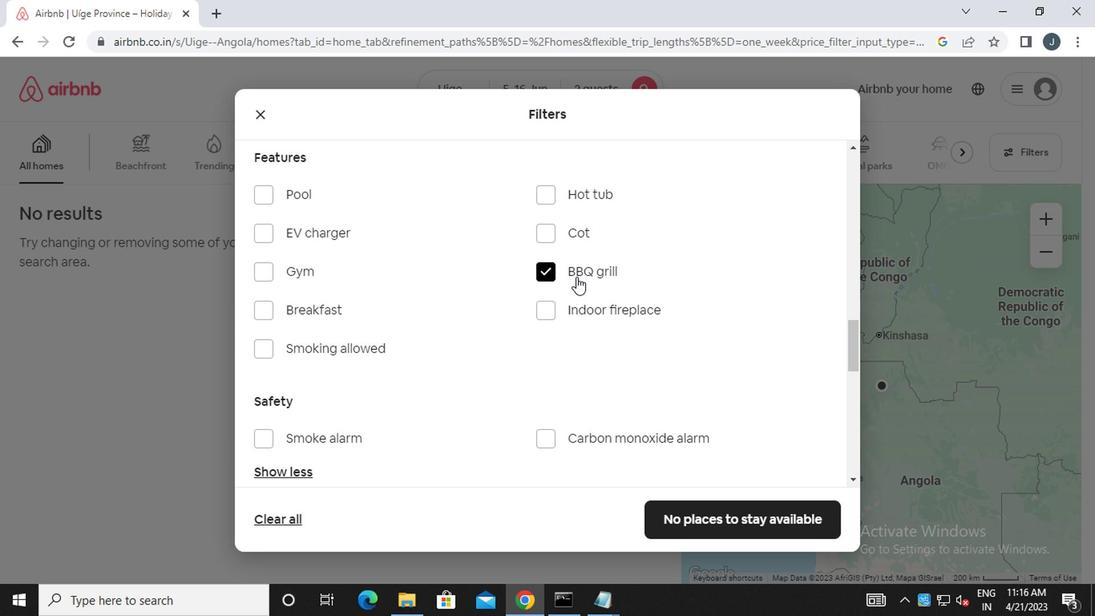 
Action: Mouse scrolled (572, 282) with delta (0, -1)
Screenshot: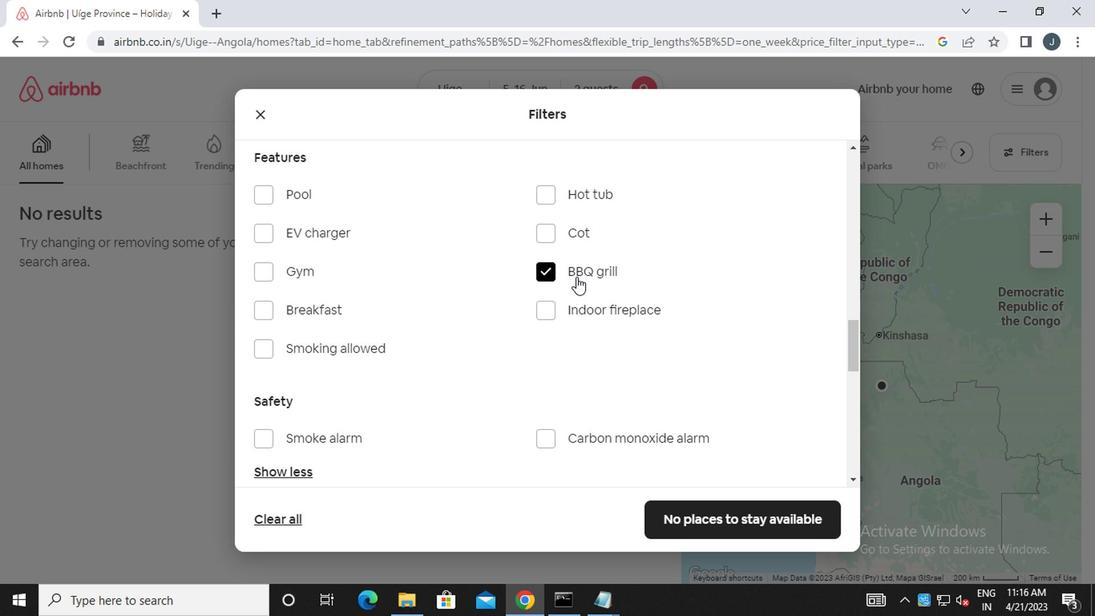
Action: Mouse moved to (391, 272)
Screenshot: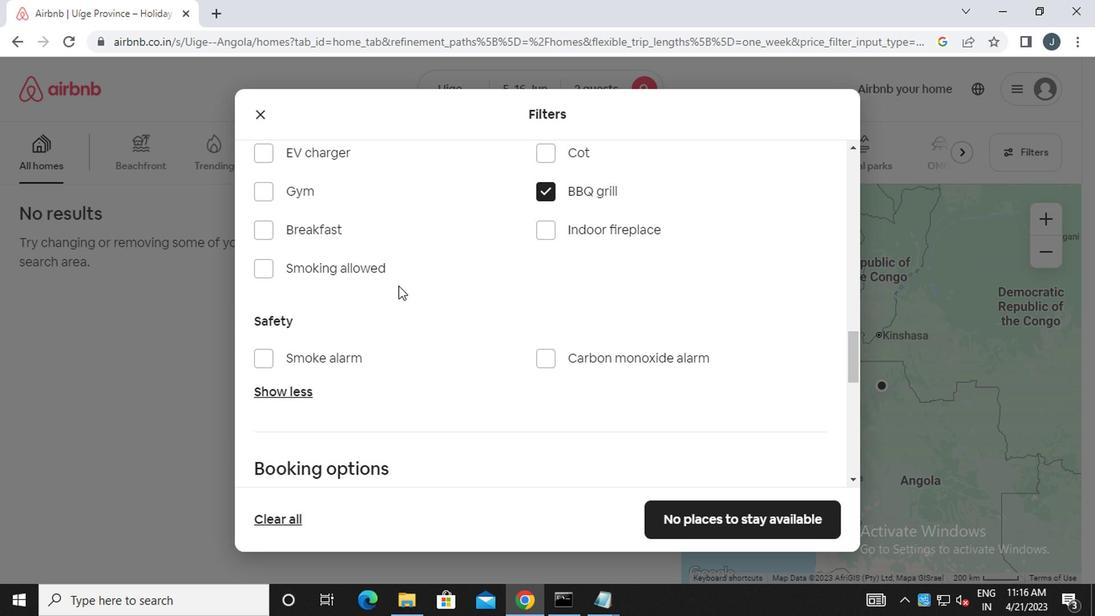 
Action: Mouse pressed left at (391, 272)
Screenshot: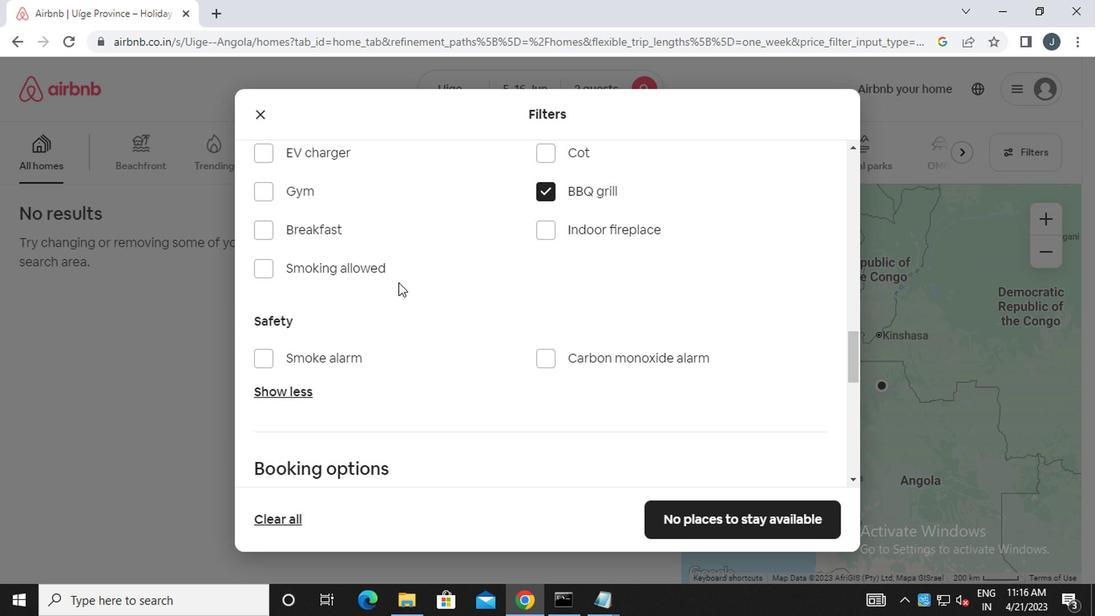
Action: Mouse moved to (373, 298)
Screenshot: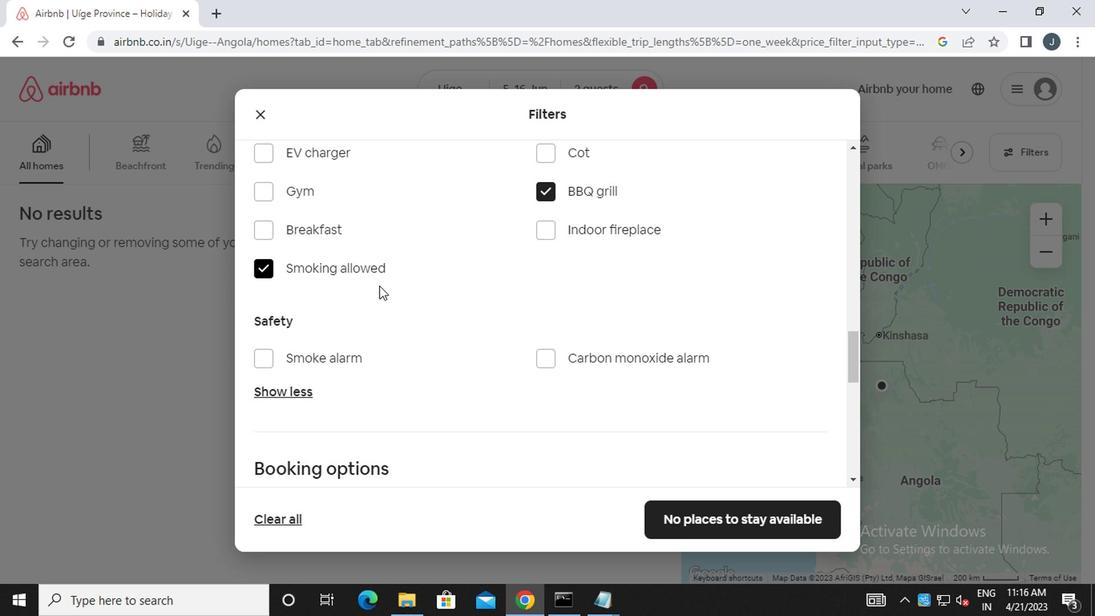 
Action: Mouse scrolled (373, 297) with delta (0, -1)
Screenshot: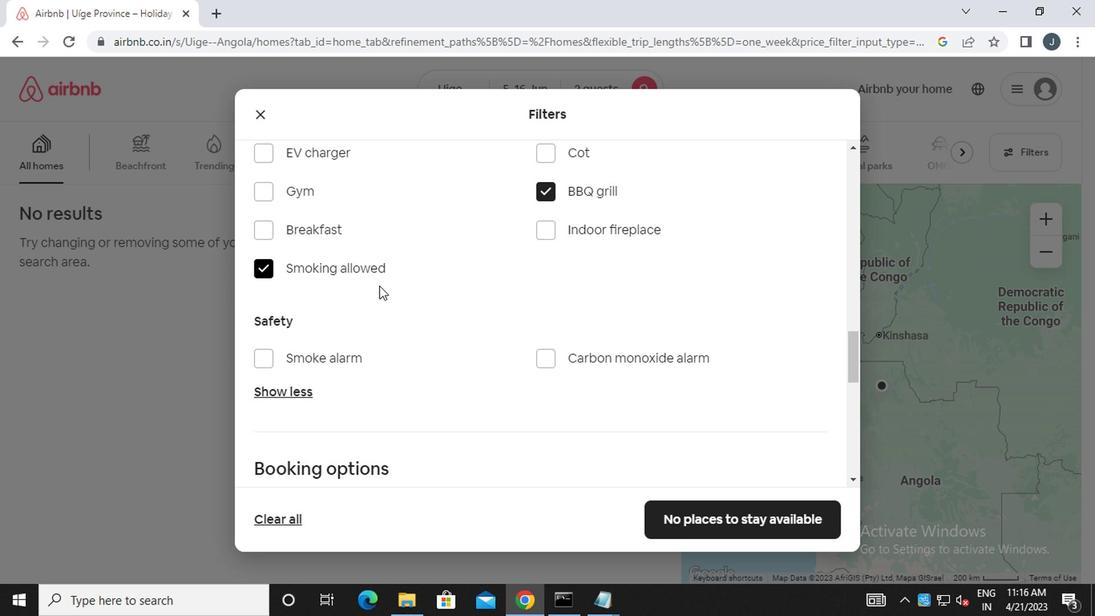 
Action: Mouse moved to (373, 298)
Screenshot: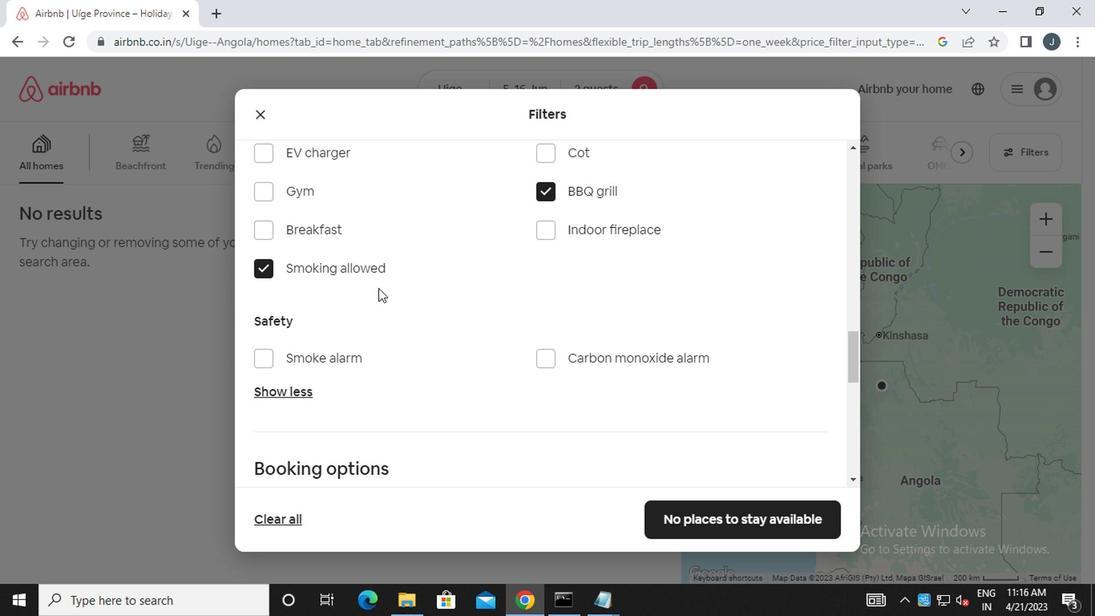 
Action: Mouse scrolled (373, 298) with delta (0, 0)
Screenshot: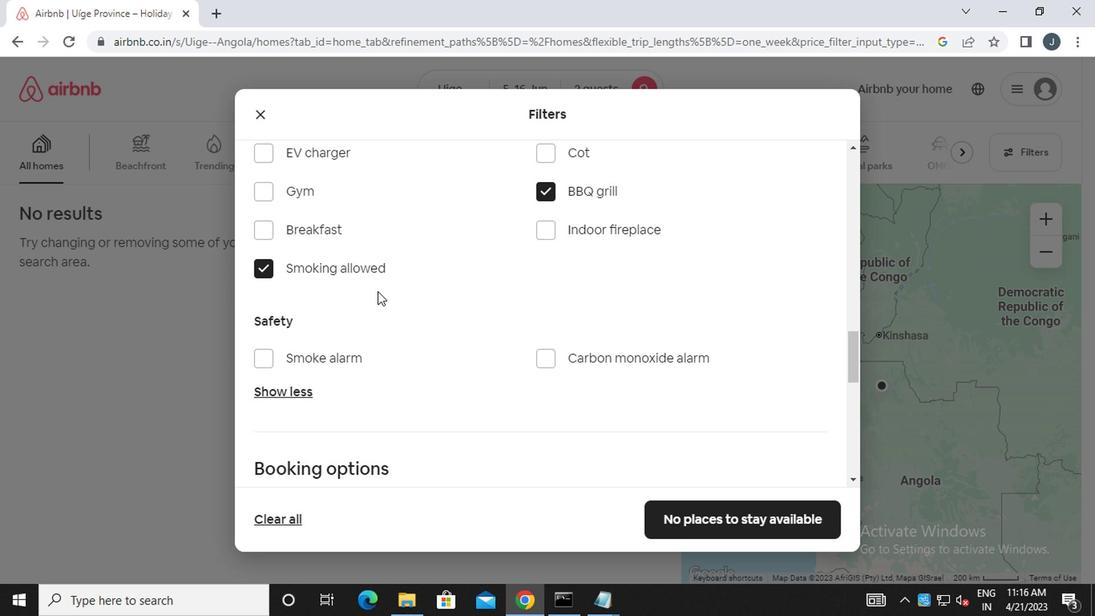 
Action: Mouse scrolled (373, 298) with delta (0, 0)
Screenshot: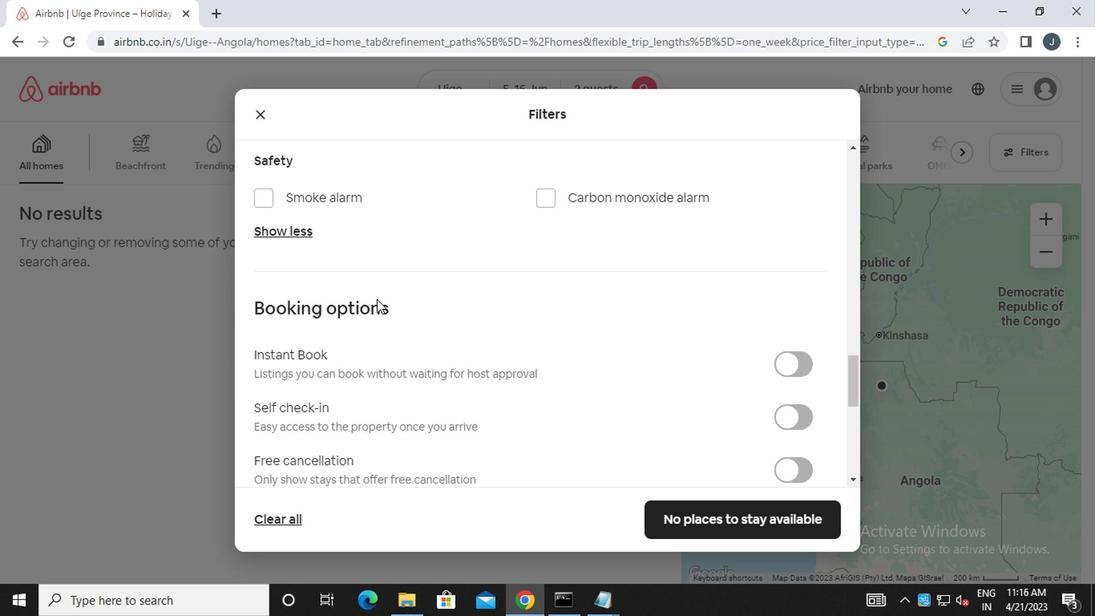 
Action: Mouse moved to (793, 341)
Screenshot: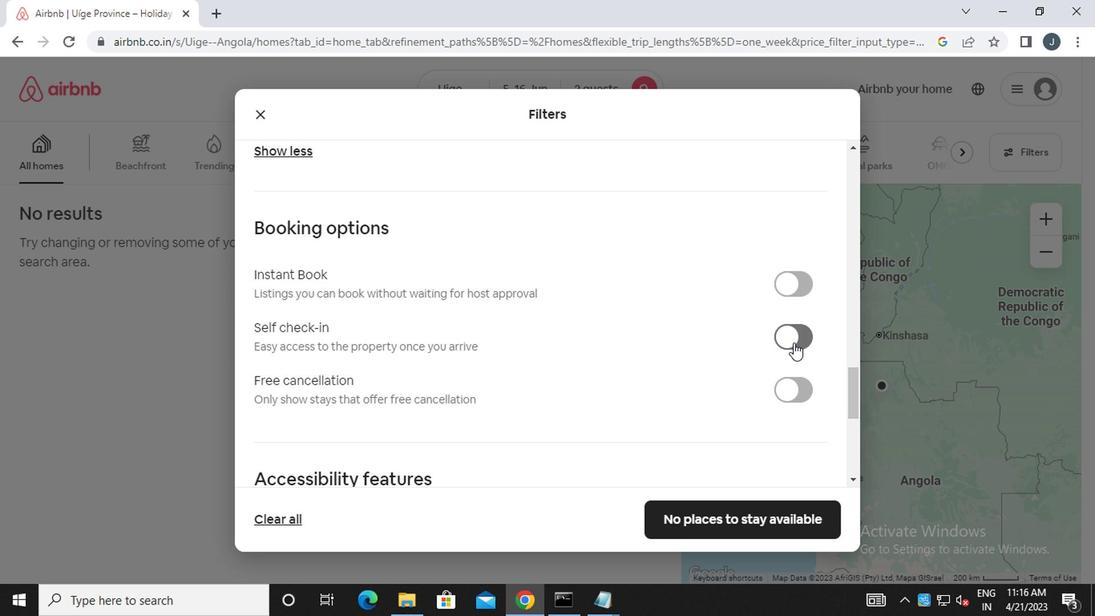 
Action: Mouse pressed left at (793, 341)
Screenshot: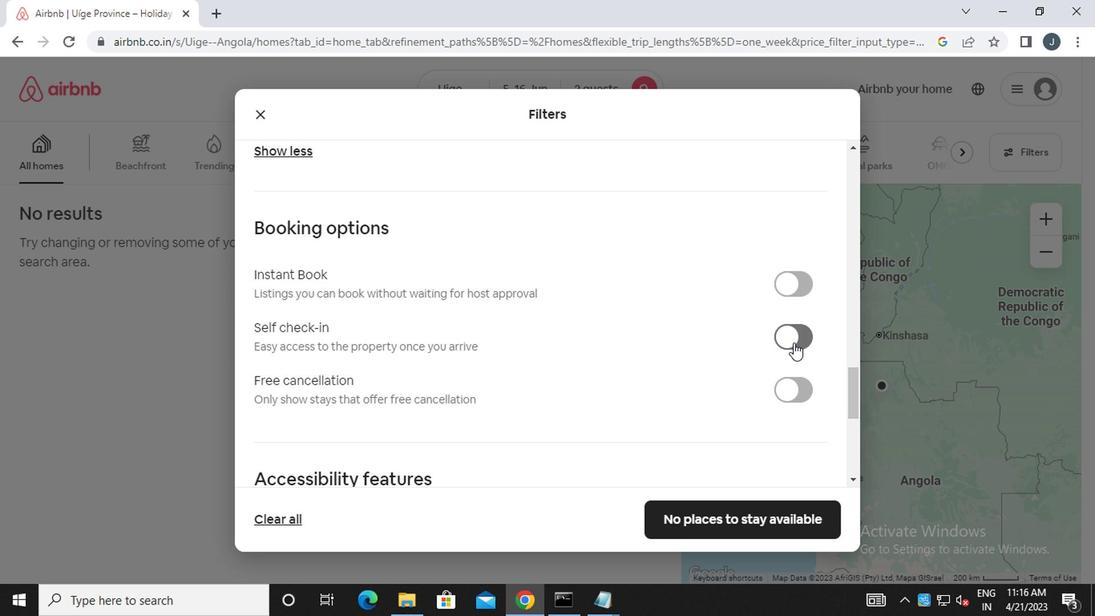 
Action: Mouse moved to (601, 387)
Screenshot: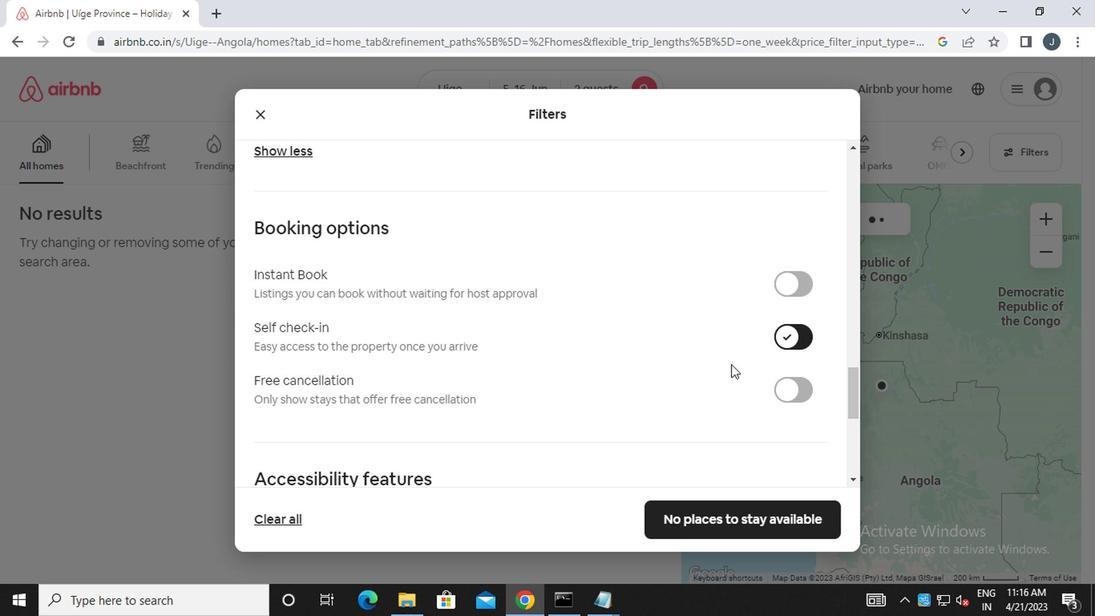 
Action: Mouse scrolled (601, 386) with delta (0, -1)
Screenshot: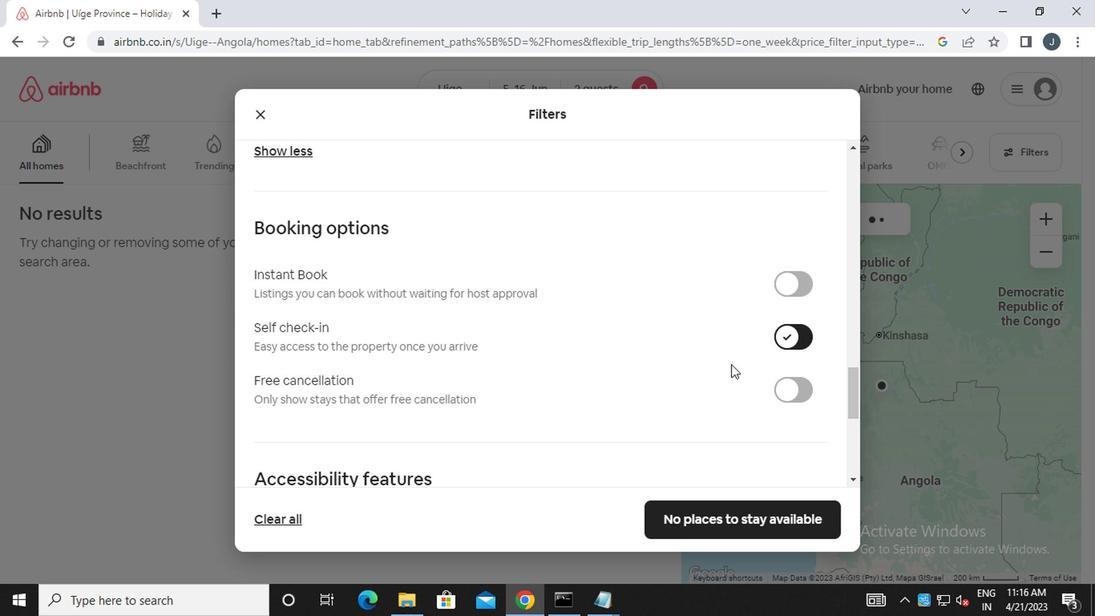 
Action: Mouse moved to (599, 387)
Screenshot: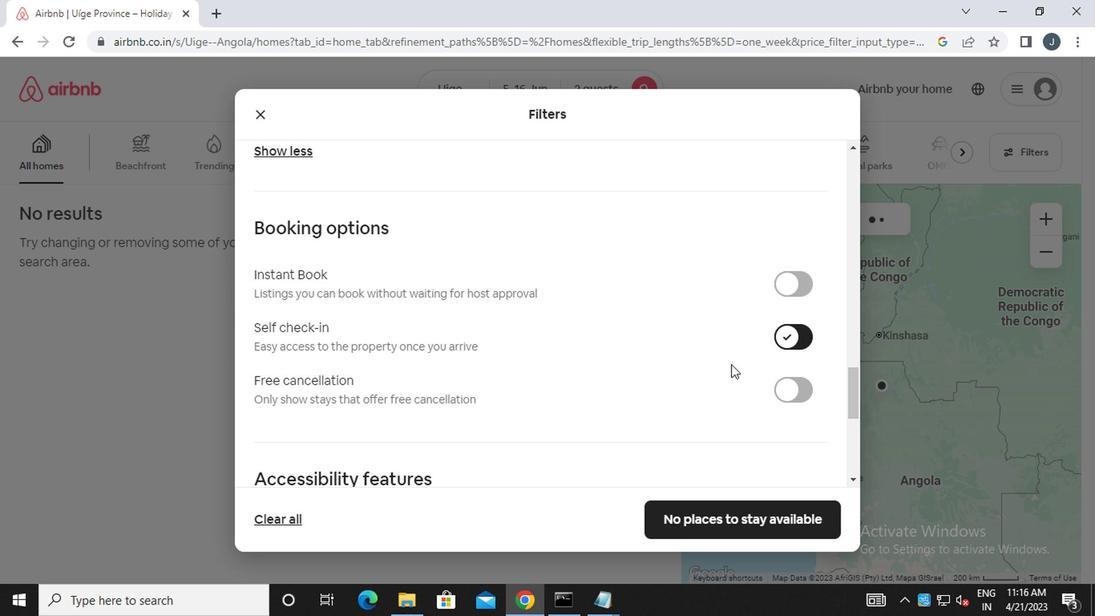 
Action: Mouse scrolled (599, 387) with delta (0, 0)
Screenshot: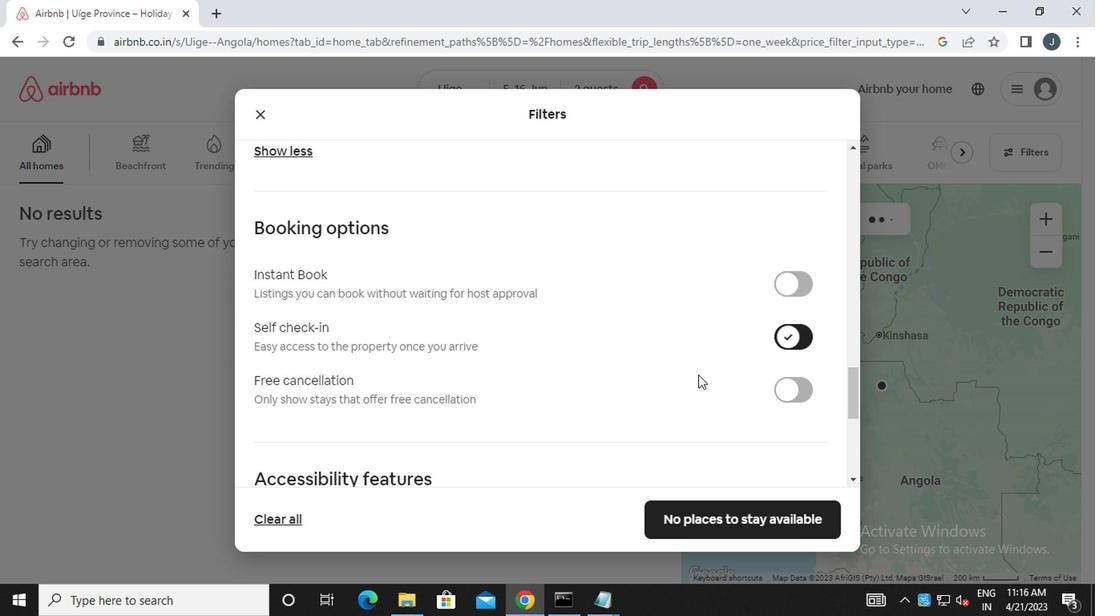 
Action: Mouse scrolled (599, 387) with delta (0, 0)
Screenshot: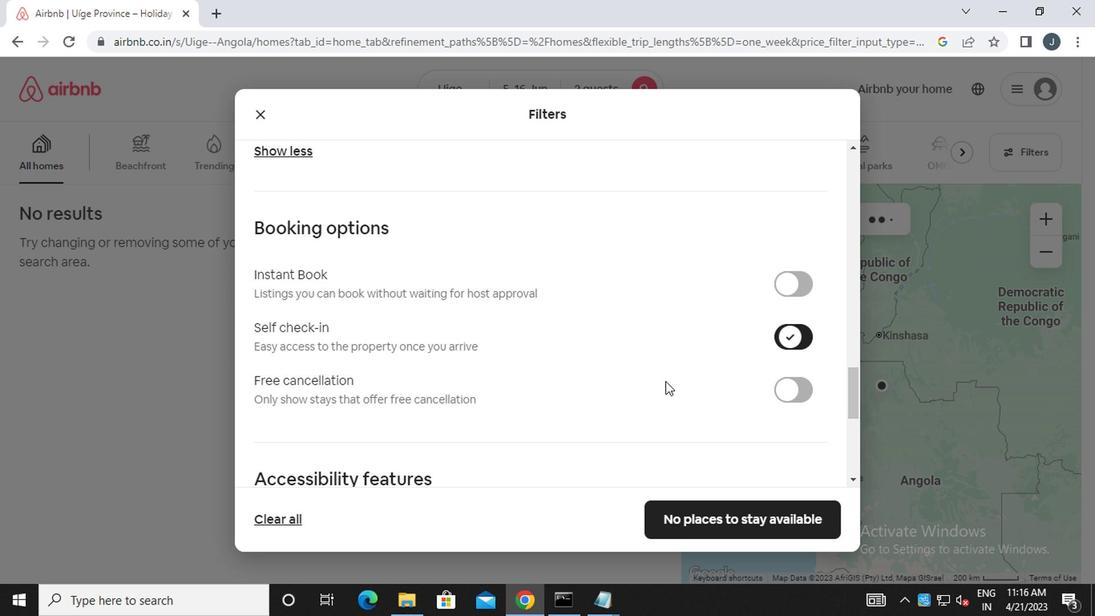 
Action: Mouse scrolled (599, 387) with delta (0, 0)
Screenshot: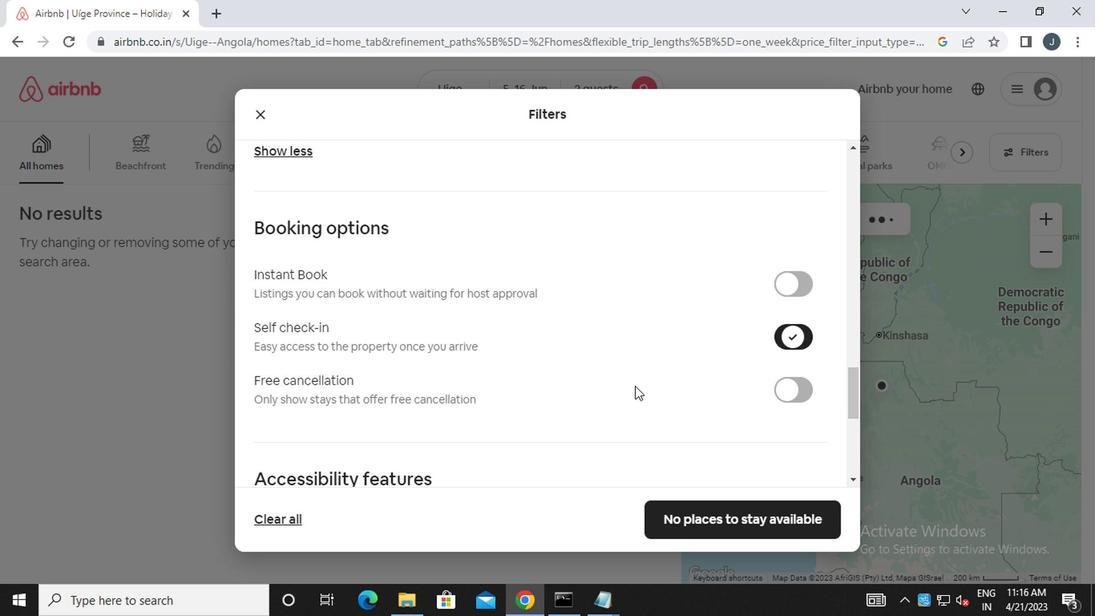 
Action: Mouse moved to (599, 388)
Screenshot: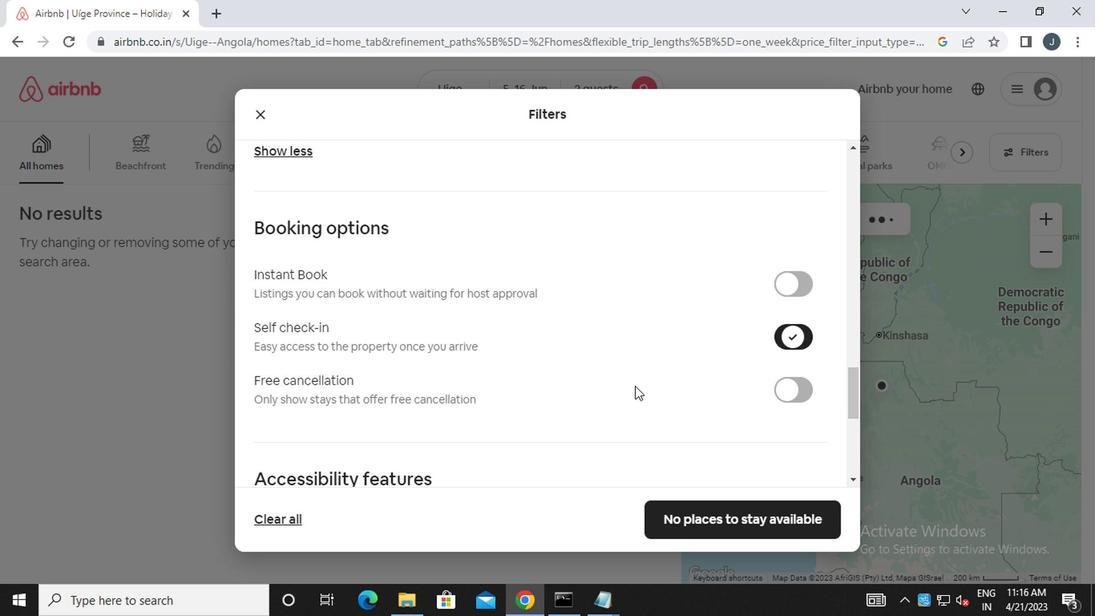 
Action: Mouse scrolled (599, 387) with delta (0, 0)
Screenshot: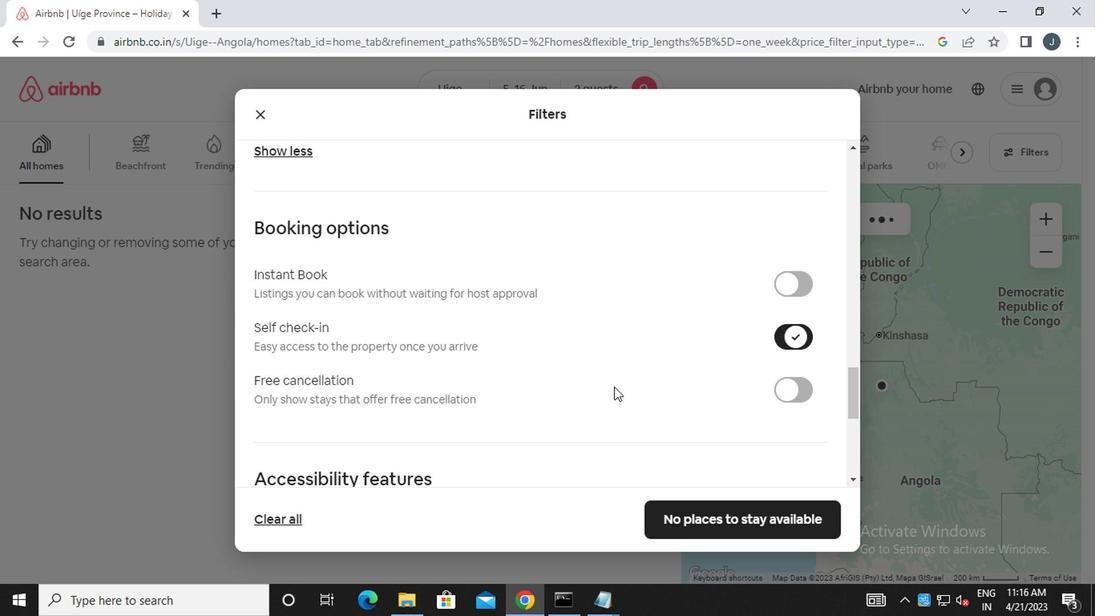
Action: Mouse moved to (595, 387)
Screenshot: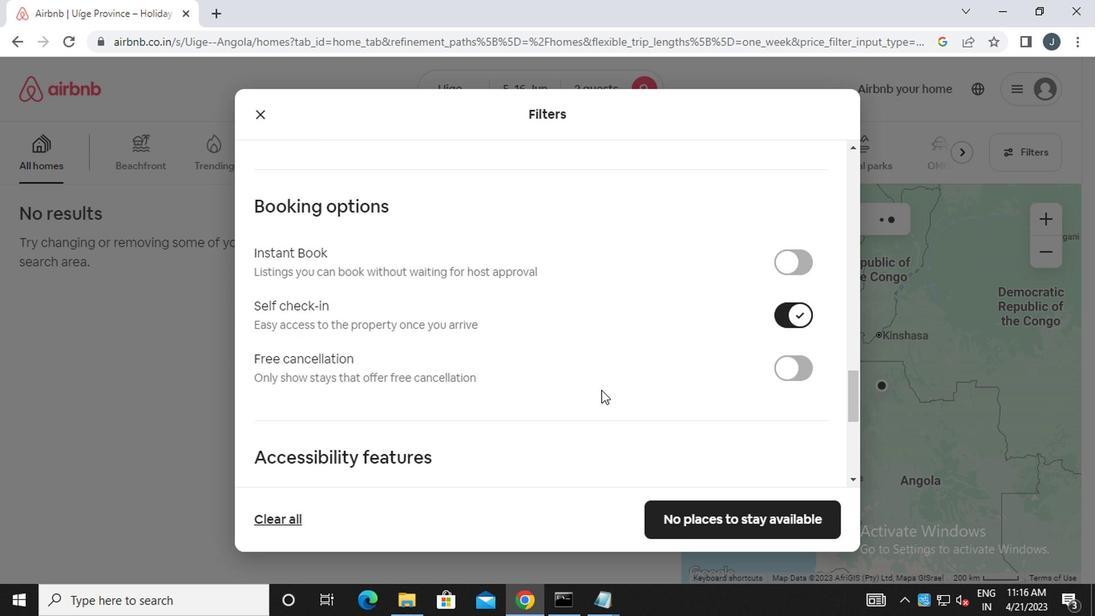 
Action: Mouse scrolled (595, 387) with delta (0, 0)
Screenshot: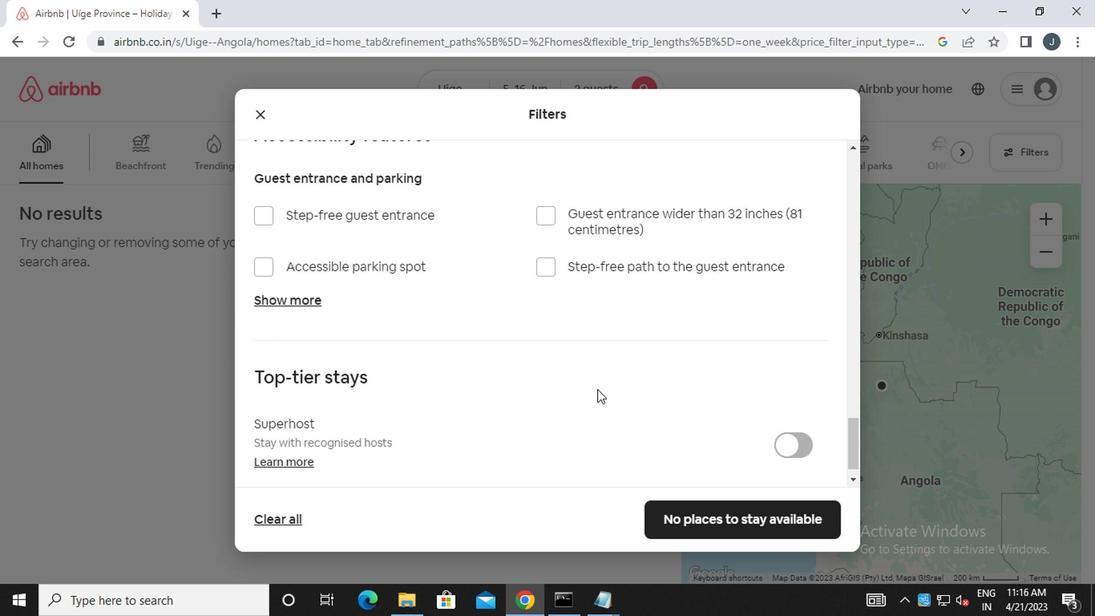 
Action: Mouse scrolled (595, 387) with delta (0, 0)
Screenshot: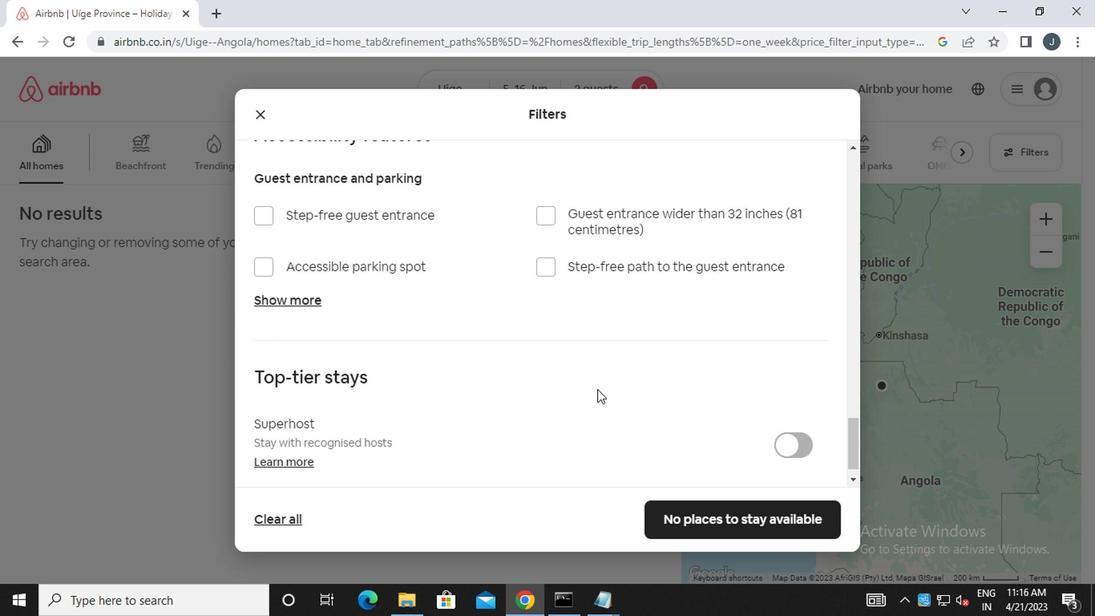 
Action: Mouse scrolled (595, 387) with delta (0, 0)
Screenshot: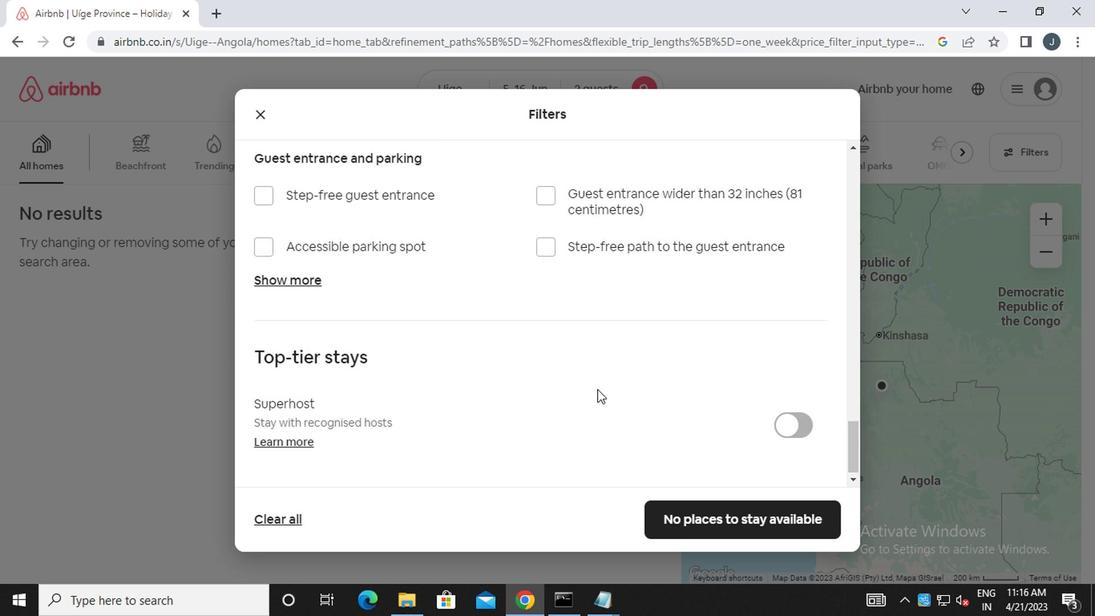 
Action: Mouse scrolled (595, 387) with delta (0, 0)
Screenshot: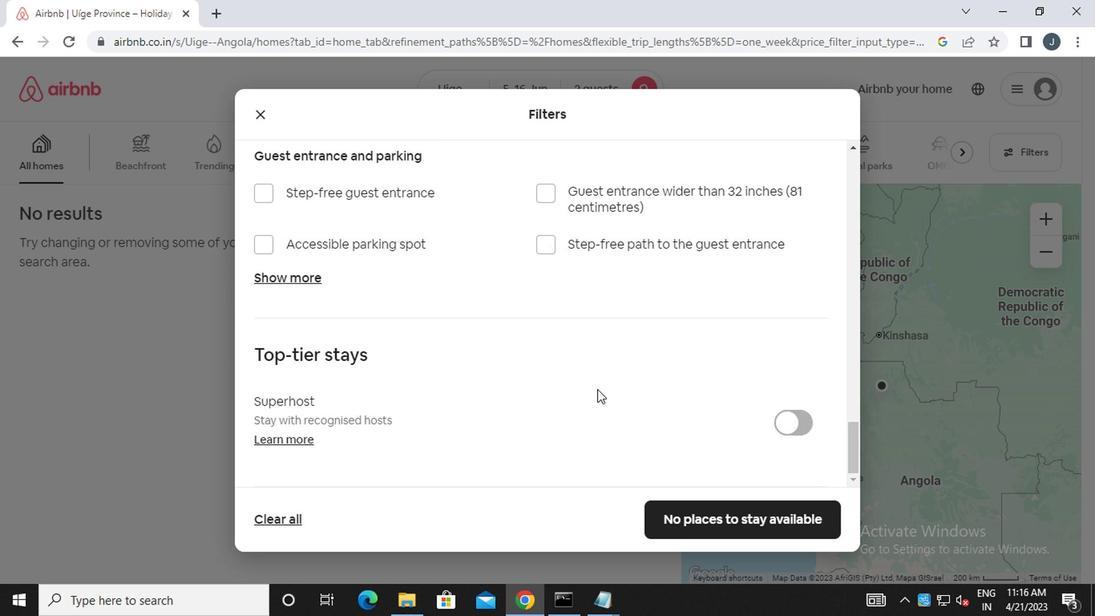 
Action: Mouse moved to (434, 385)
Screenshot: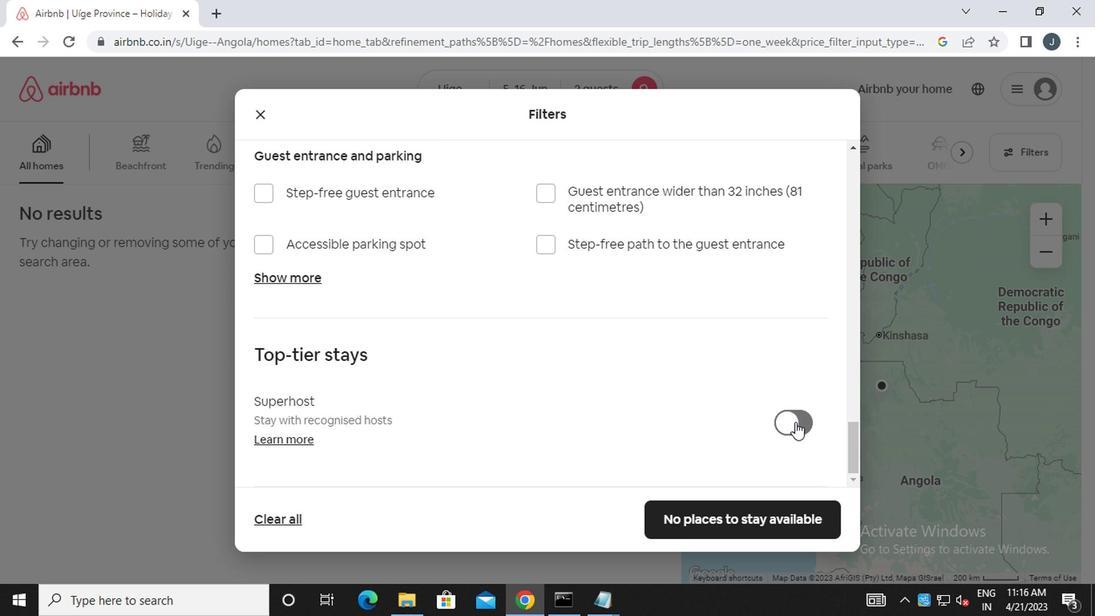 
Action: Mouse scrolled (434, 384) with delta (0, -1)
Screenshot: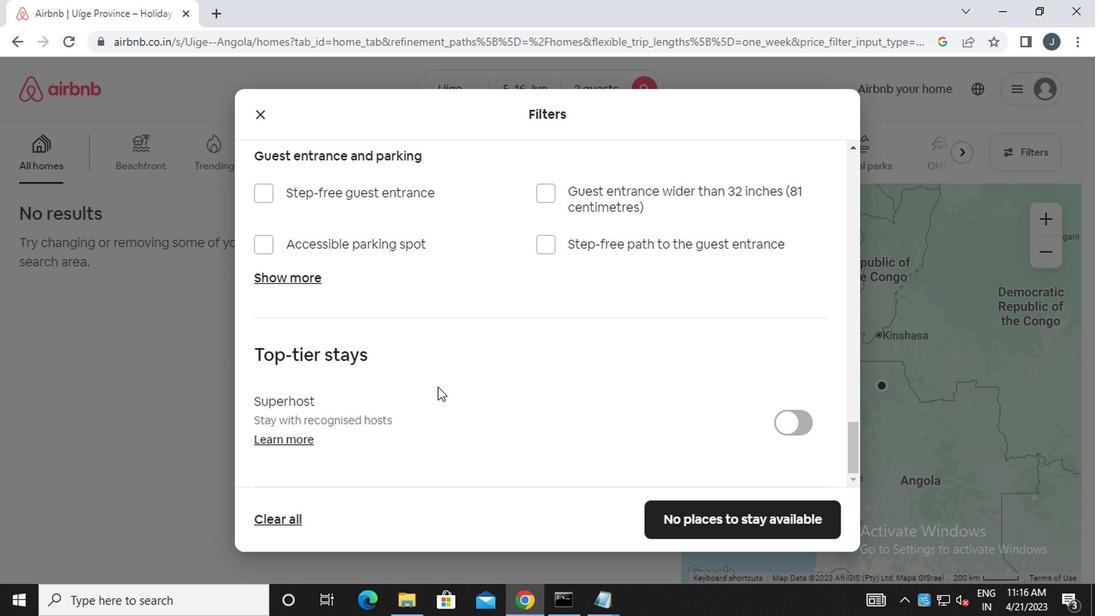 
Action: Mouse scrolled (434, 384) with delta (0, -1)
Screenshot: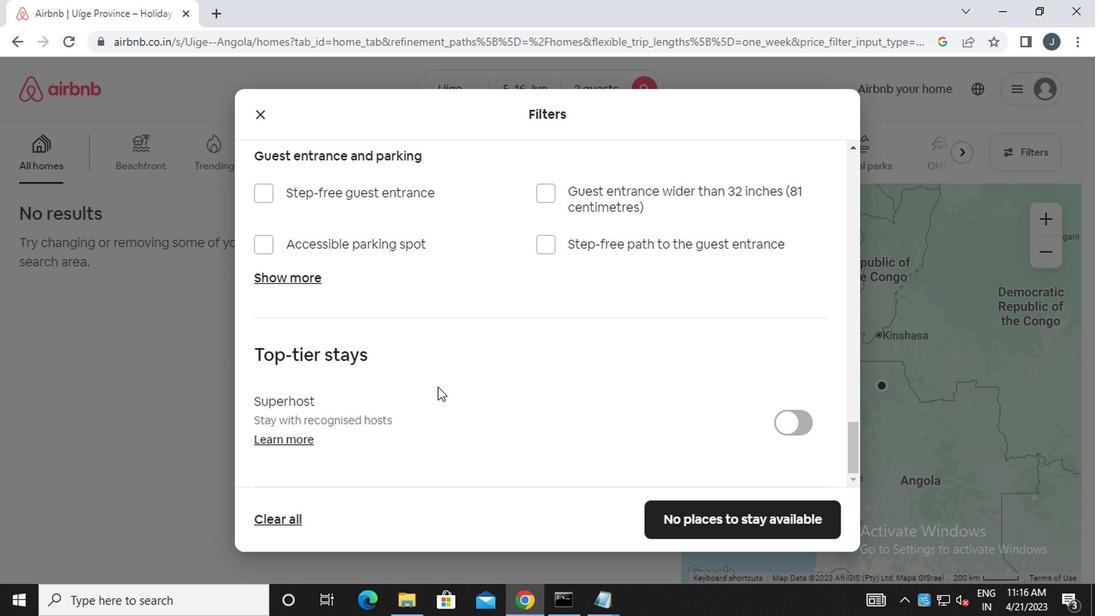 
Action: Mouse scrolled (434, 384) with delta (0, -1)
Screenshot: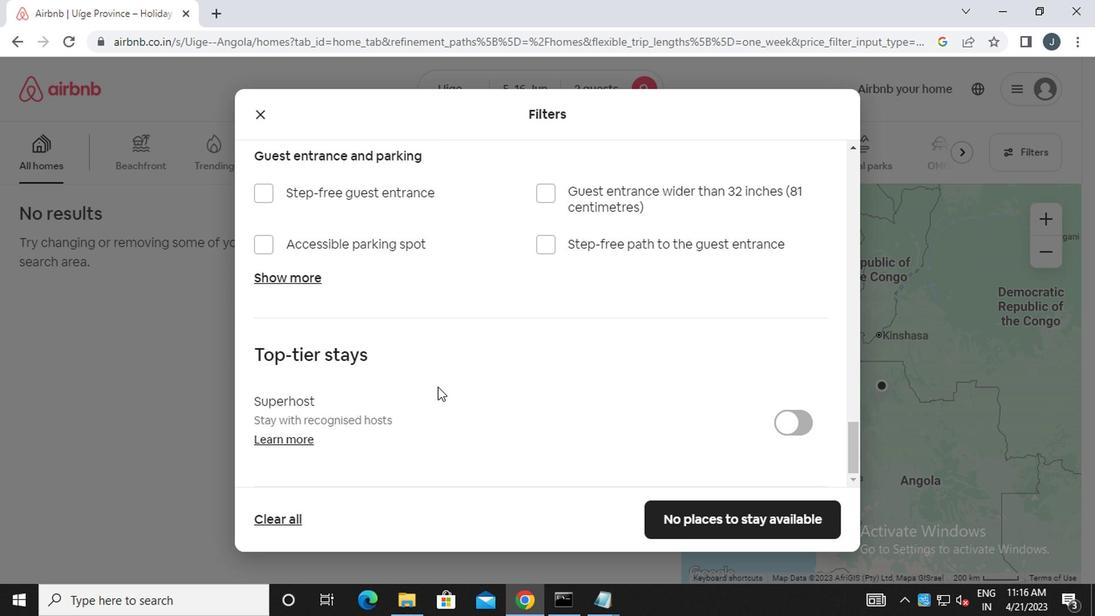 
Action: Mouse scrolled (434, 384) with delta (0, -1)
Screenshot: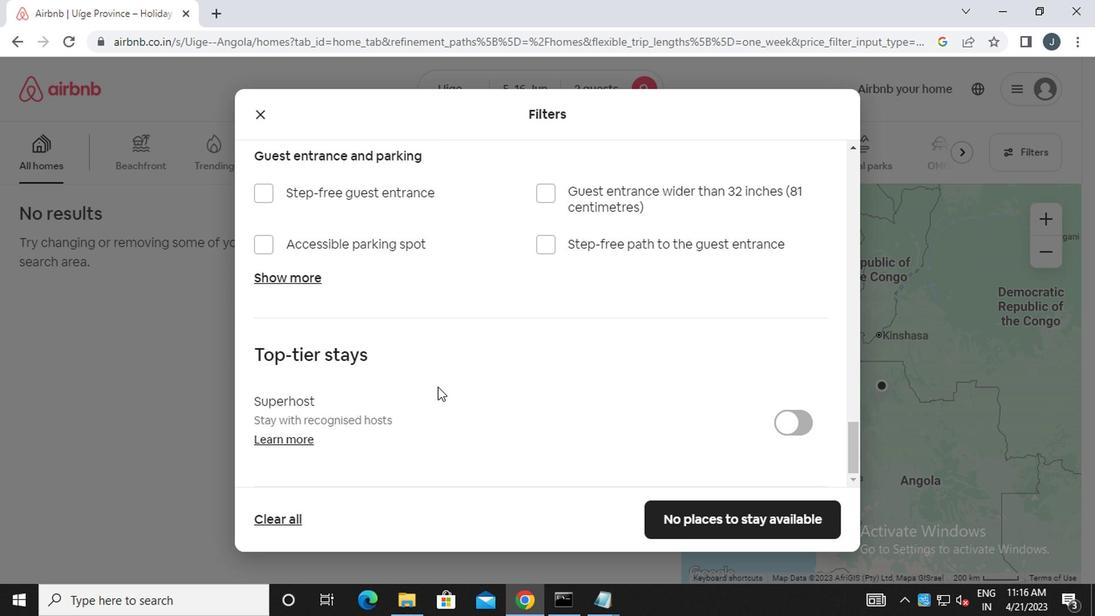
Action: Mouse scrolled (434, 384) with delta (0, -1)
Screenshot: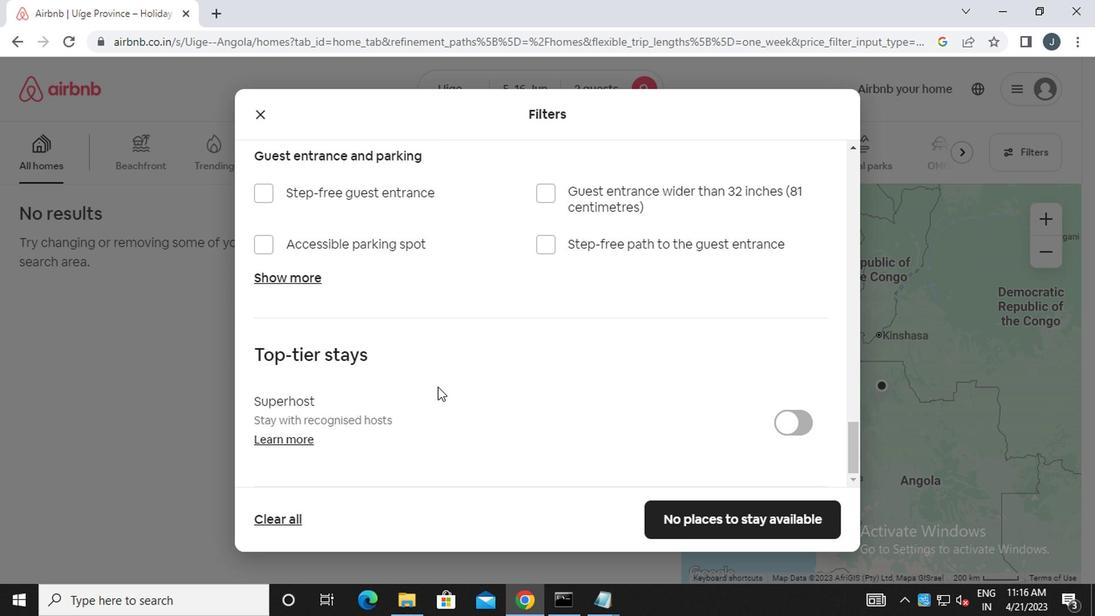 
Action: Mouse scrolled (434, 384) with delta (0, -1)
Screenshot: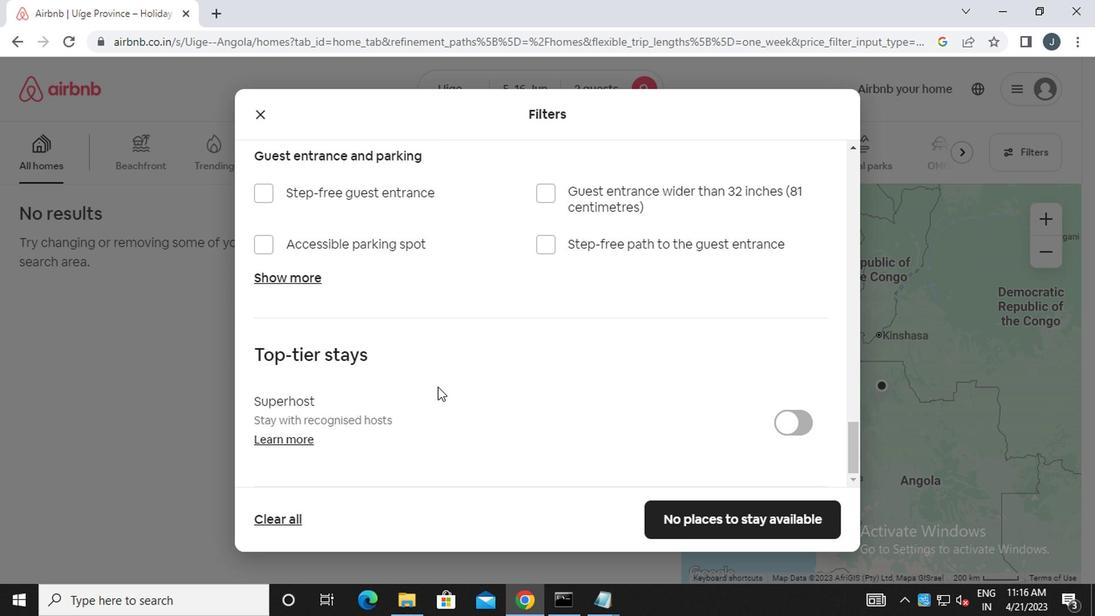 
Action: Mouse moved to (371, 421)
Screenshot: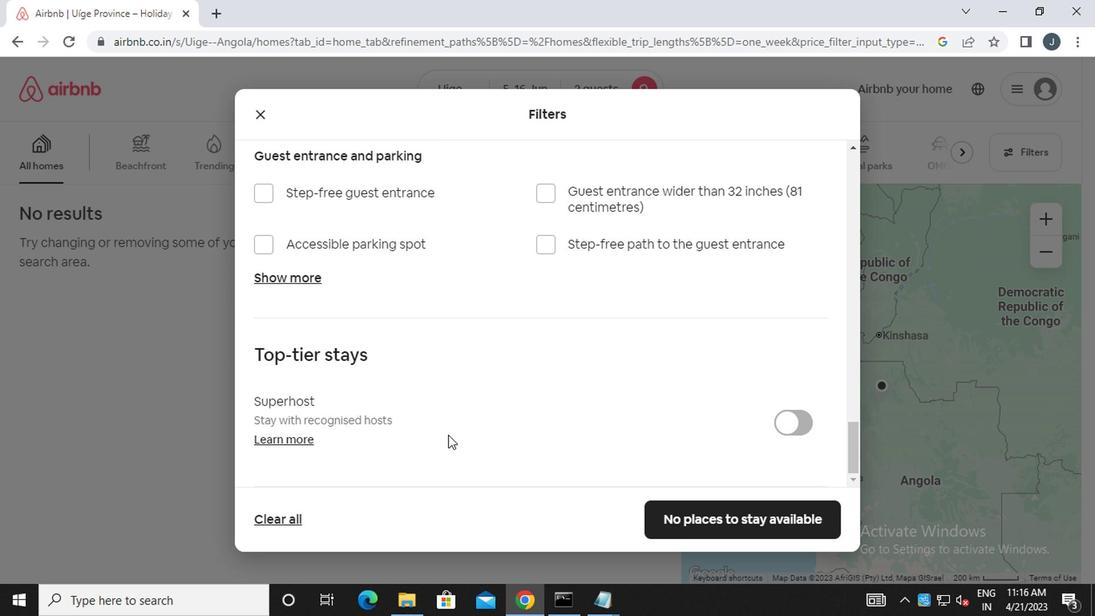 
Action: Mouse scrolled (371, 420) with delta (0, 0)
Screenshot: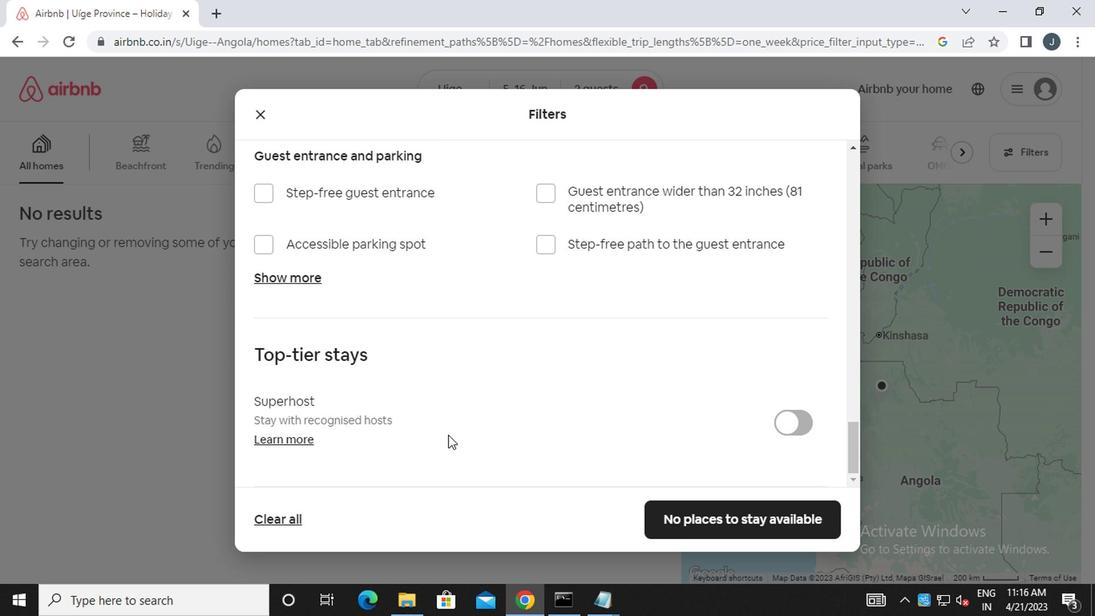 
Action: Mouse scrolled (371, 420) with delta (0, 0)
Screenshot: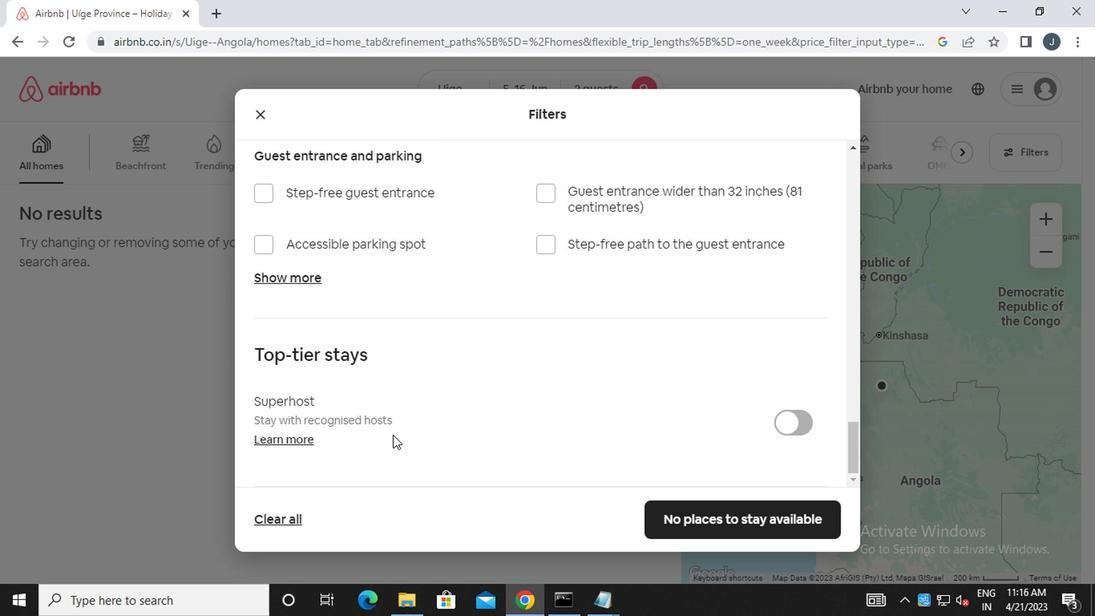 
Action: Mouse scrolled (371, 420) with delta (0, 0)
Screenshot: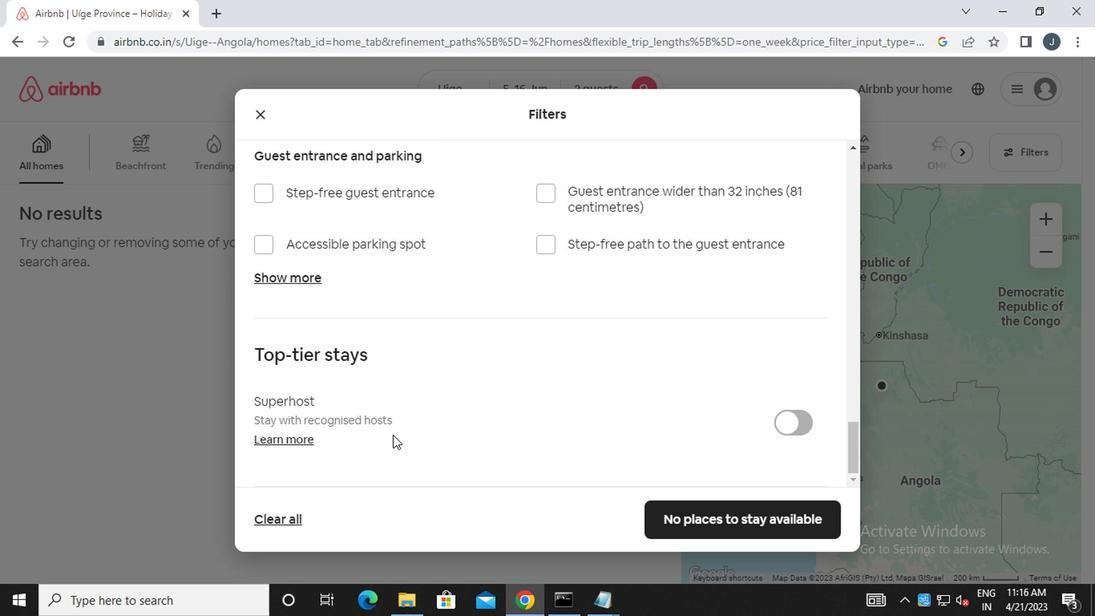 
Action: Mouse moved to (371, 420)
Screenshot: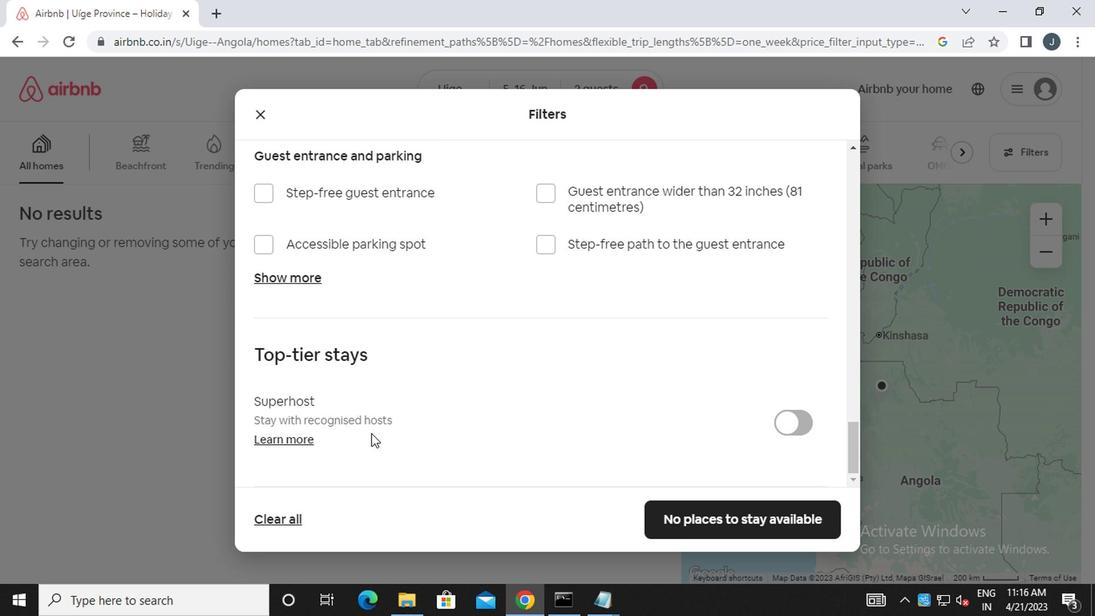 
Action: Mouse scrolled (371, 419) with delta (0, 0)
Screenshot: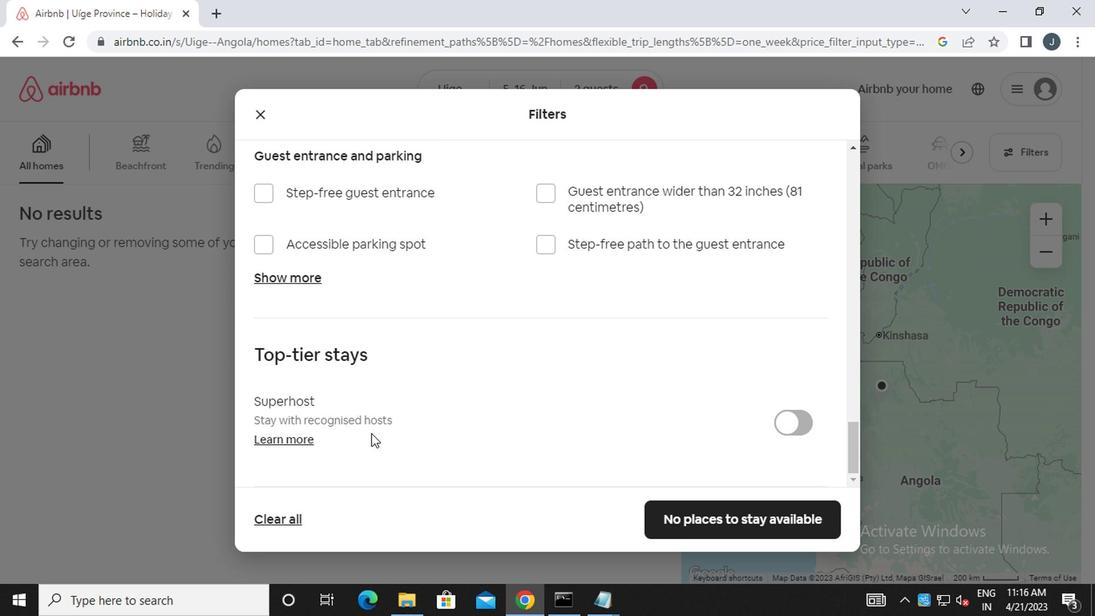
Action: Mouse moved to (371, 418)
Screenshot: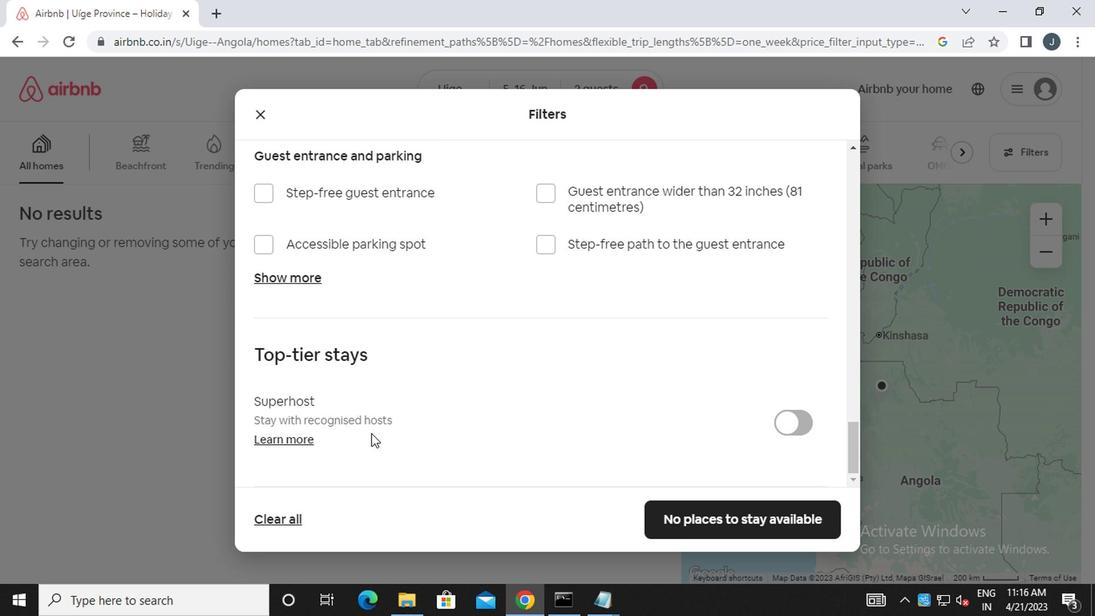 
Action: Mouse scrolled (371, 418) with delta (0, 0)
Screenshot: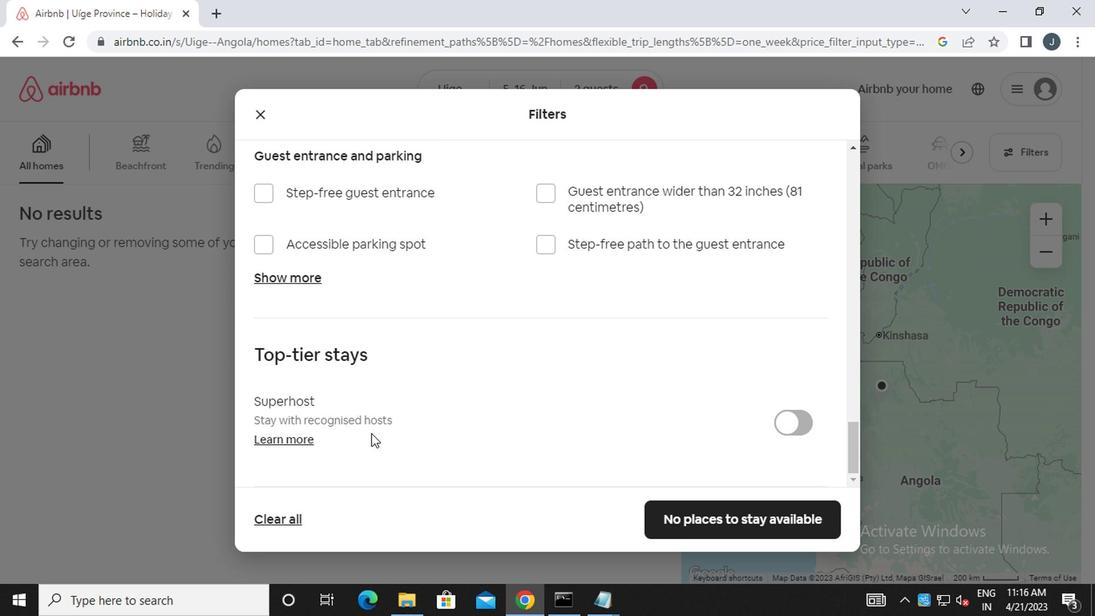 
Action: Mouse moved to (707, 515)
Screenshot: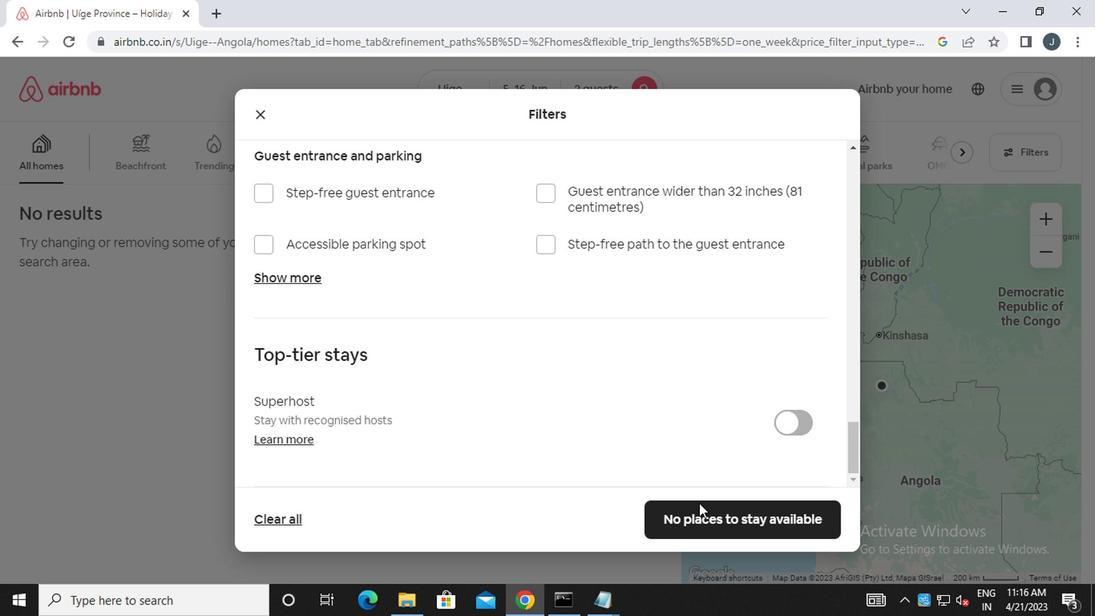 
Action: Mouse pressed left at (707, 515)
Screenshot: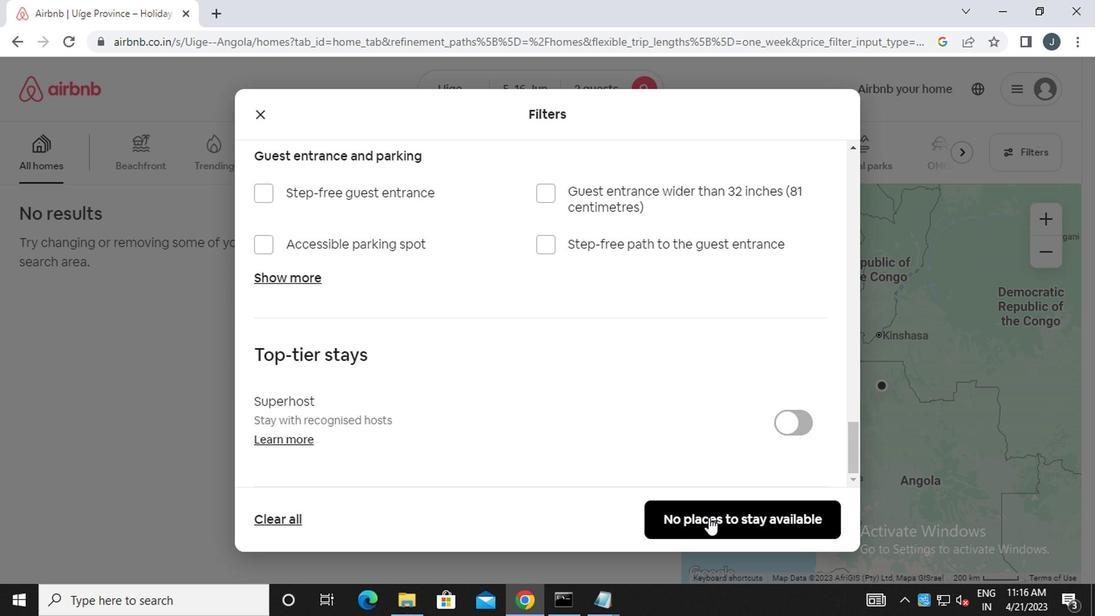 
Action: Mouse moved to (710, 513)
Screenshot: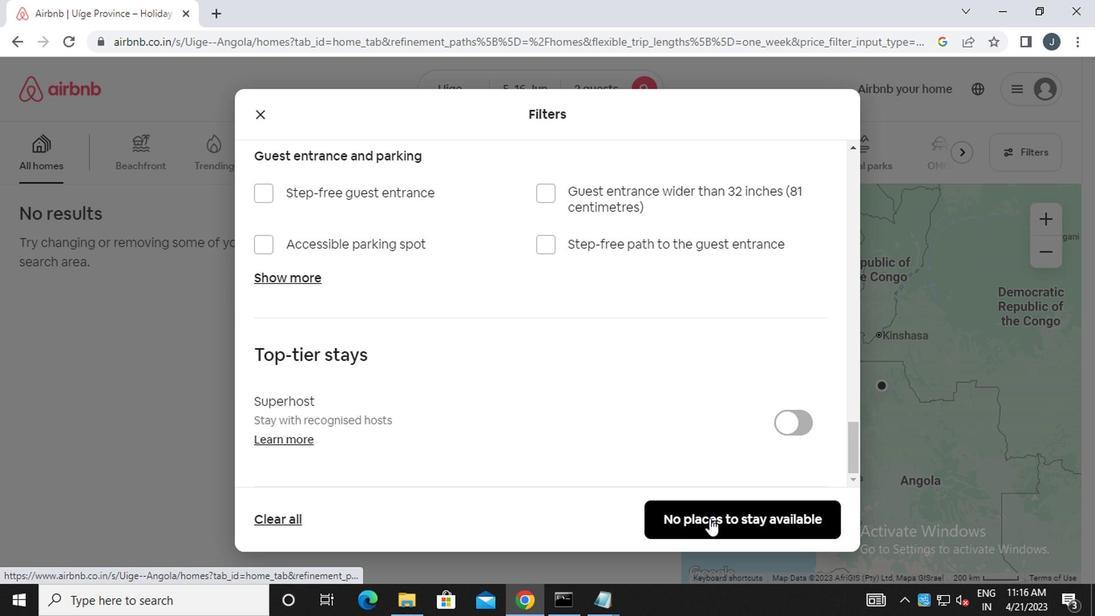 
